 Task: Look for space in Lodeynoye Pole, Russia from 24th August, 2023 to 10th September, 2023 for 8 adults in price range Rs.12000 to Rs.15000. Place can be entire place or shared room with 4 bedrooms having 8 beds and 4 bathrooms. Property type can be house, flat, guest house. Amenities needed are: wifi, TV, free parkinig on premises, gym, breakfast. Booking option can be shelf check-in. Required host language is English.
Action: Mouse moved to (573, 109)
Screenshot: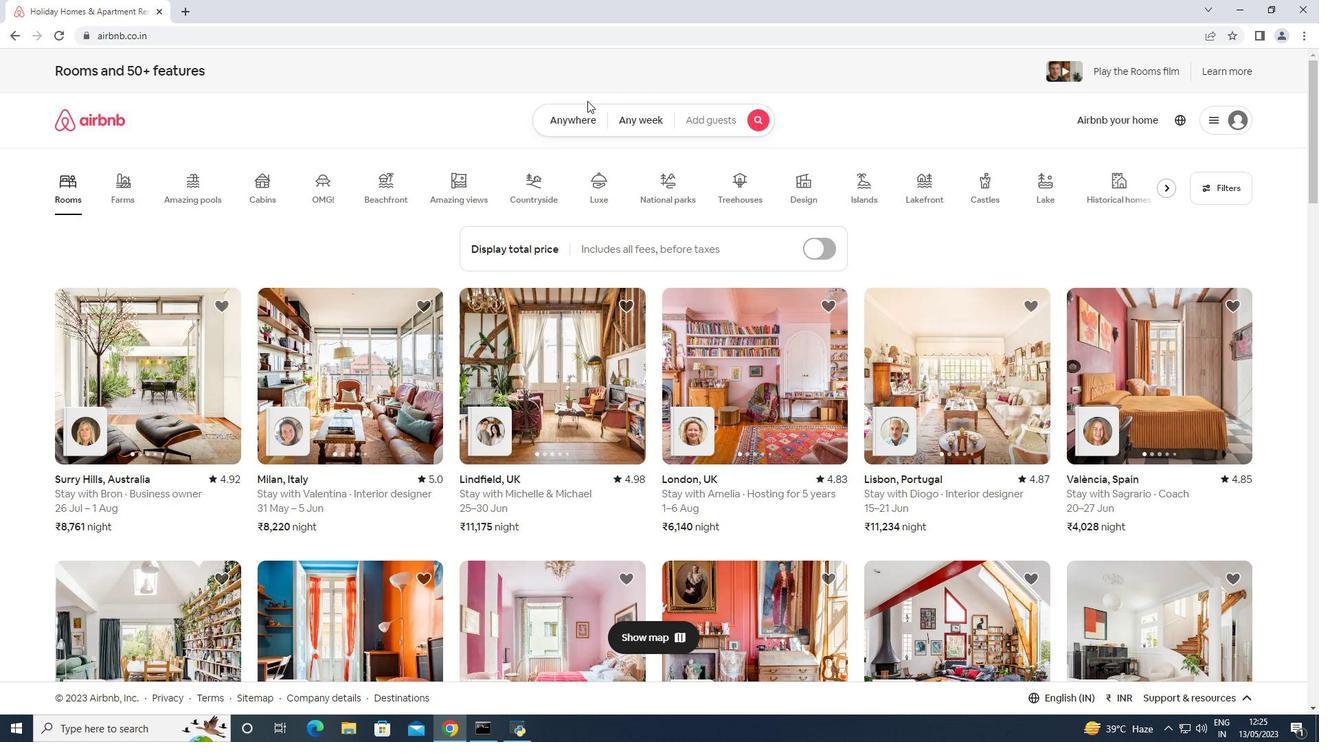 
Action: Mouse pressed left at (573, 109)
Screenshot: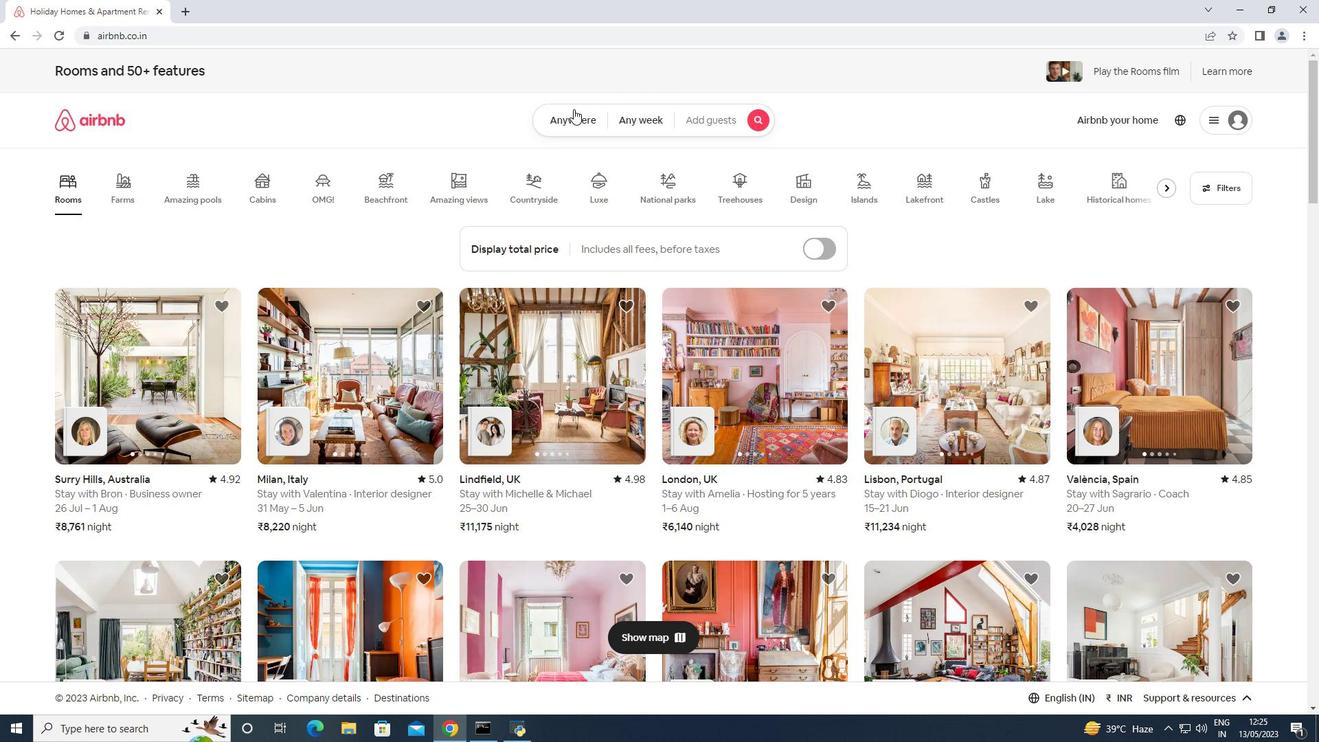 
Action: Mouse moved to (544, 160)
Screenshot: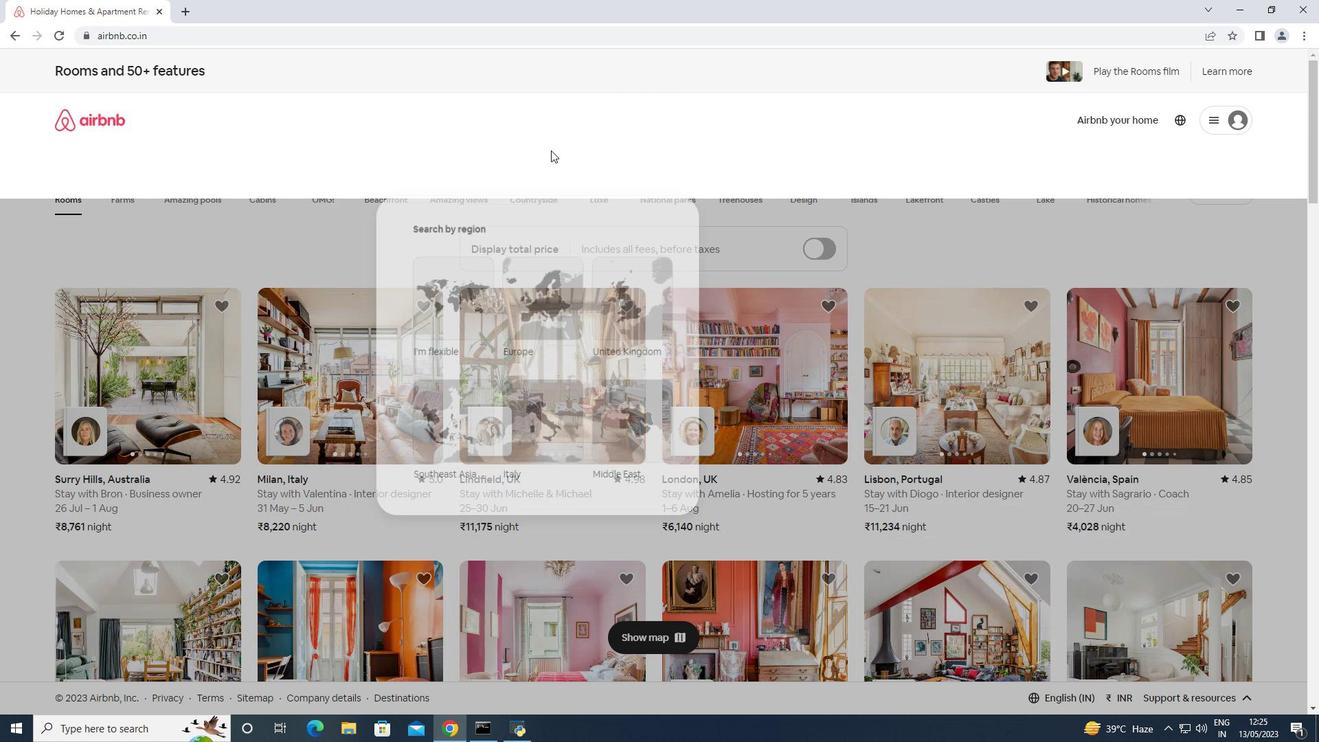 
Action: Mouse pressed left at (544, 160)
Screenshot: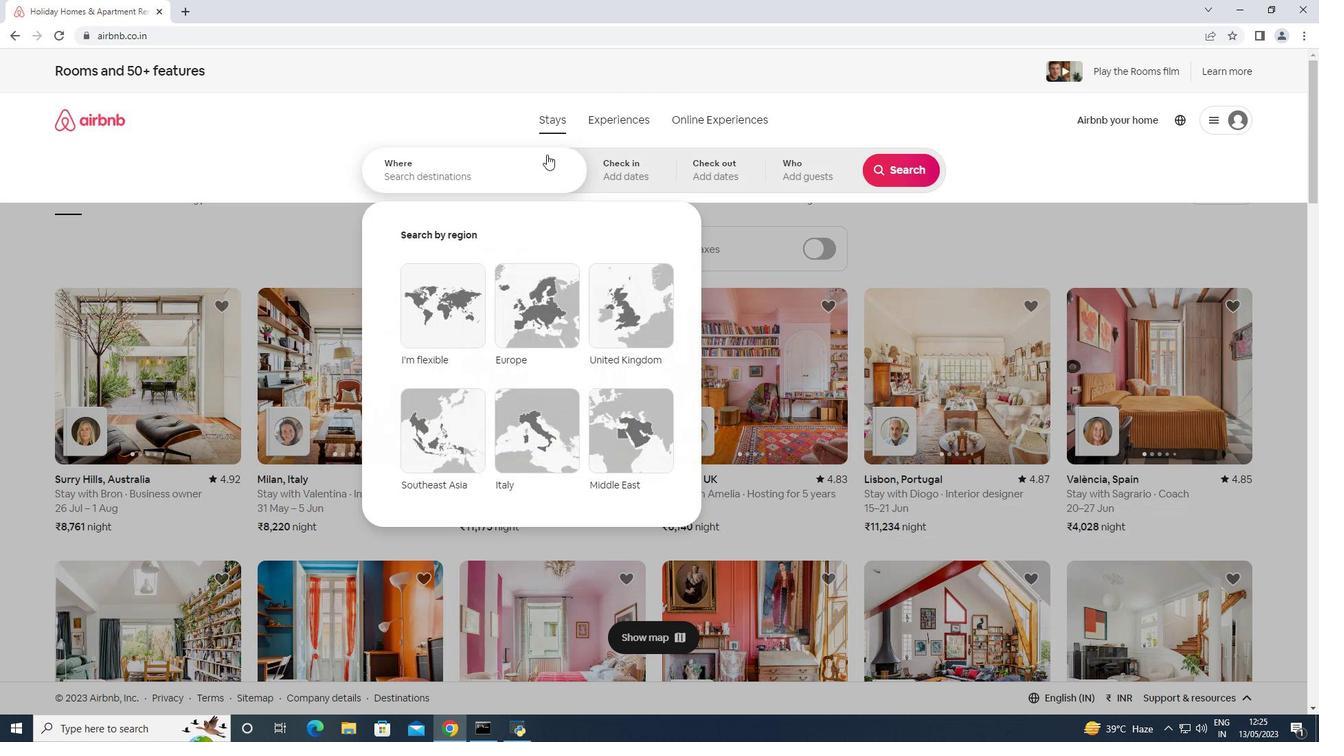 
Action: Key pressed <Key.shift>Lodeynoye<Key.space>pole,<Key.space><Key.shift>Russia<Key.enter>
Screenshot: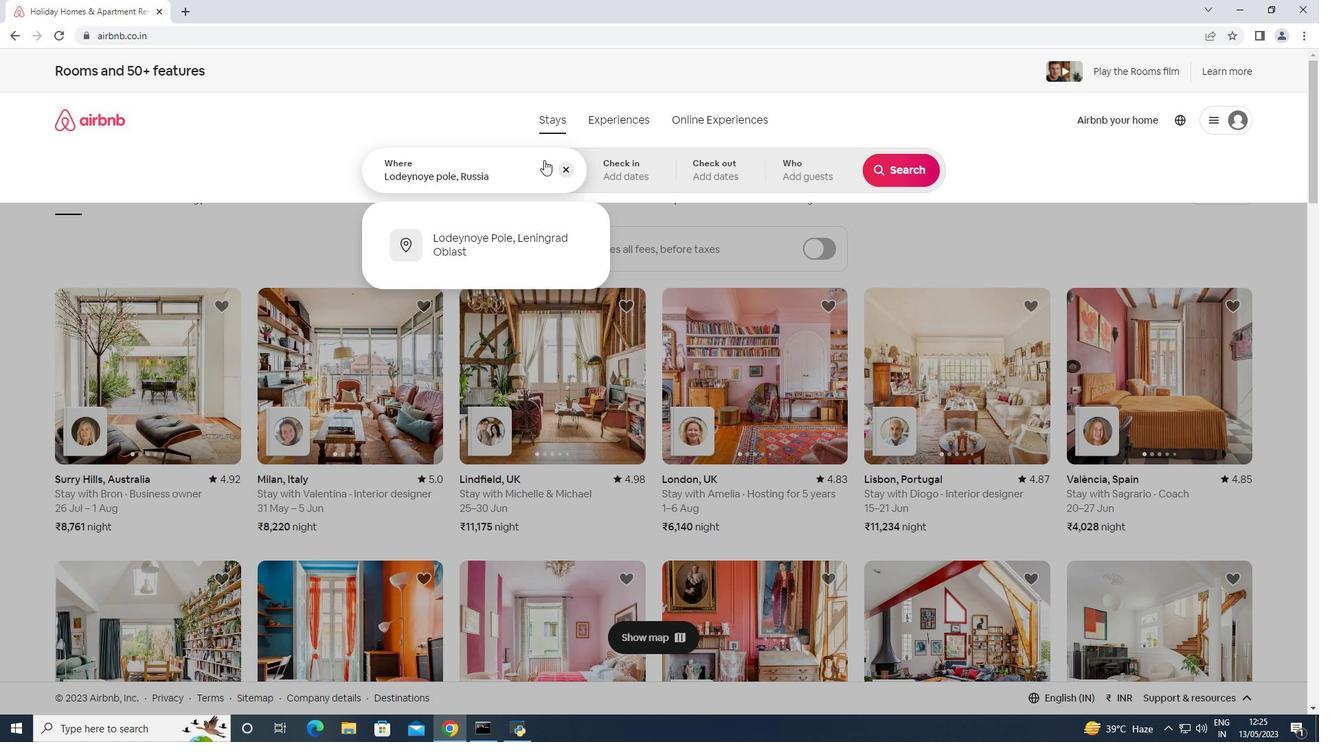 
Action: Mouse moved to (896, 284)
Screenshot: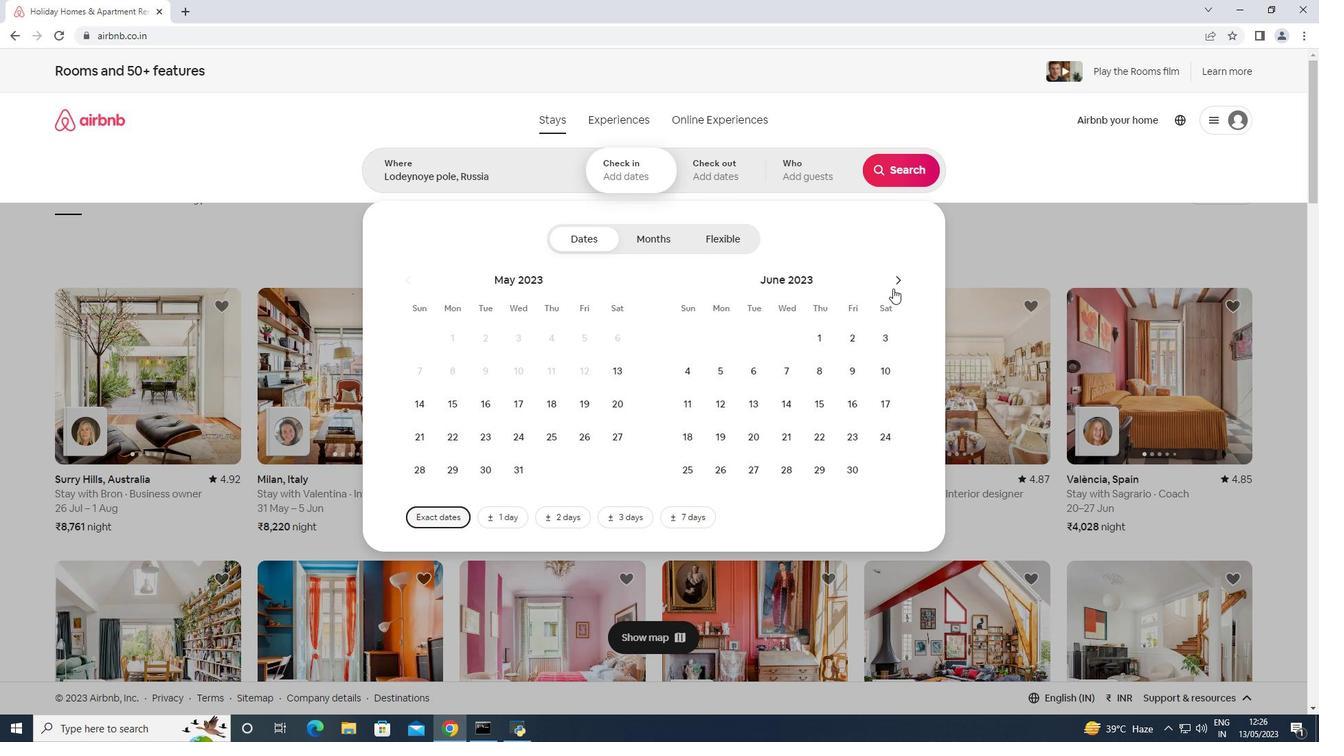 
Action: Mouse pressed left at (896, 284)
Screenshot: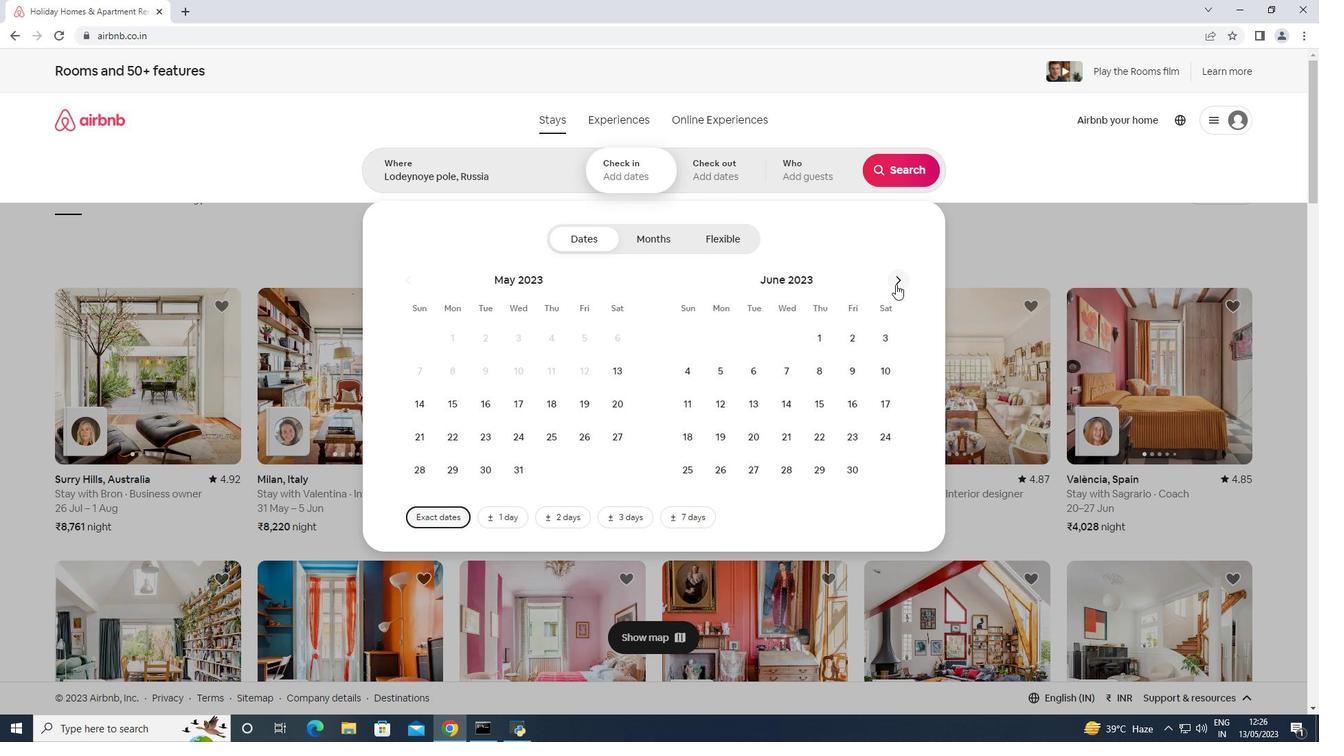 
Action: Mouse pressed left at (896, 284)
Screenshot: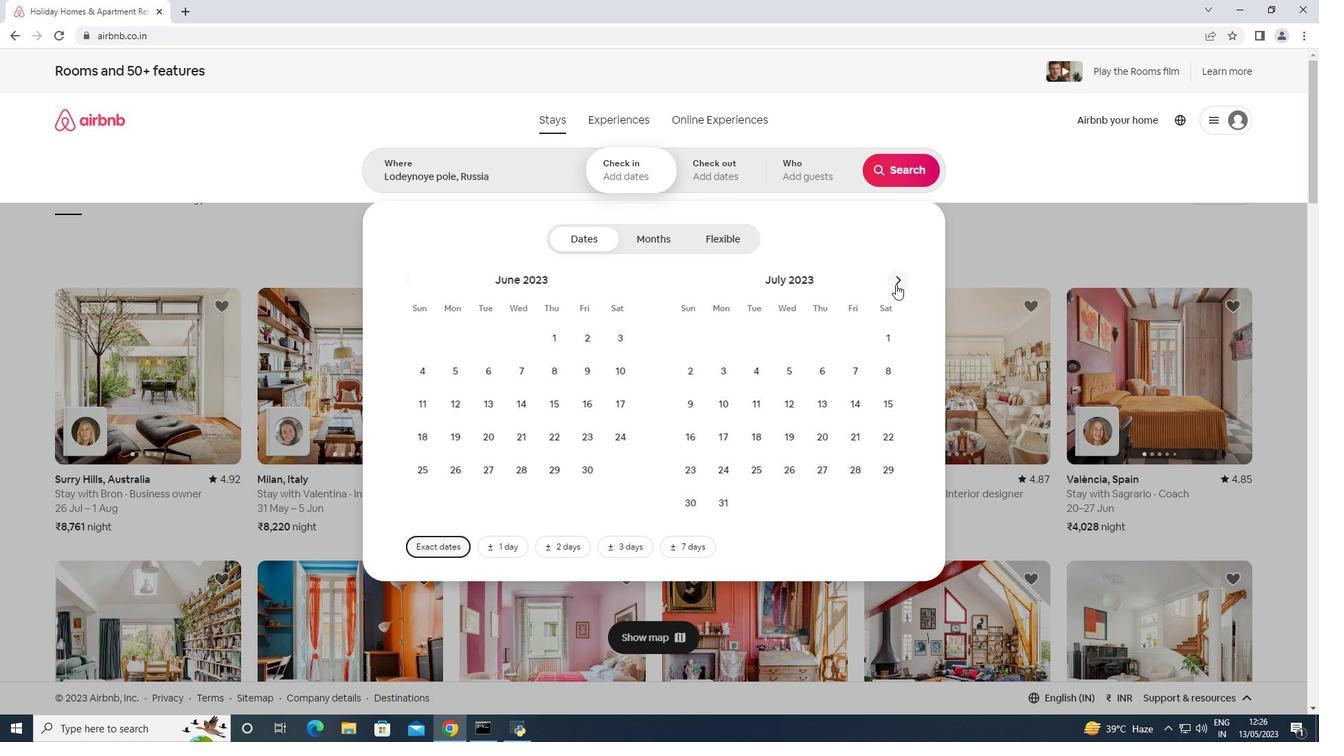 
Action: Mouse pressed left at (896, 284)
Screenshot: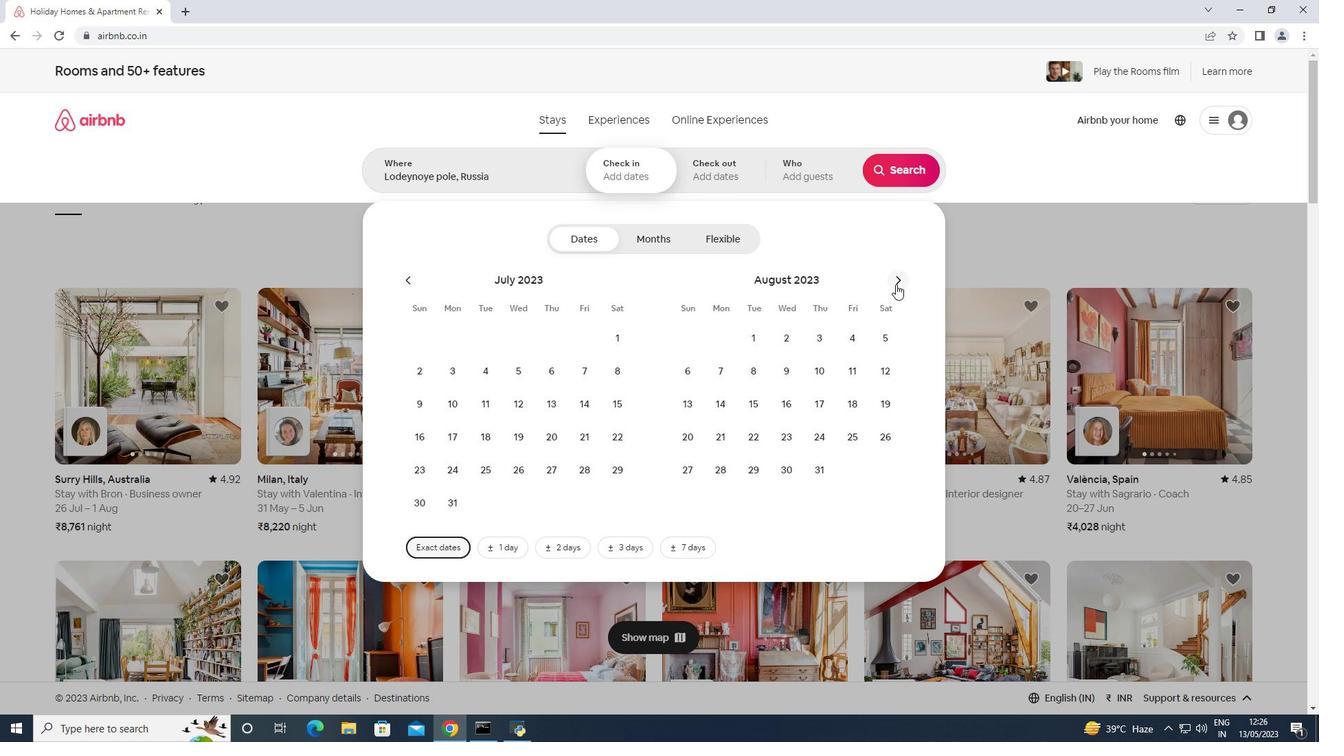 
Action: Mouse moved to (545, 439)
Screenshot: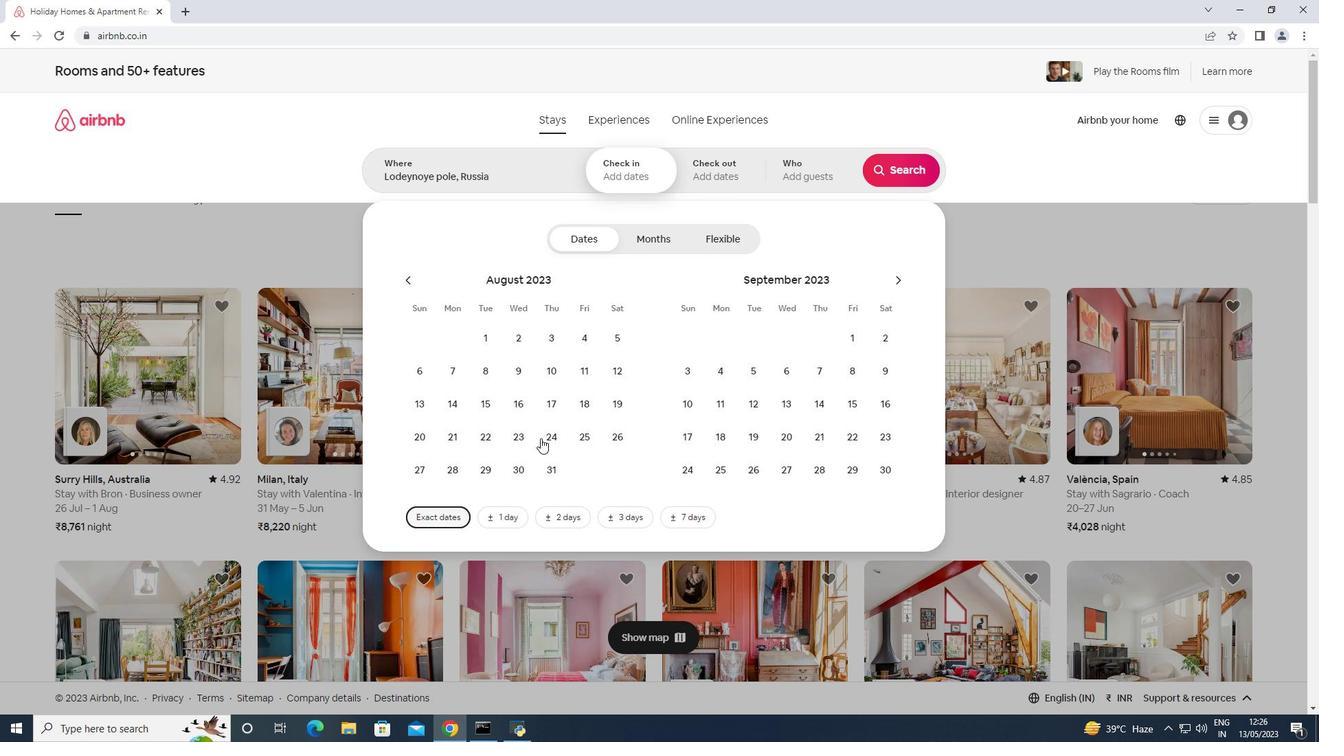 
Action: Mouse pressed left at (545, 439)
Screenshot: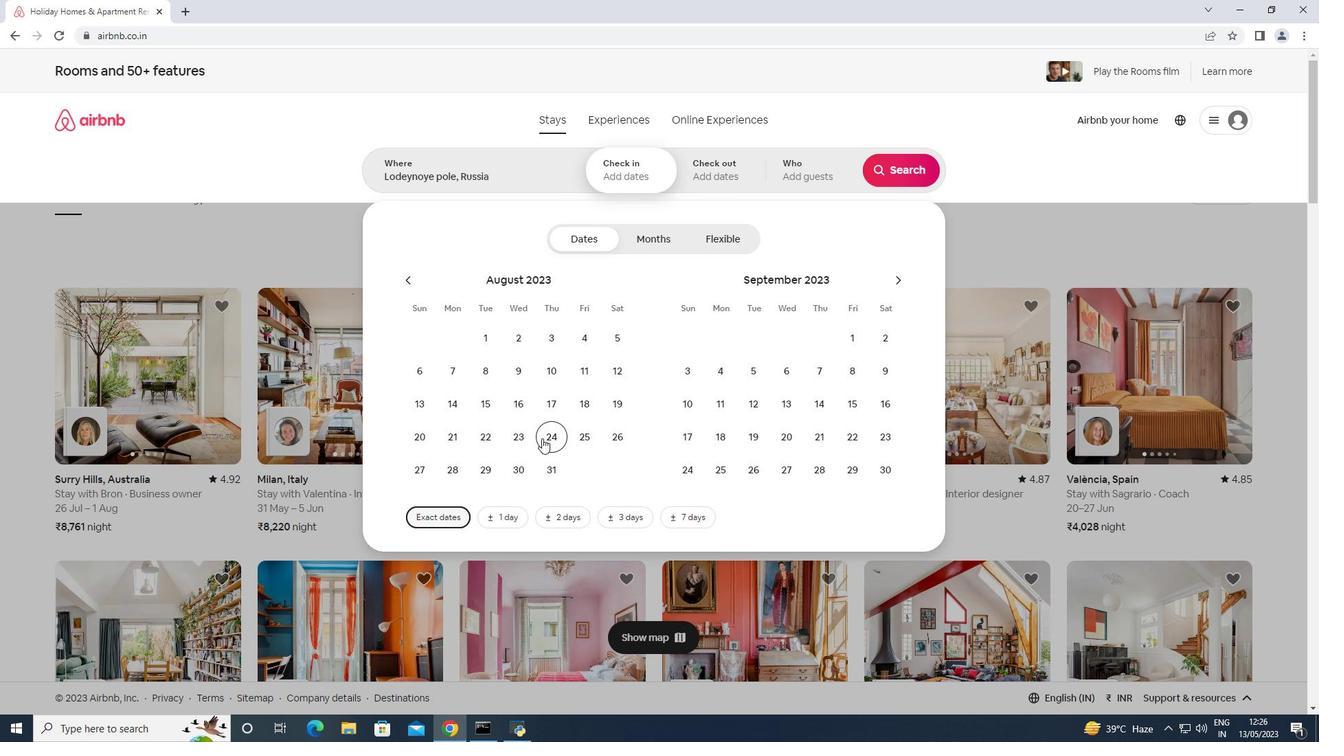 
Action: Mouse moved to (686, 401)
Screenshot: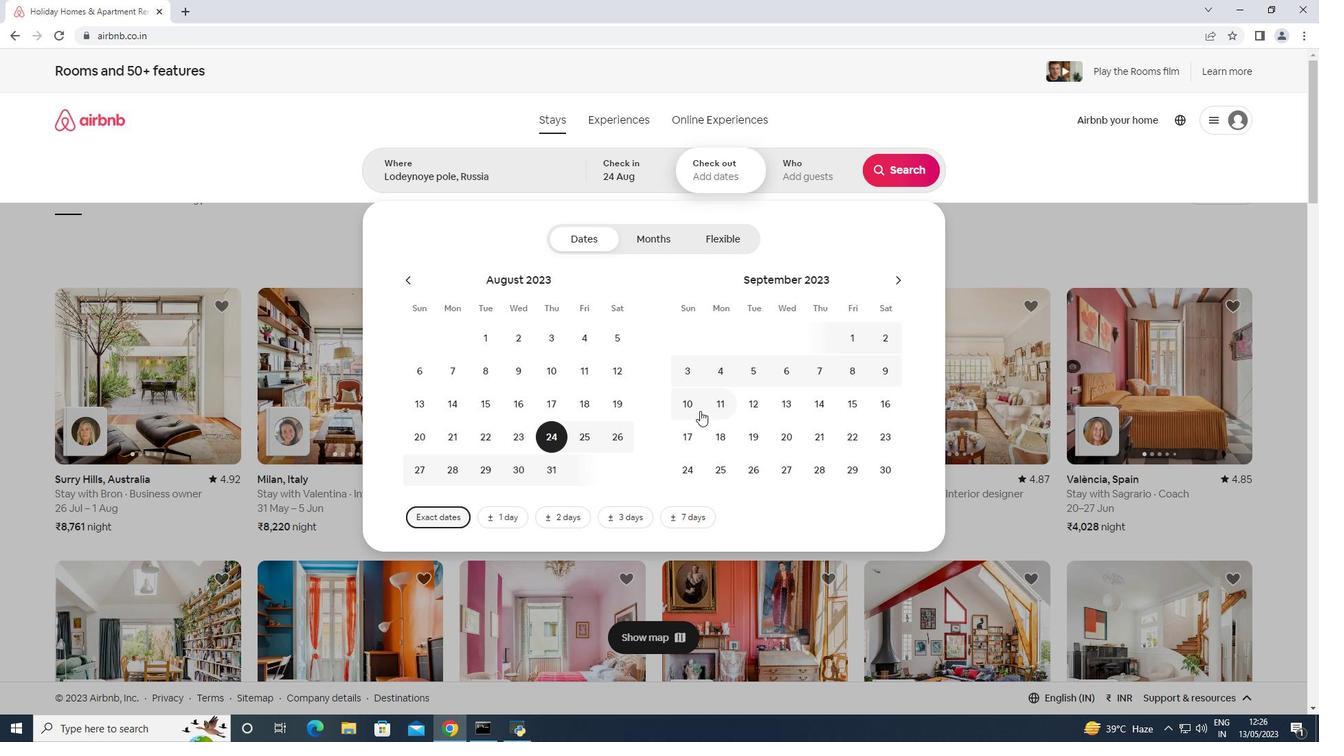 
Action: Mouse pressed left at (686, 401)
Screenshot: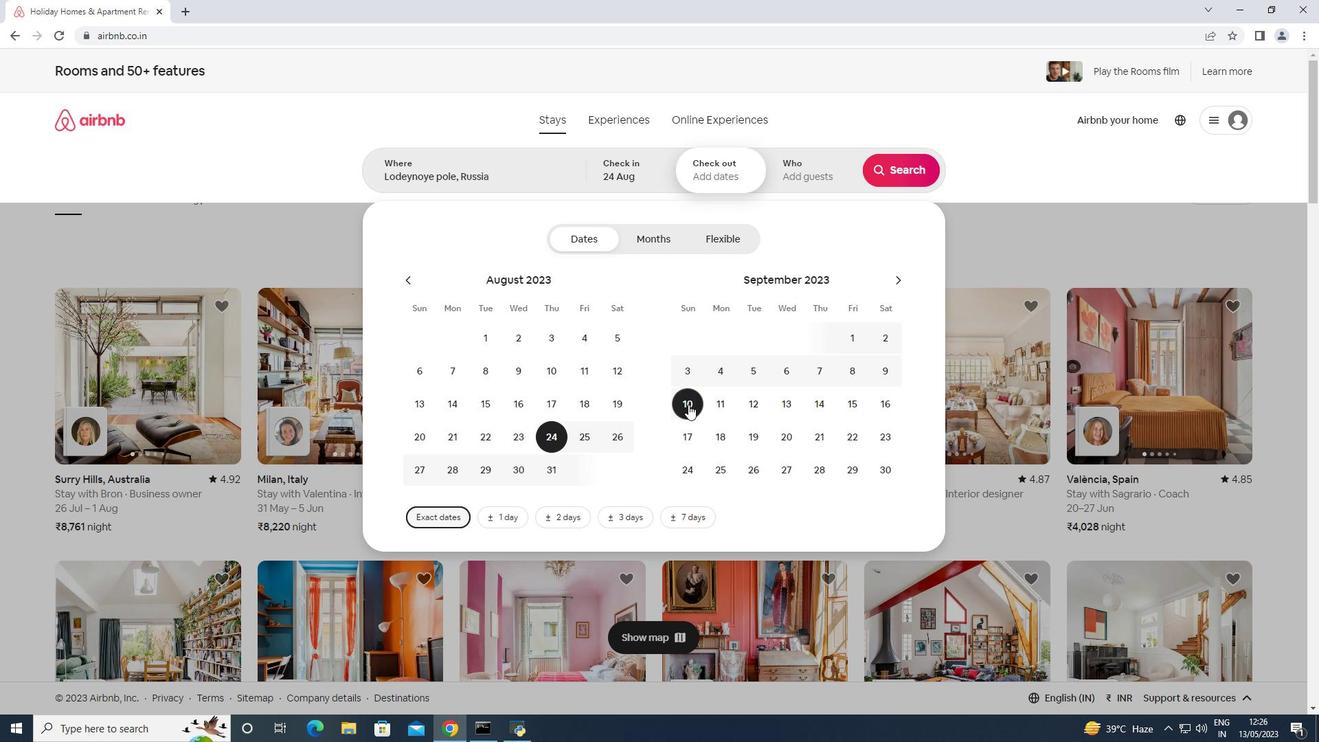 
Action: Mouse moved to (800, 182)
Screenshot: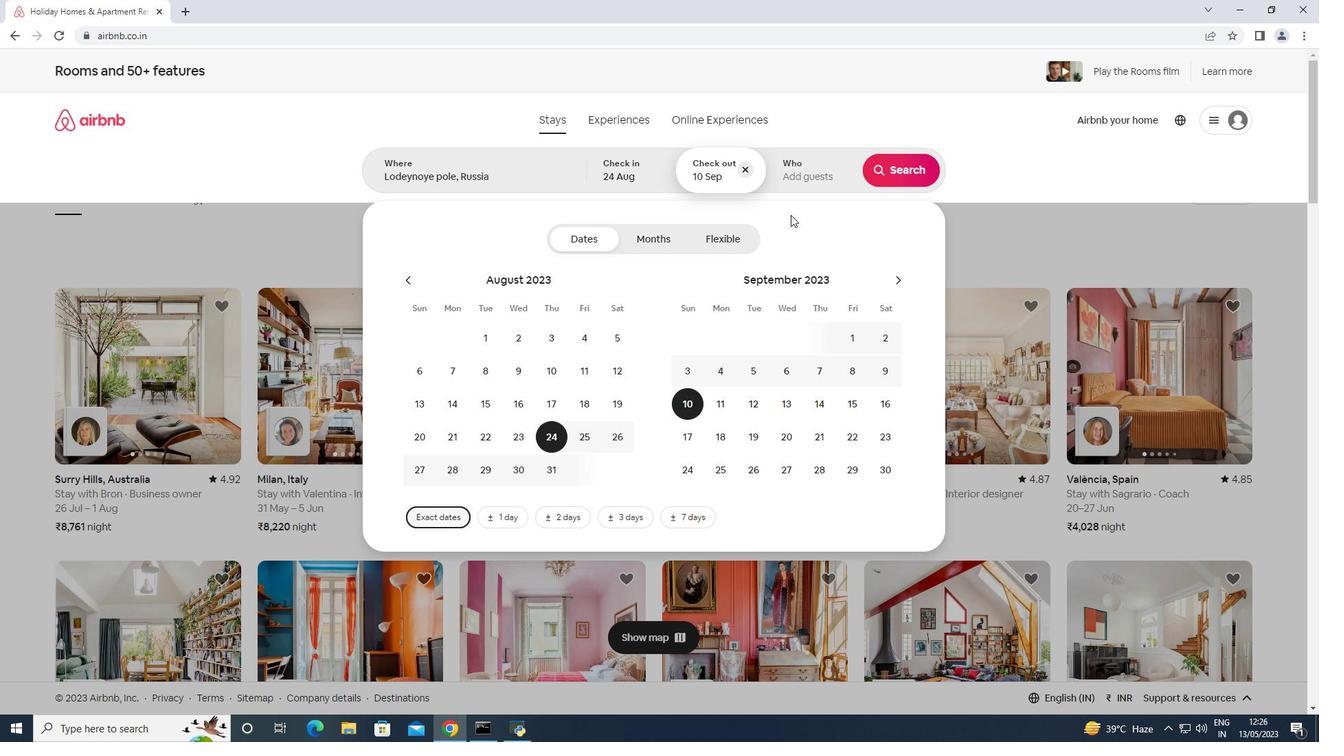 
Action: Mouse pressed left at (800, 182)
Screenshot: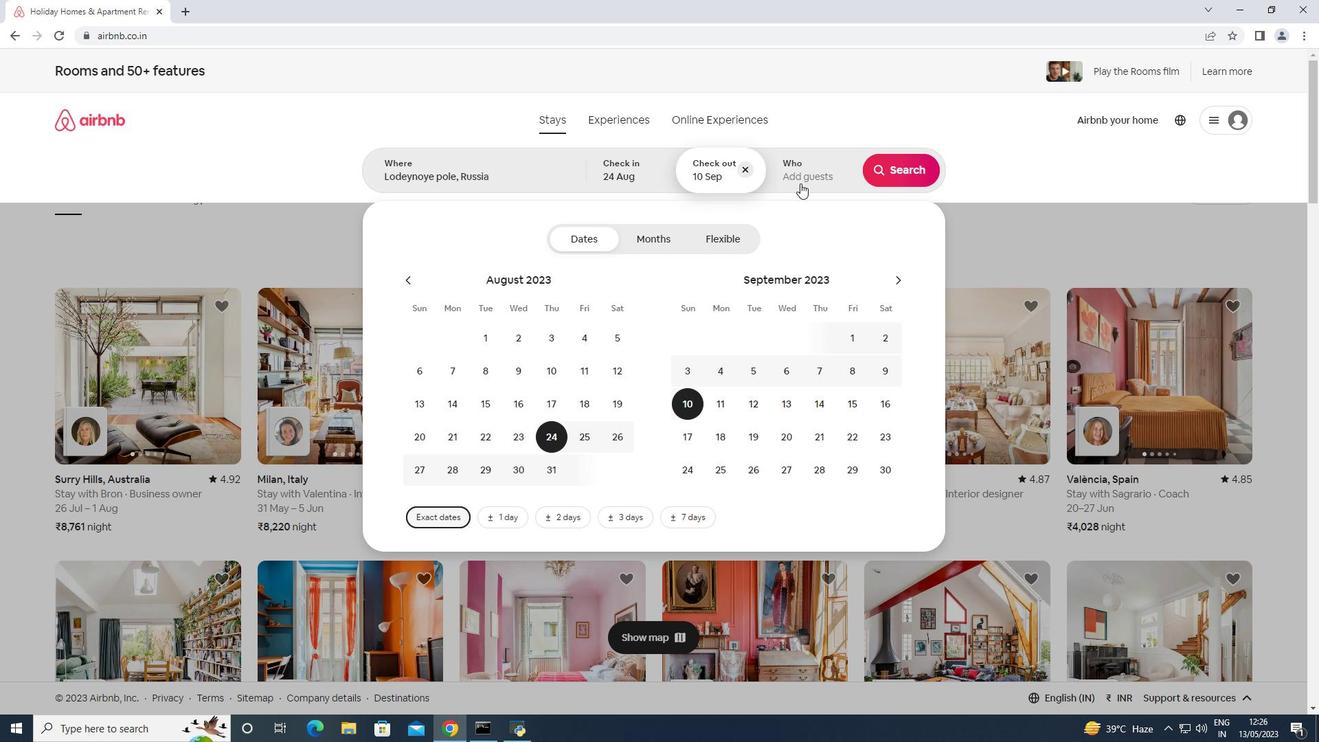 
Action: Mouse moved to (909, 245)
Screenshot: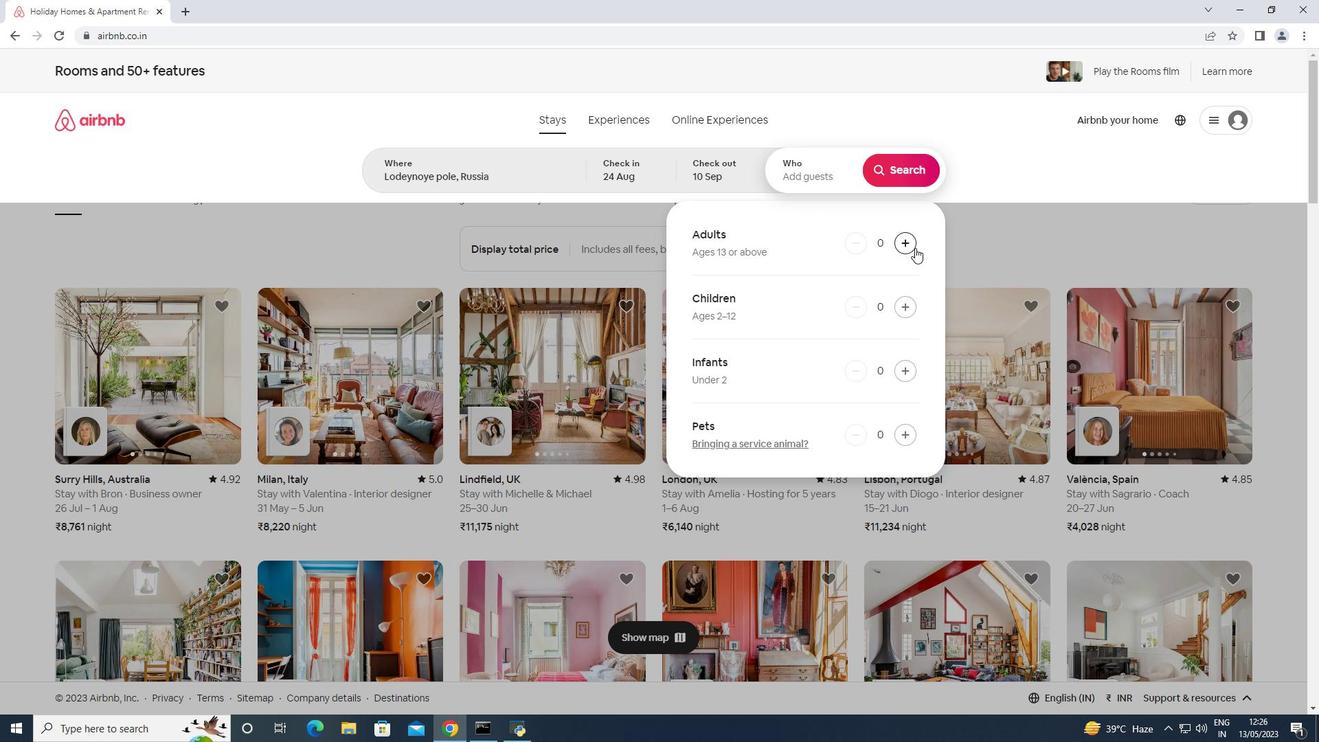 
Action: Mouse pressed left at (909, 245)
Screenshot: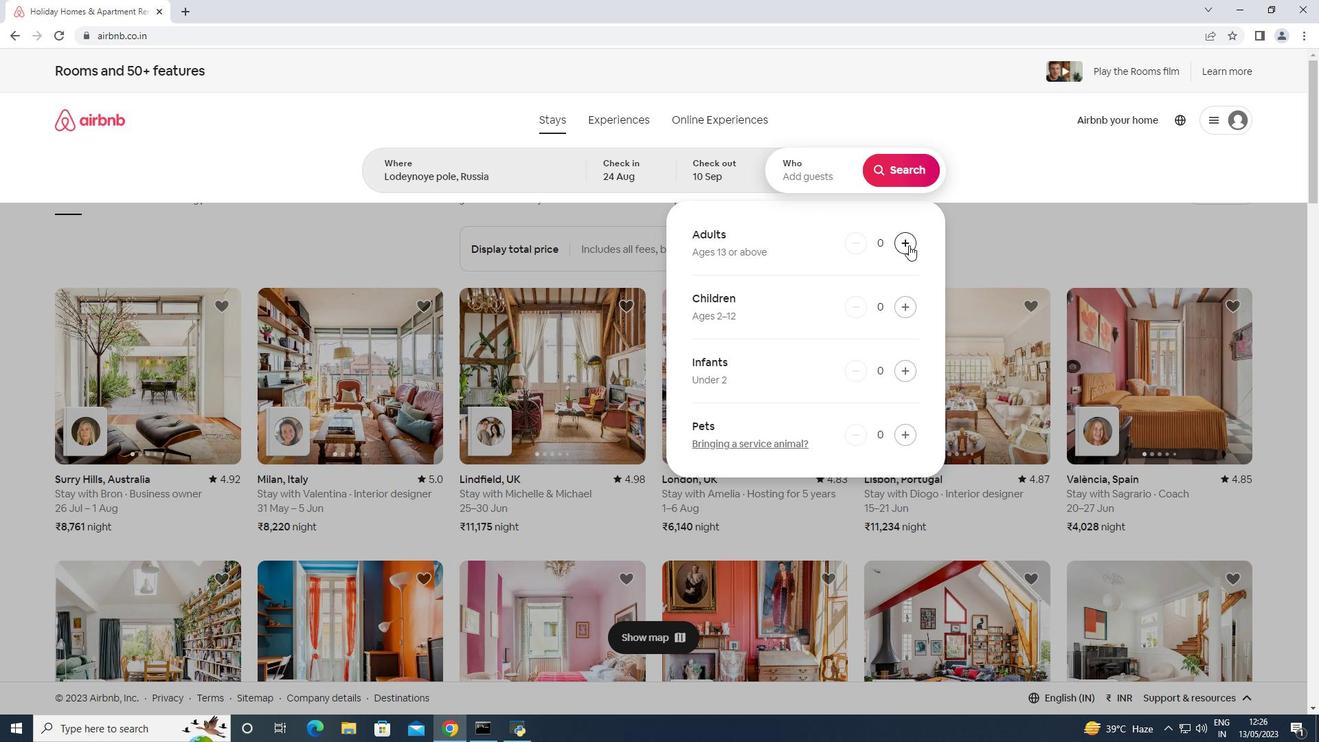 
Action: Mouse pressed left at (909, 245)
Screenshot: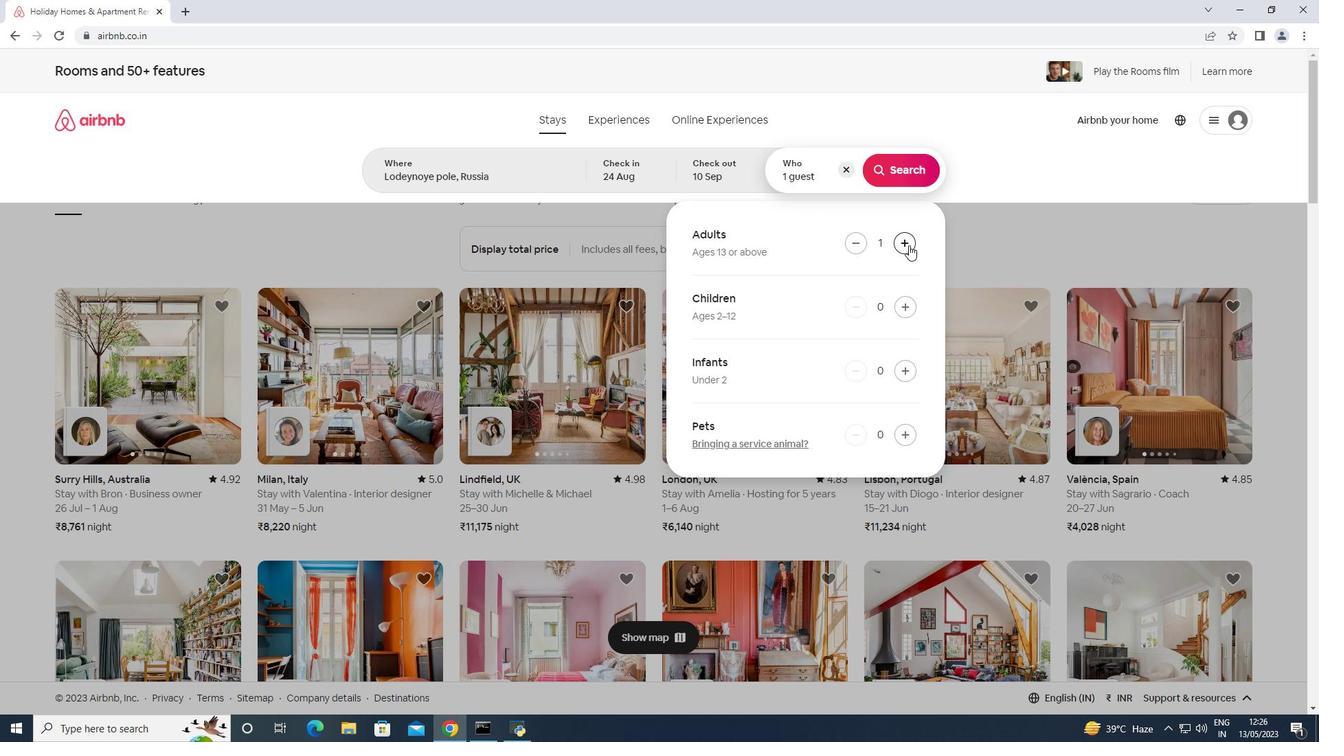 
Action: Mouse pressed left at (909, 245)
Screenshot: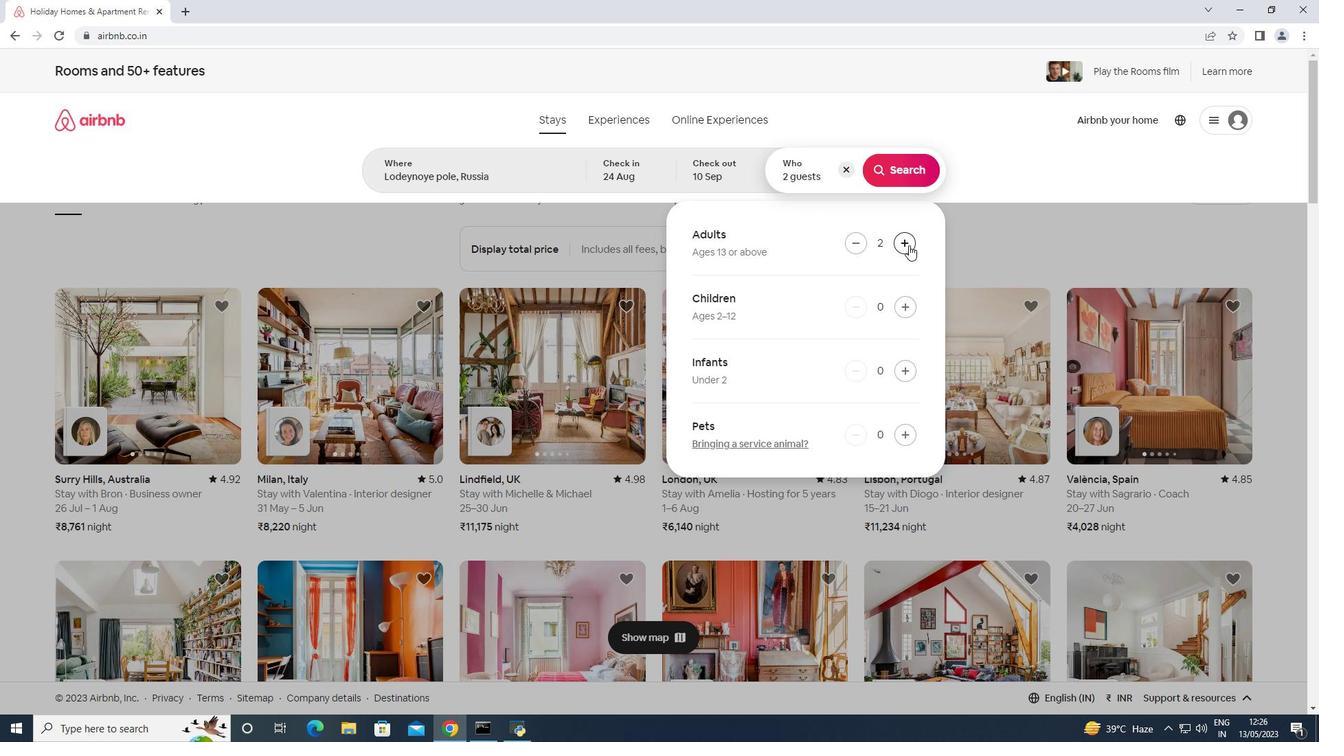 
Action: Mouse pressed left at (909, 245)
Screenshot: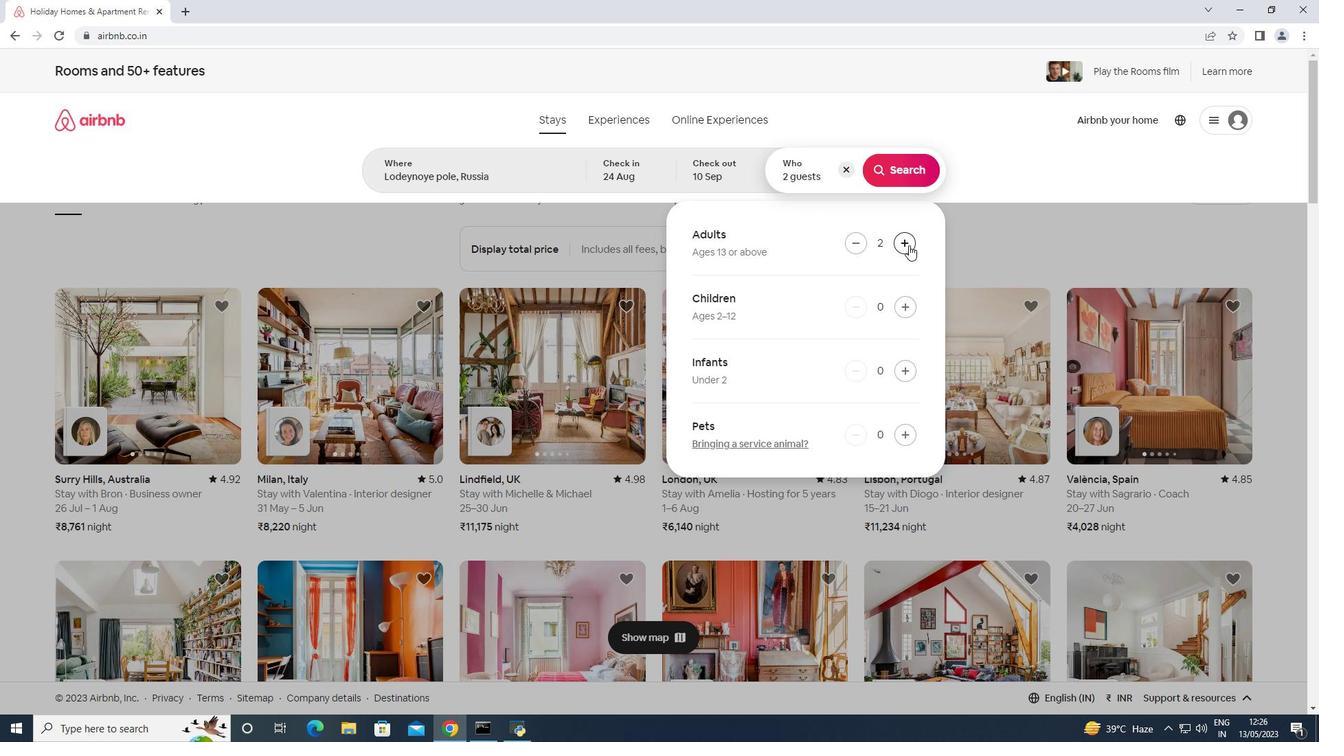 
Action: Mouse pressed left at (909, 245)
Screenshot: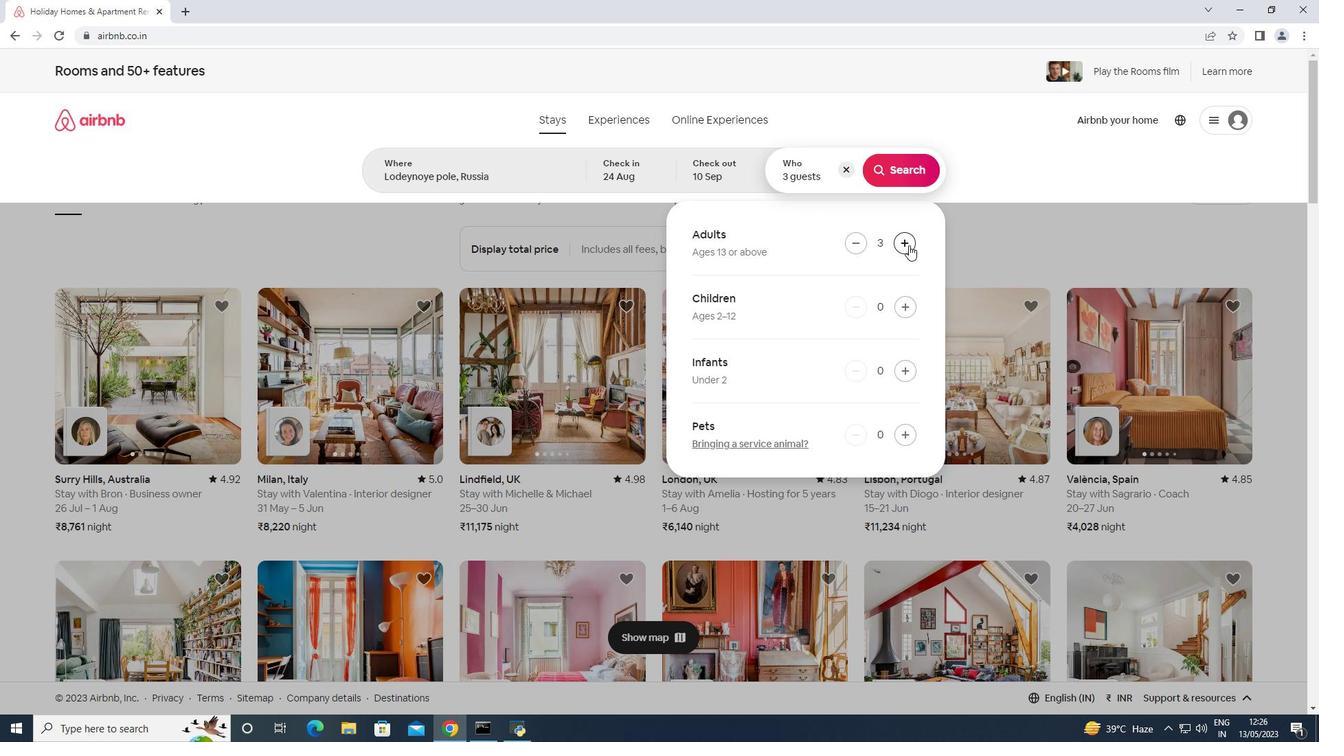 
Action: Mouse pressed left at (909, 245)
Screenshot: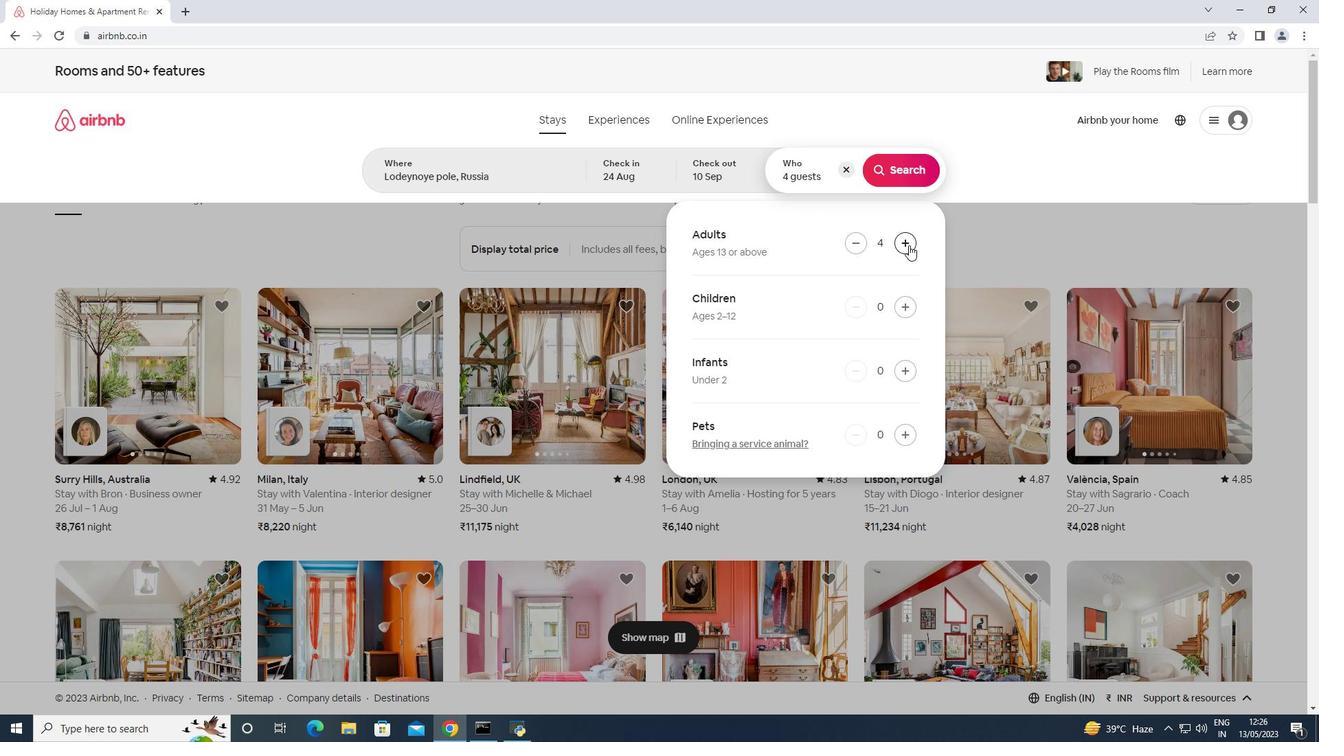 
Action: Mouse pressed left at (909, 245)
Screenshot: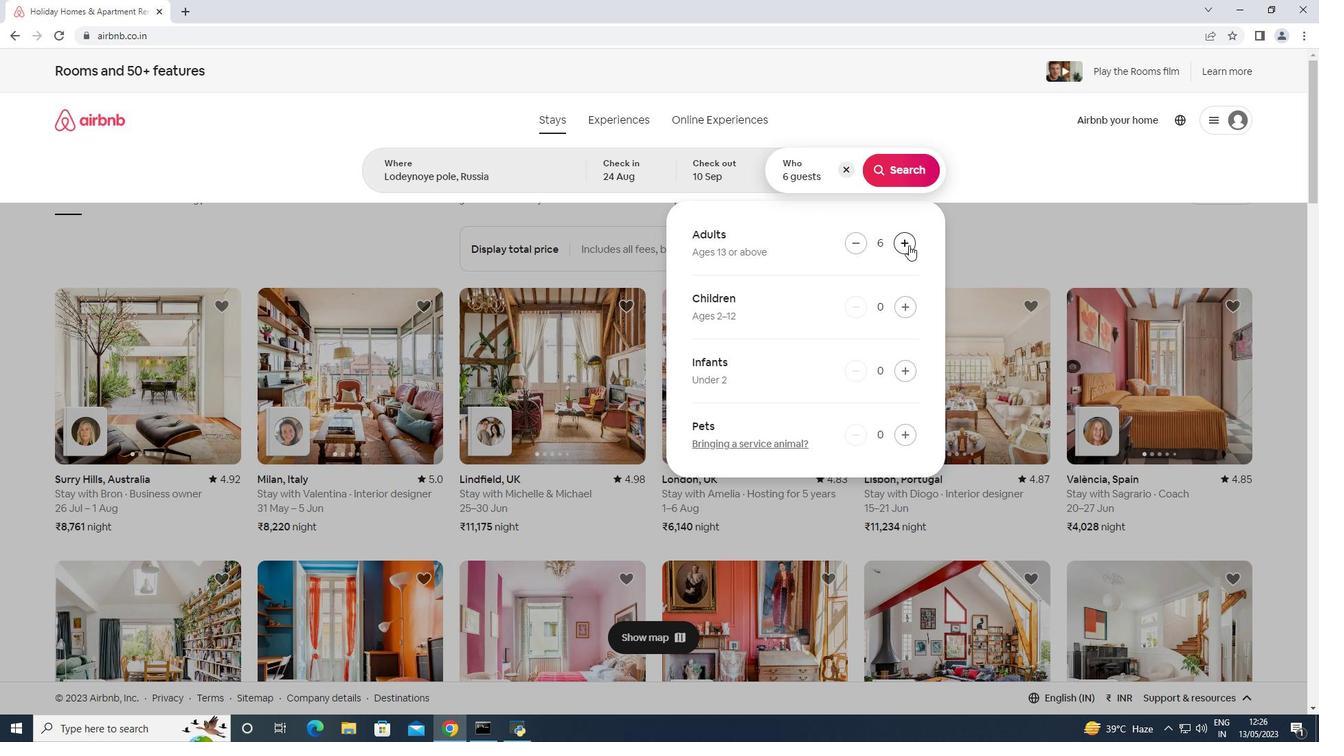 
Action: Mouse pressed left at (909, 245)
Screenshot: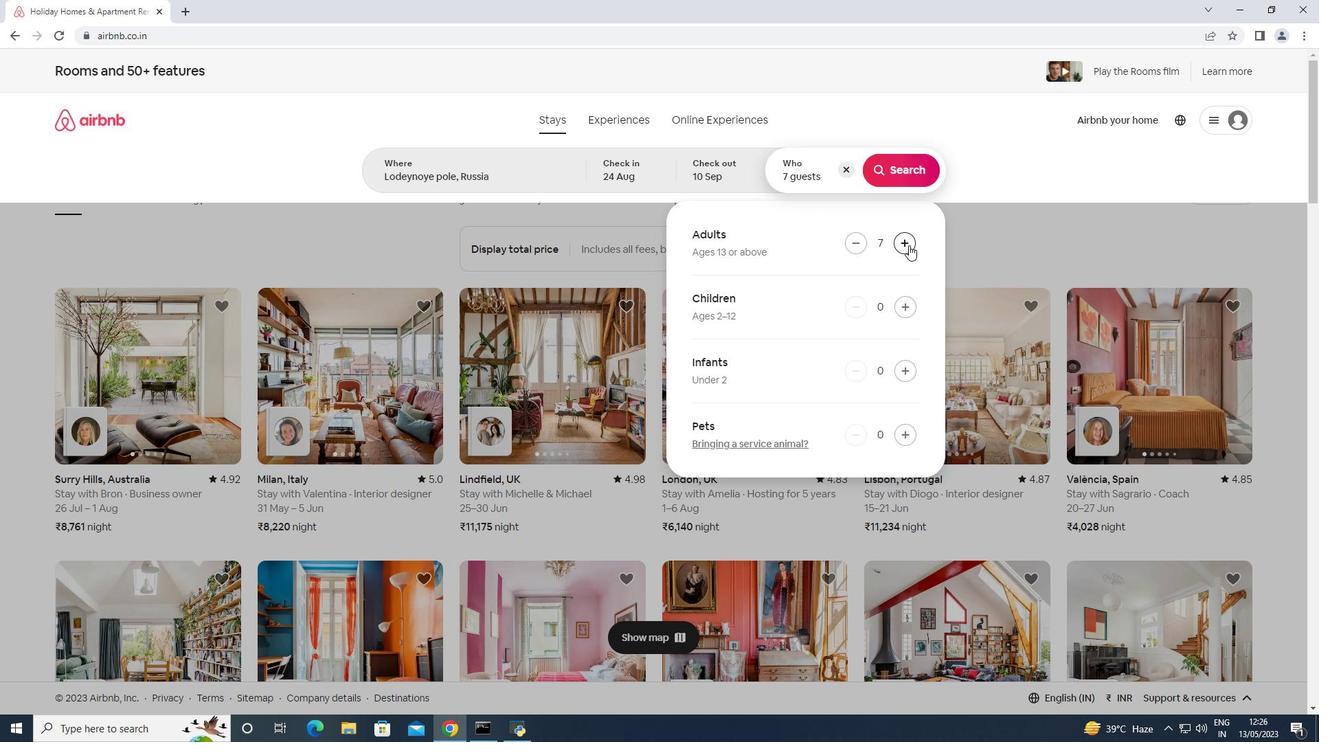 
Action: Mouse moved to (917, 180)
Screenshot: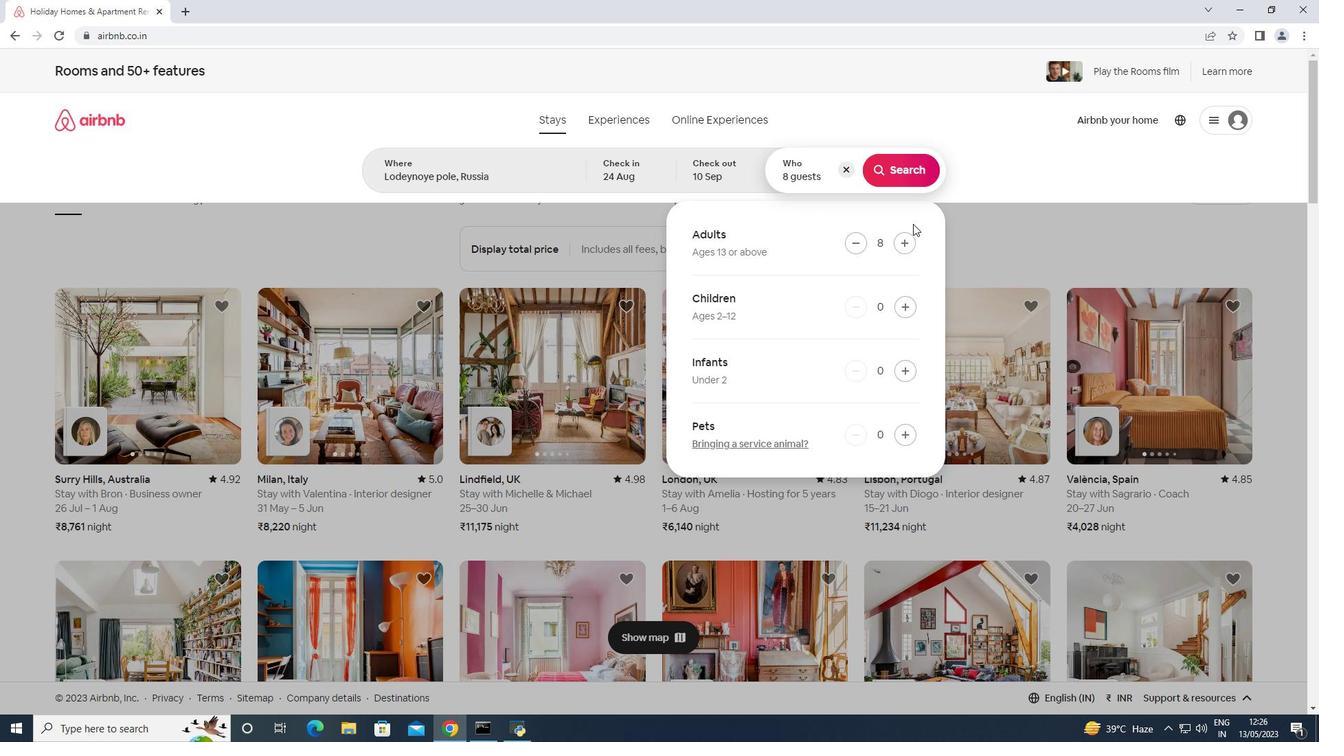 
Action: Mouse pressed left at (917, 180)
Screenshot: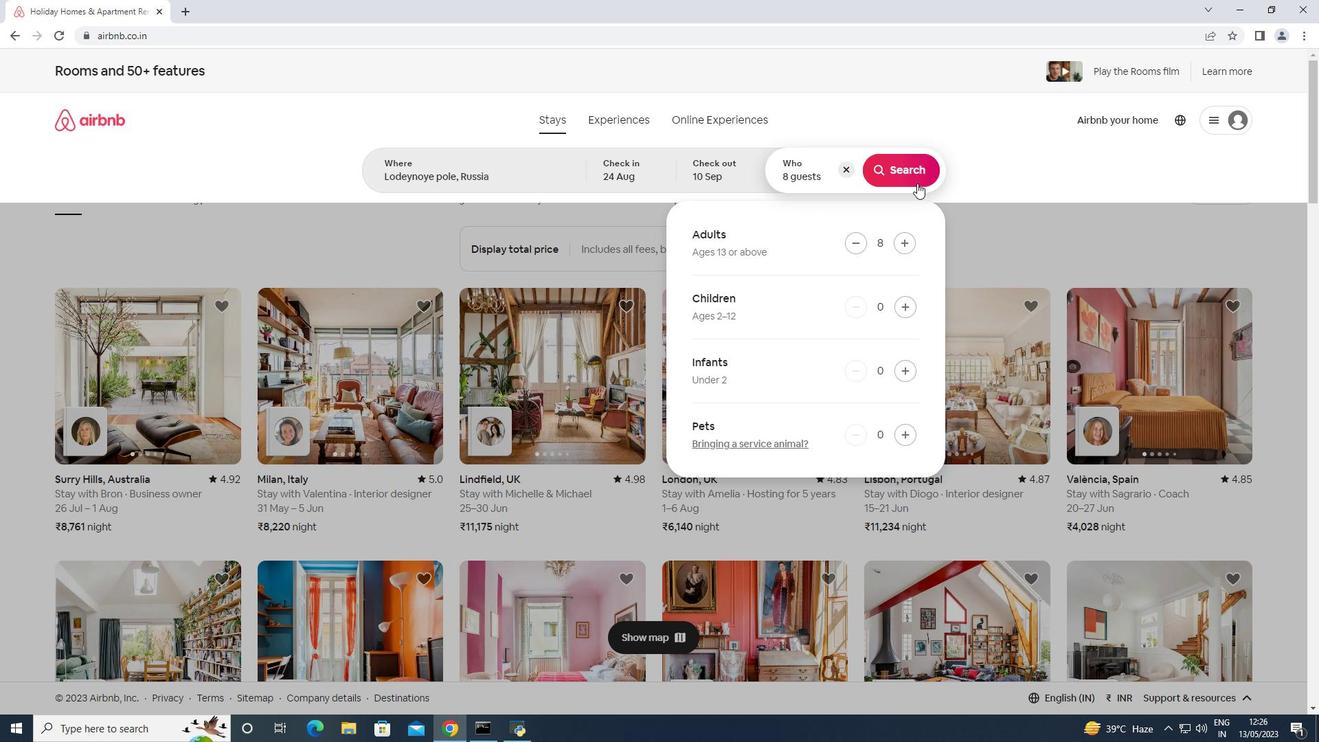 
Action: Mouse moved to (1272, 125)
Screenshot: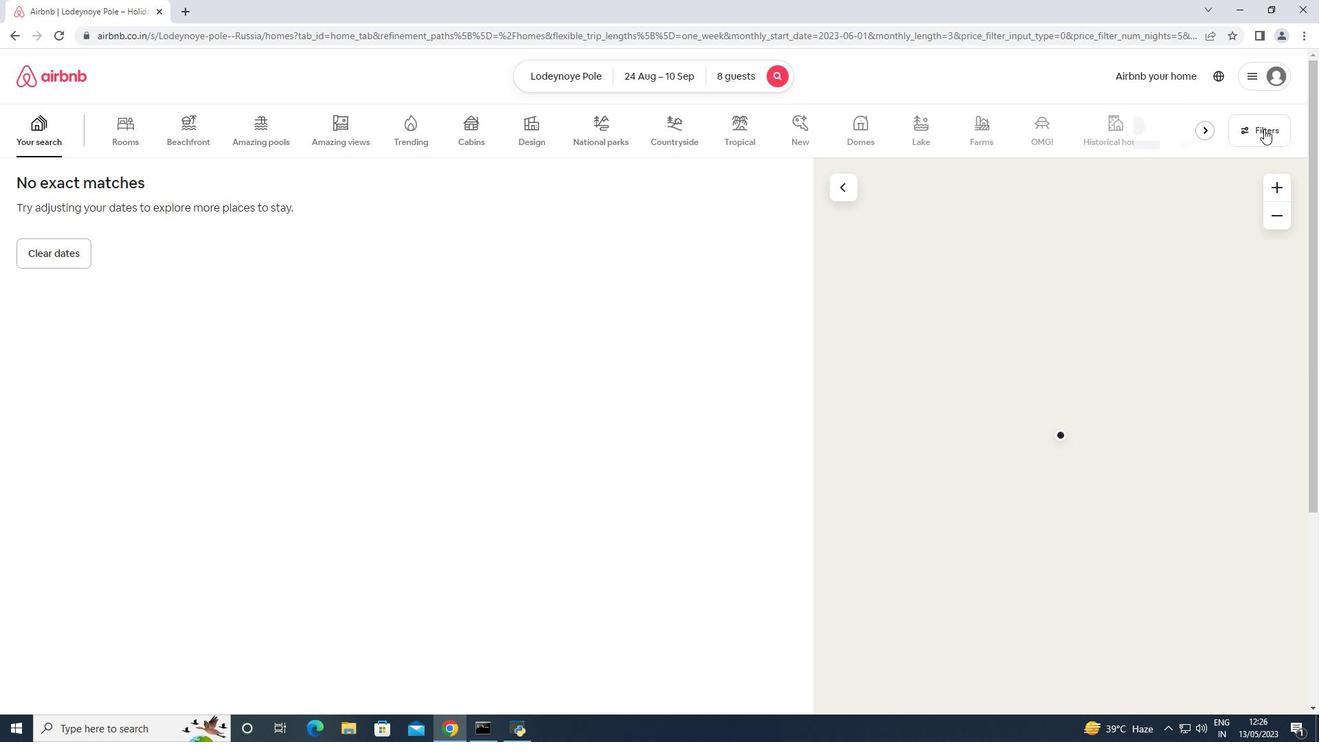 
Action: Mouse pressed left at (1272, 125)
Screenshot: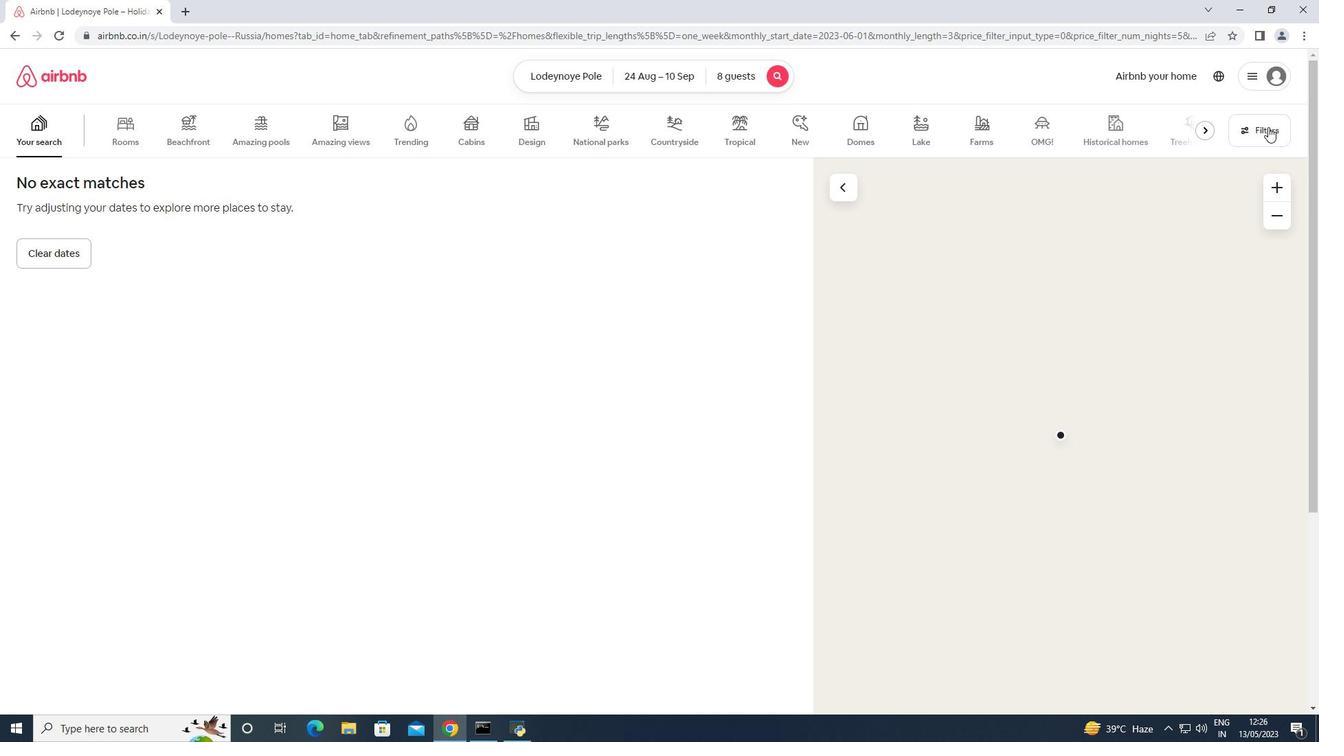 
Action: Mouse moved to (576, 470)
Screenshot: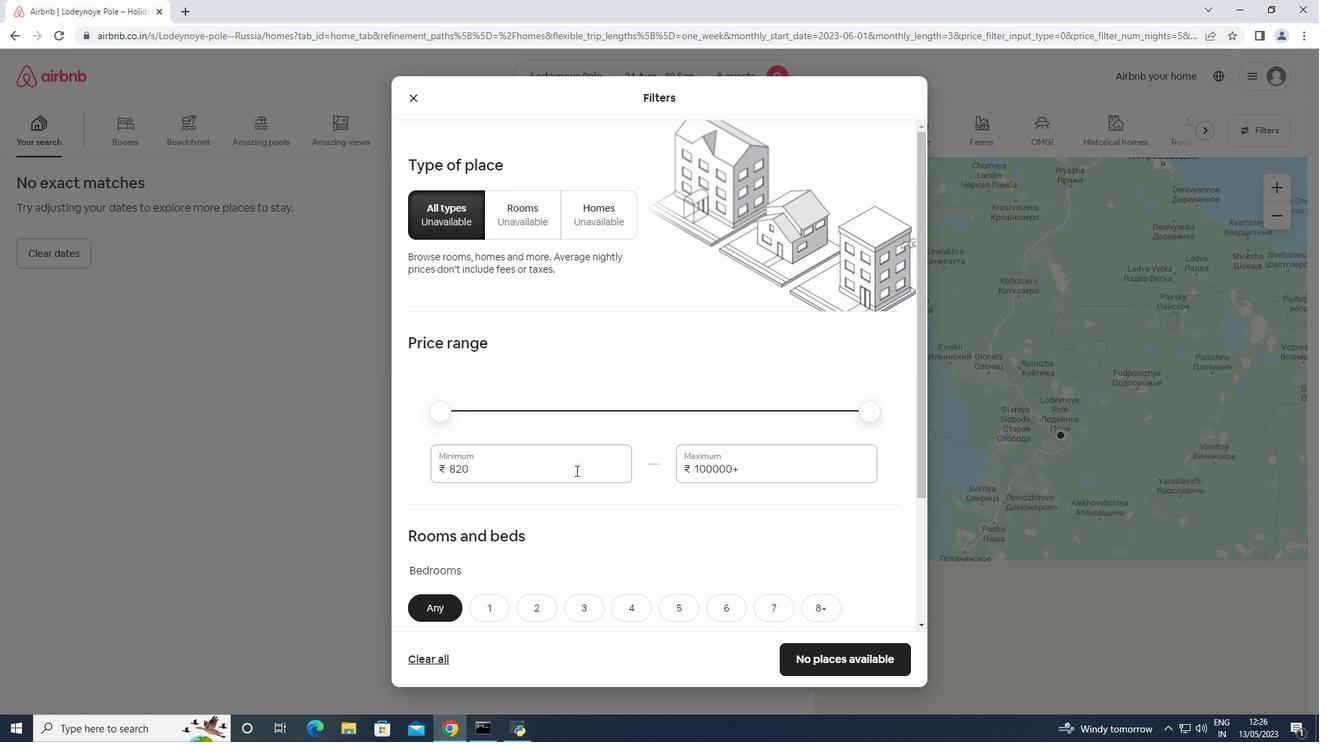 
Action: Mouse pressed left at (576, 470)
Screenshot: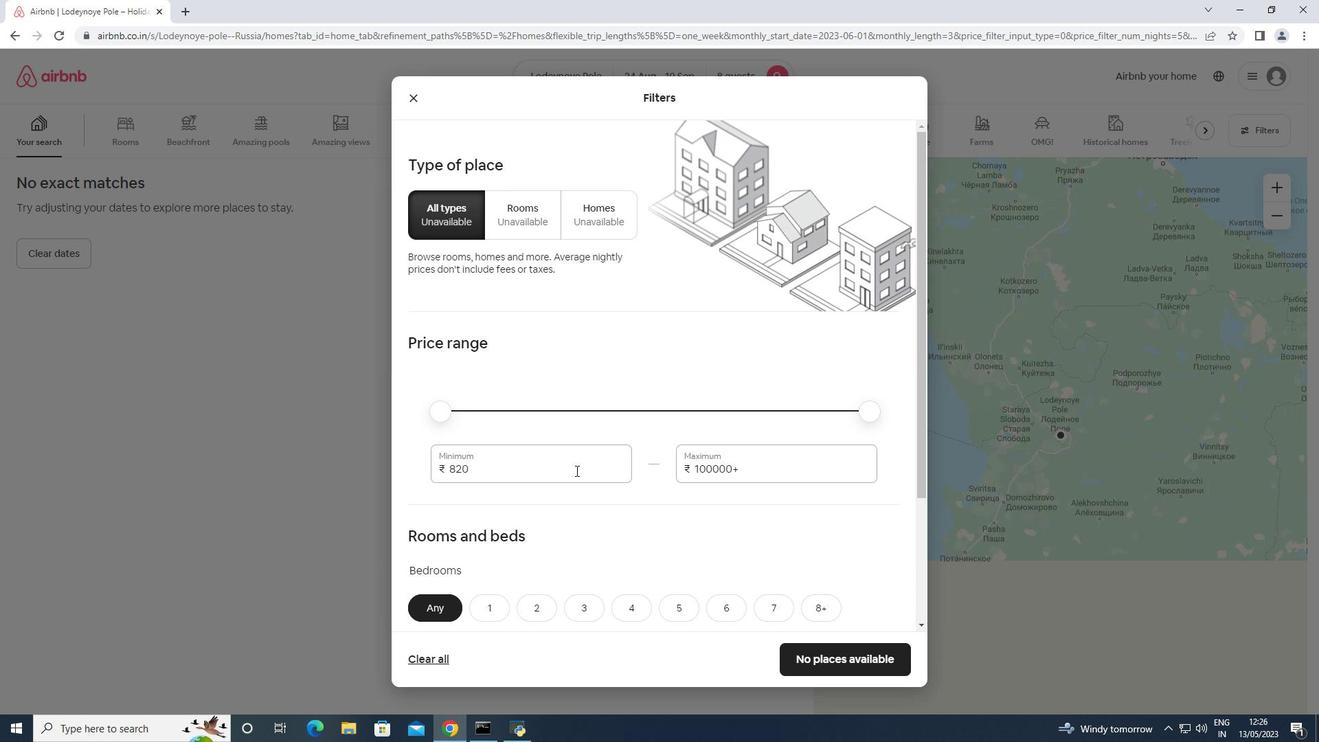 
Action: Mouse pressed left at (576, 470)
Screenshot: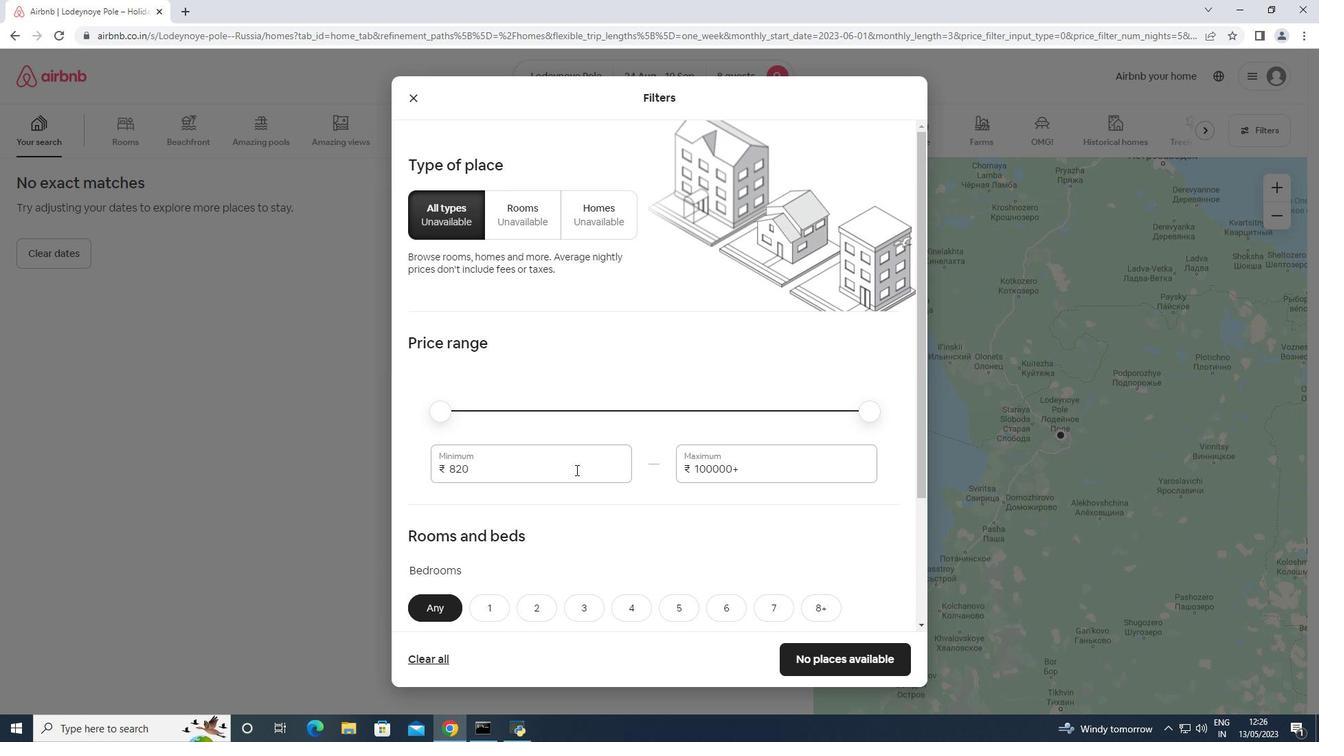 
Action: Mouse moved to (577, 468)
Screenshot: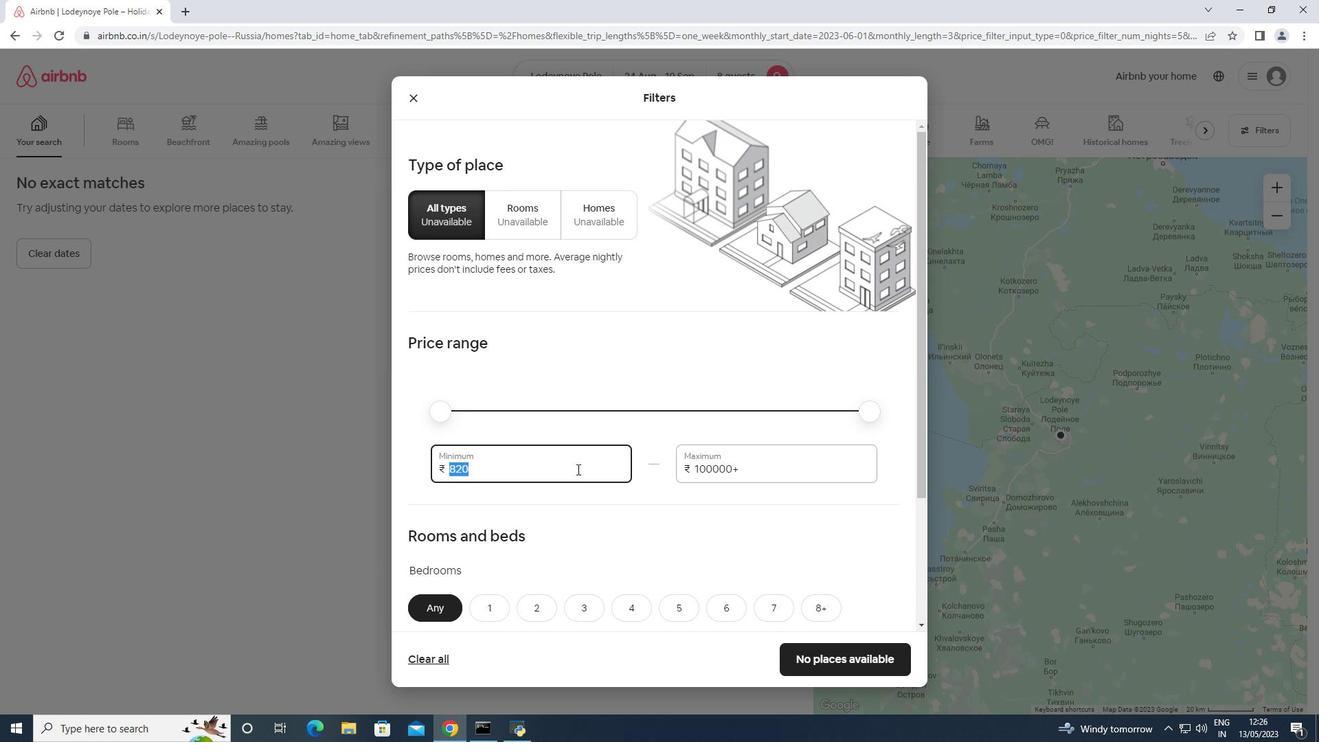 
Action: Key pressed 12000<Key.tab>15000
Screenshot: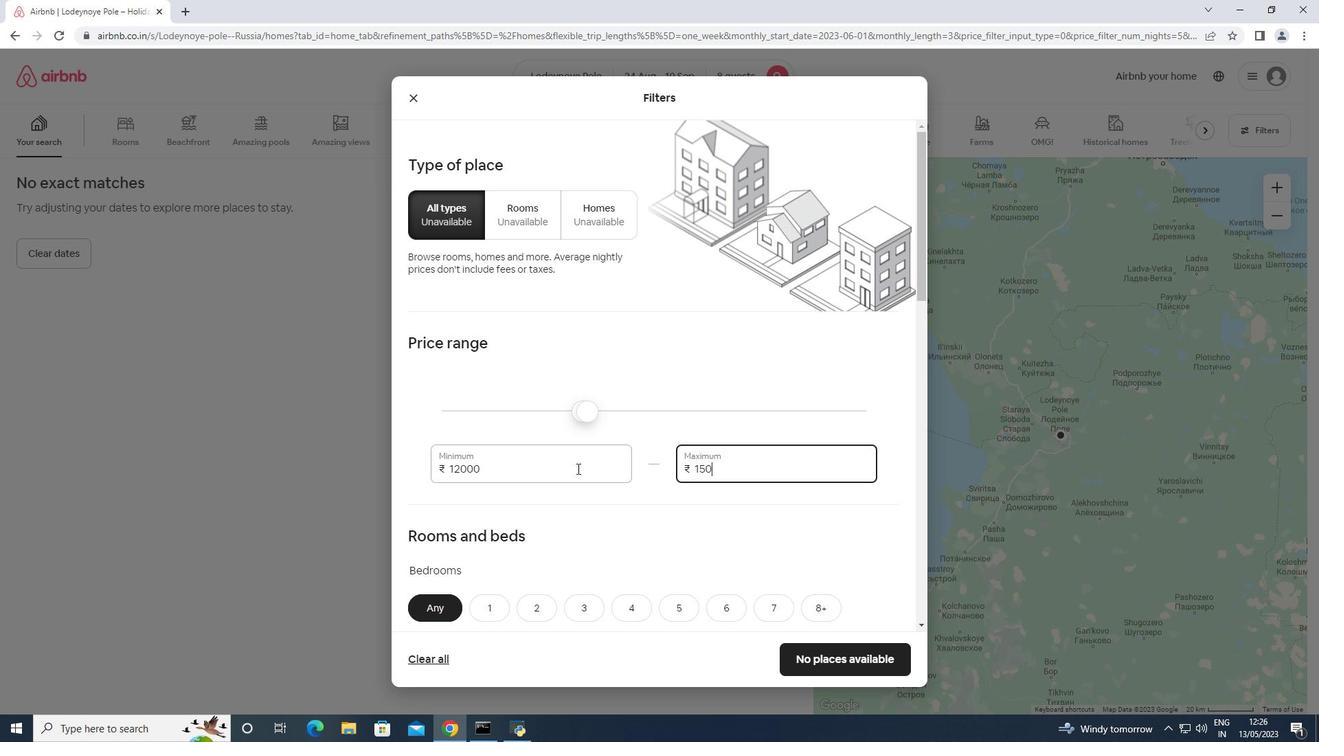 
Action: Mouse moved to (577, 468)
Screenshot: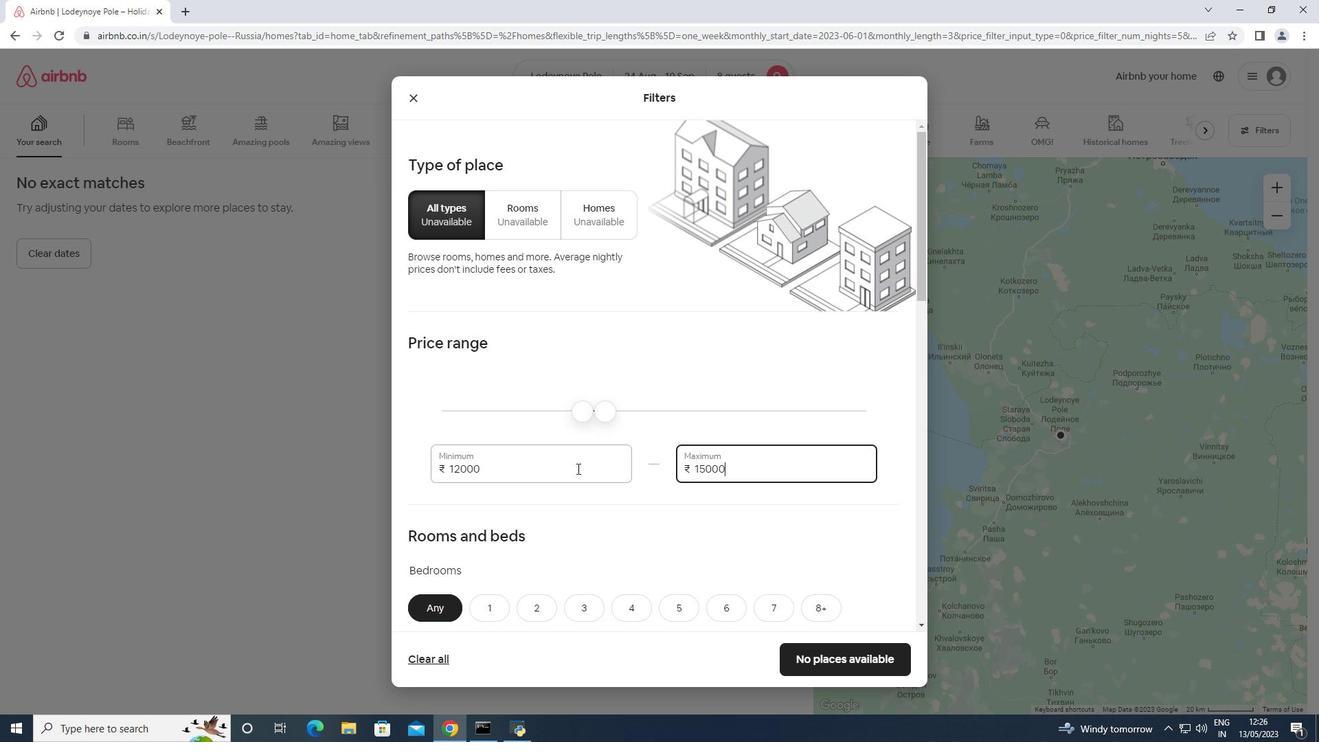 
Action: Mouse scrolled (577, 468) with delta (0, 0)
Screenshot: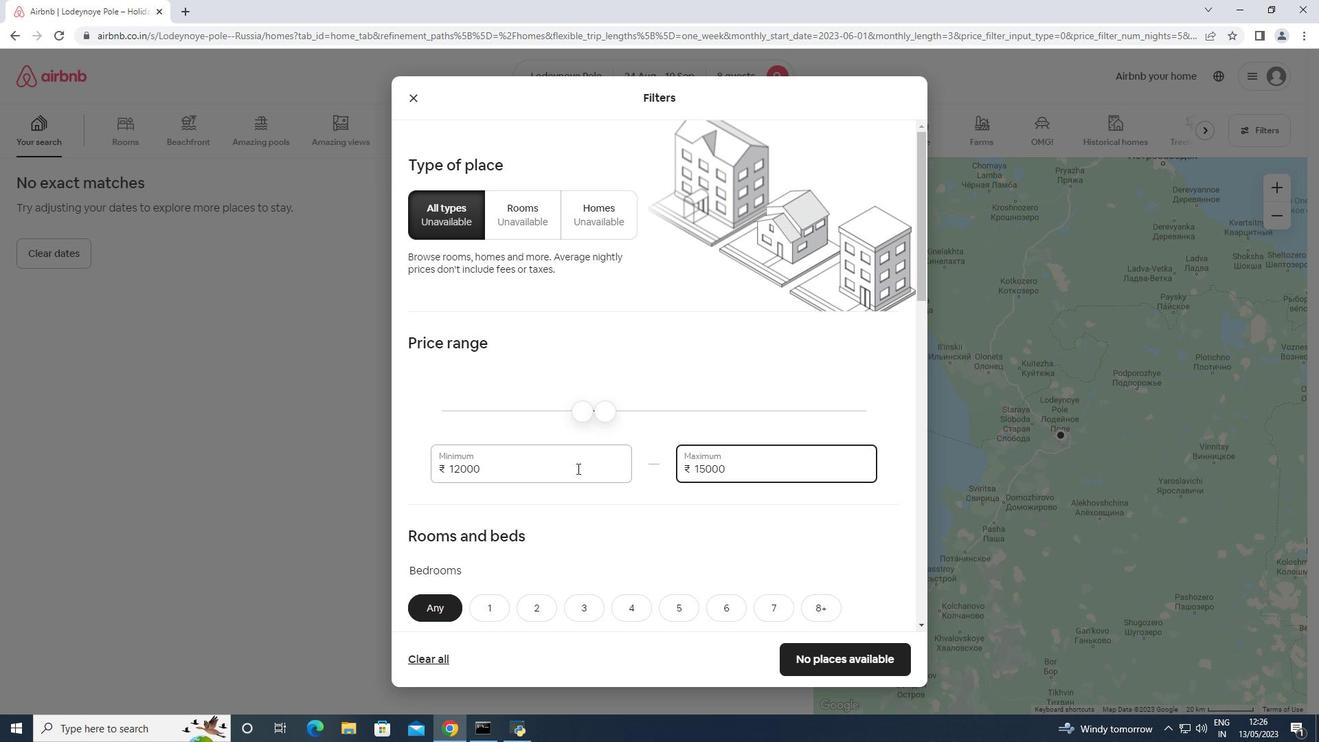 
Action: Mouse scrolled (577, 468) with delta (0, 0)
Screenshot: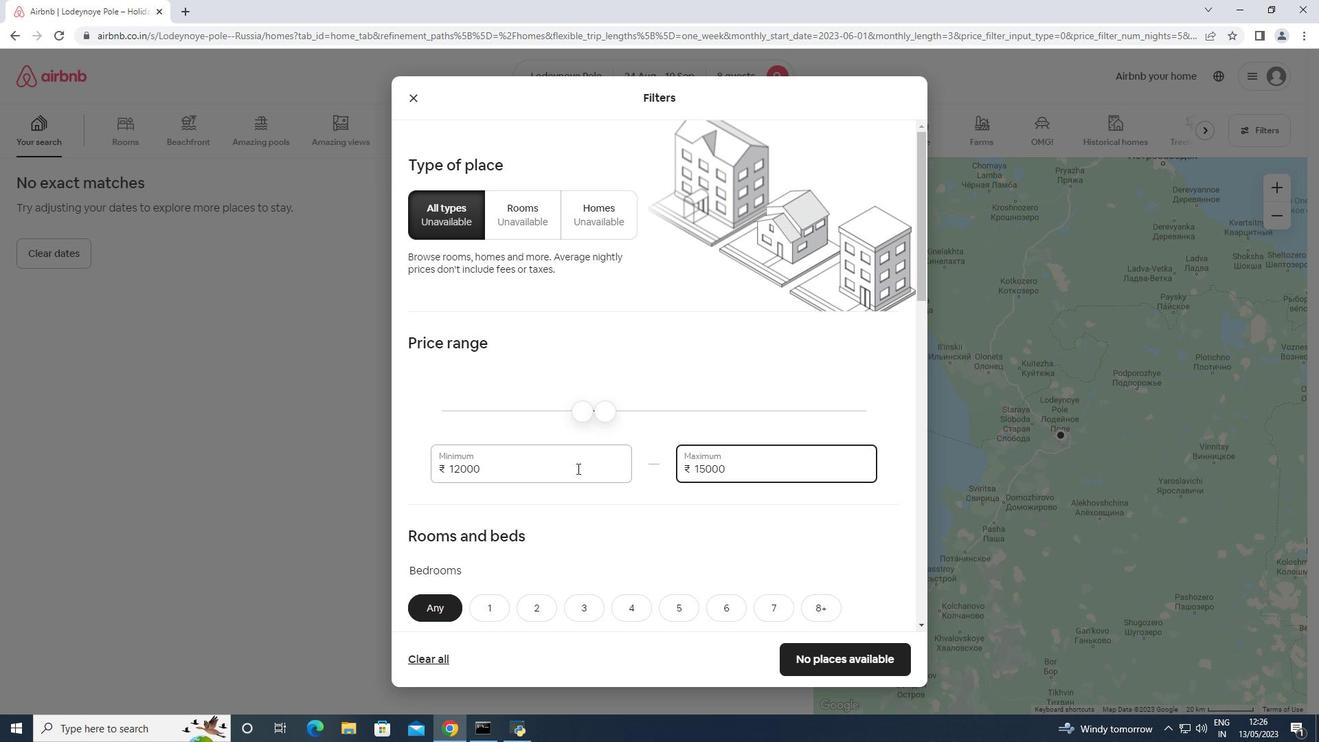 
Action: Mouse scrolled (577, 468) with delta (0, 0)
Screenshot: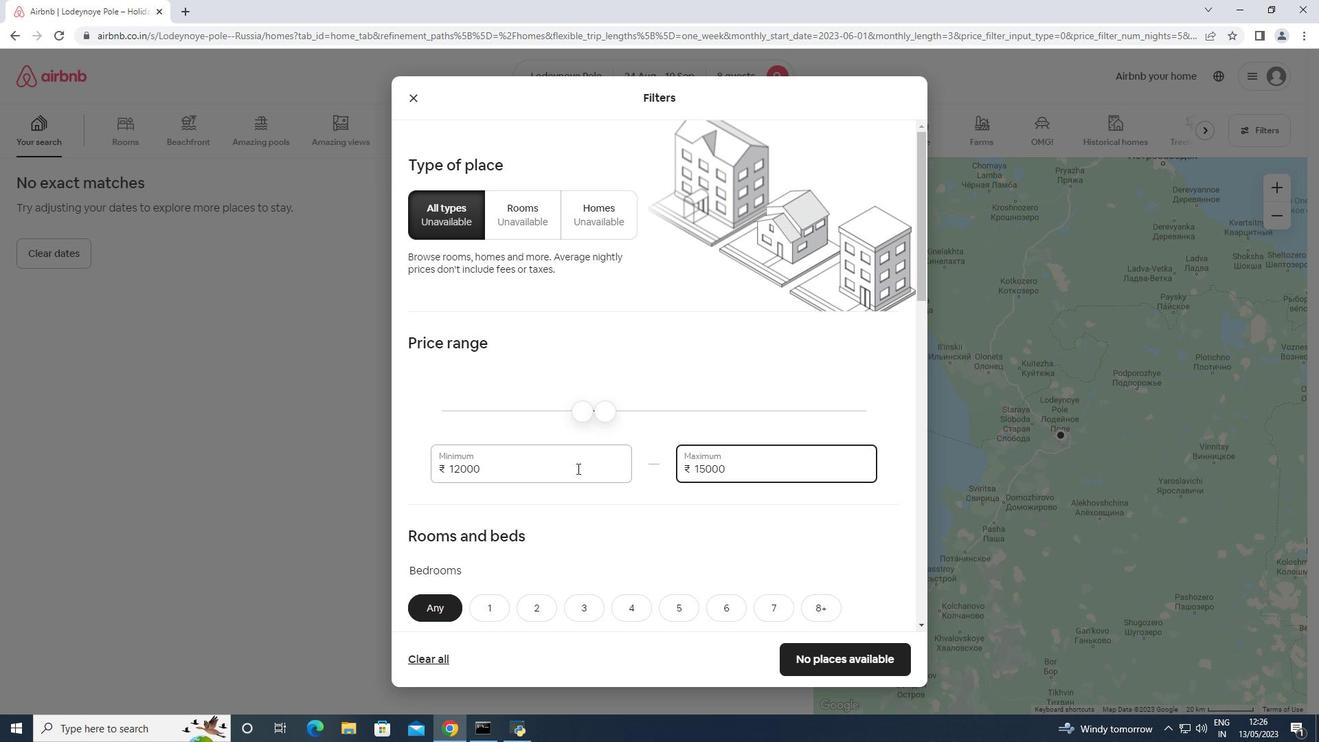 
Action: Mouse scrolled (577, 468) with delta (0, 0)
Screenshot: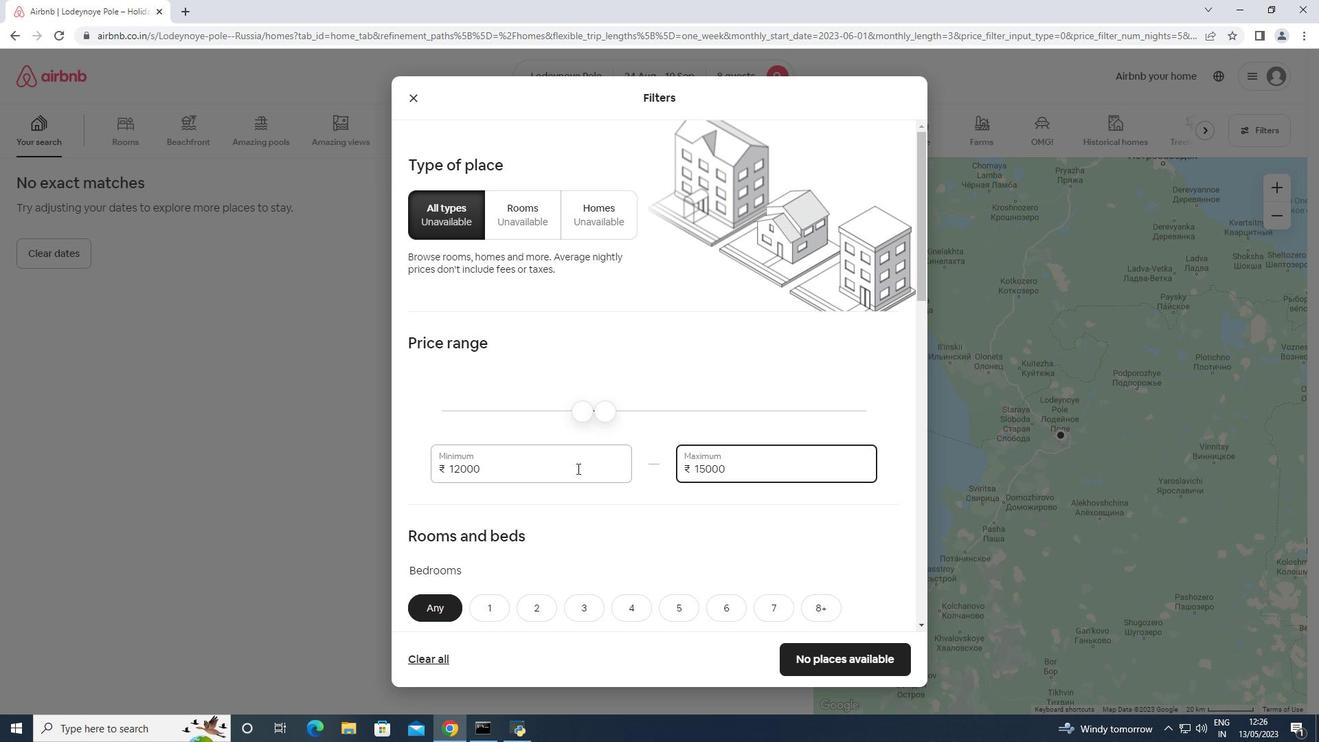 
Action: Mouse moved to (641, 339)
Screenshot: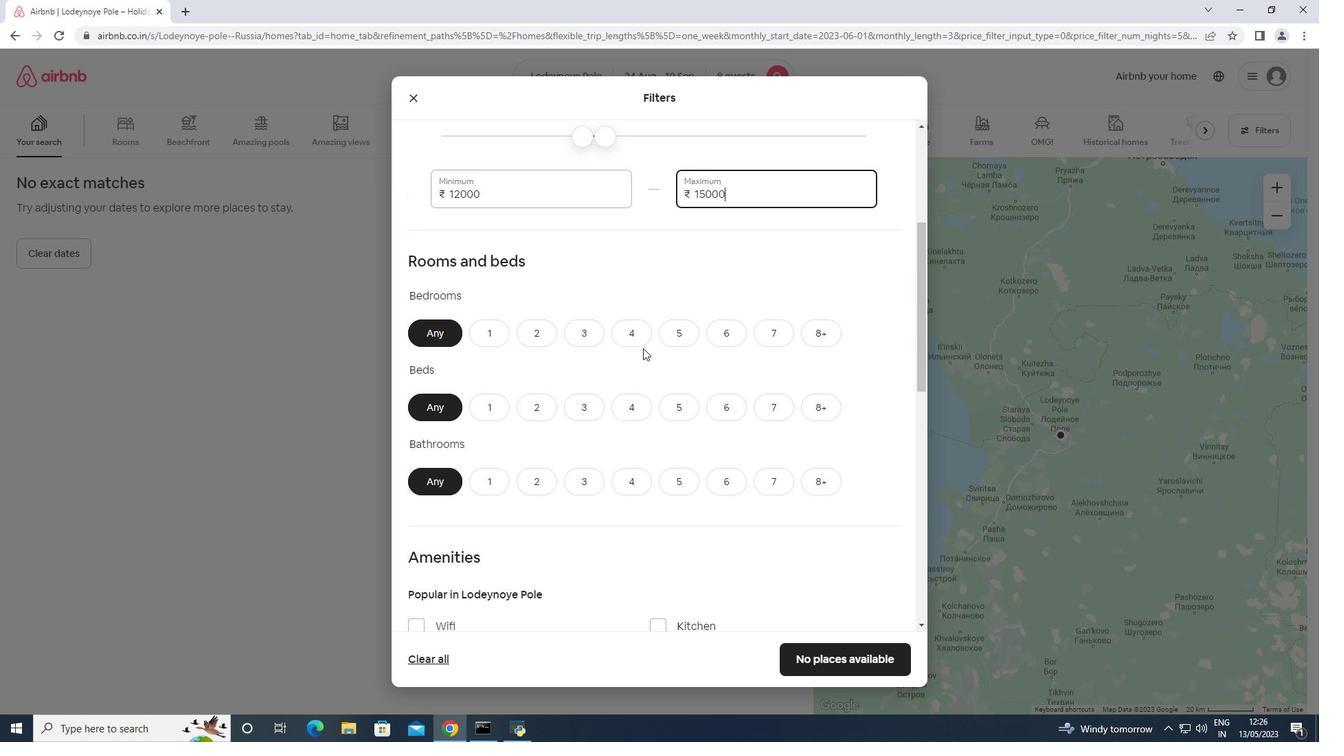 
Action: Mouse pressed left at (641, 339)
Screenshot: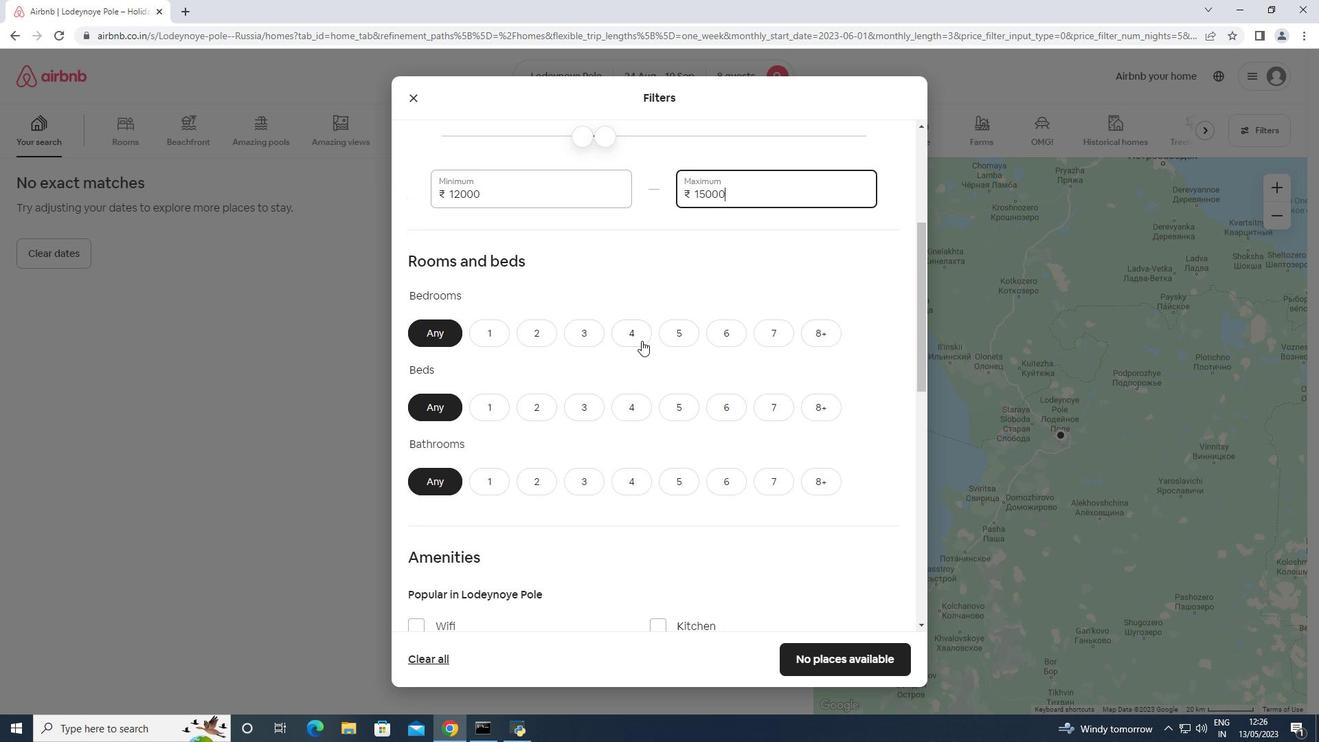 
Action: Mouse moved to (638, 415)
Screenshot: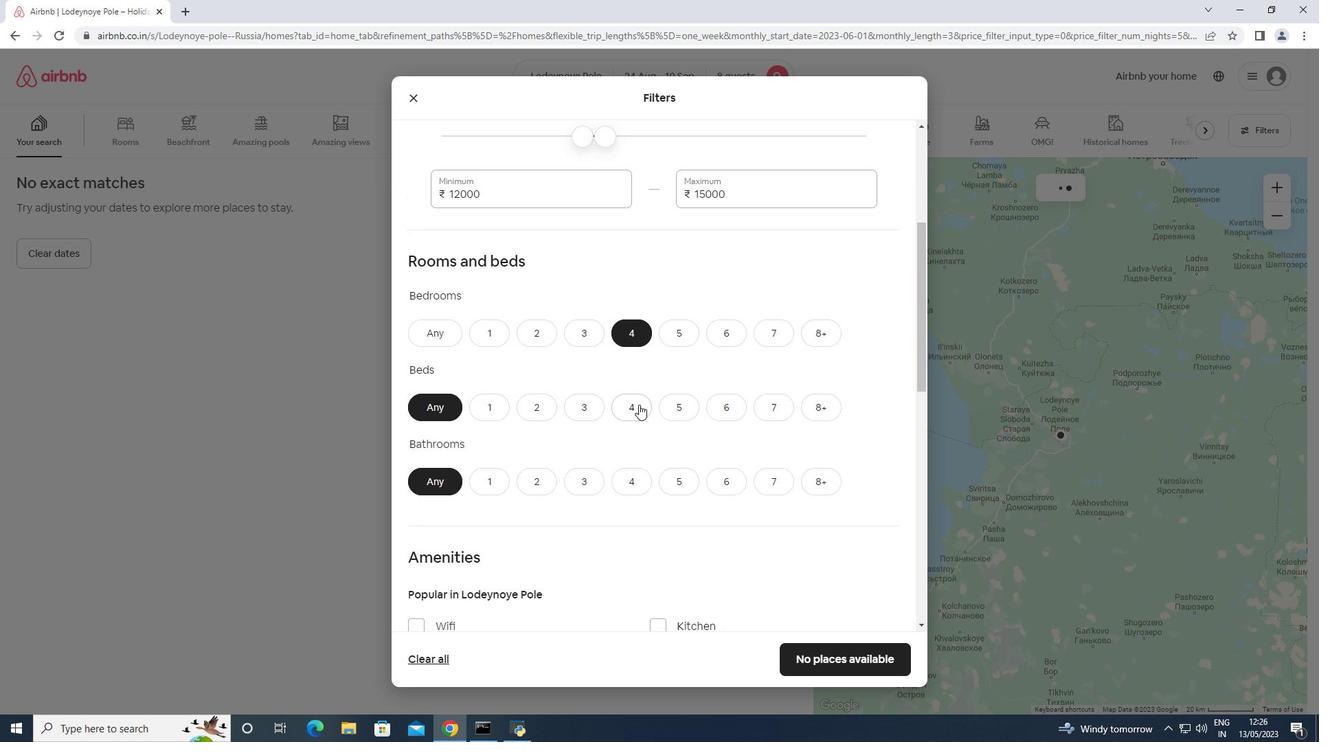 
Action: Mouse pressed left at (638, 415)
Screenshot: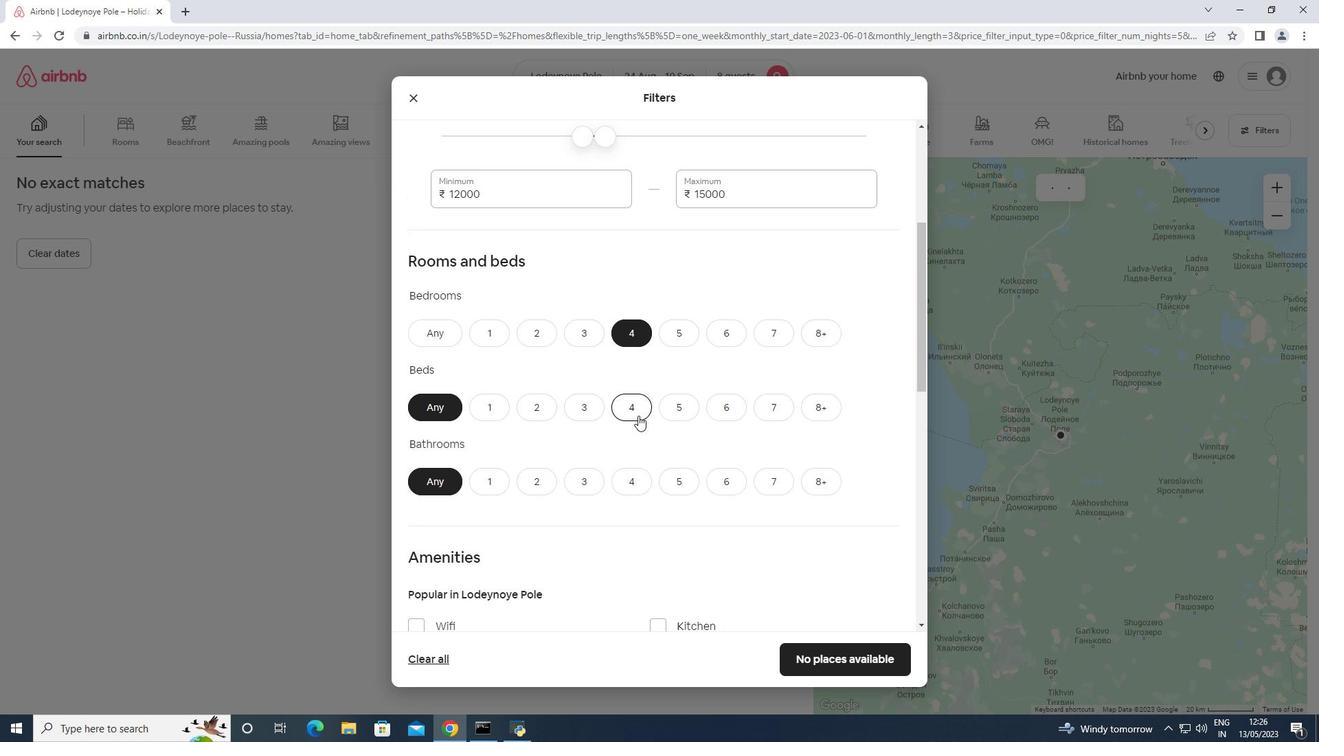 
Action: Mouse moved to (642, 475)
Screenshot: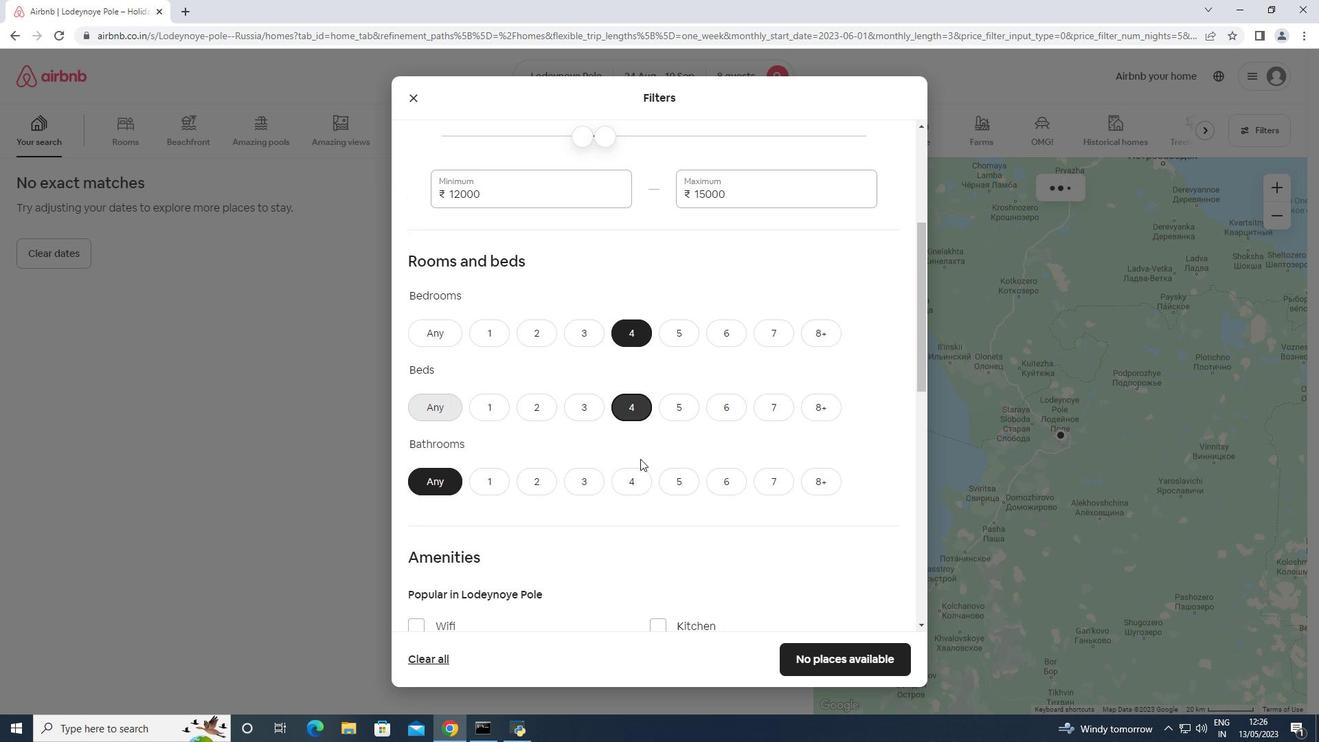 
Action: Mouse pressed left at (642, 475)
Screenshot: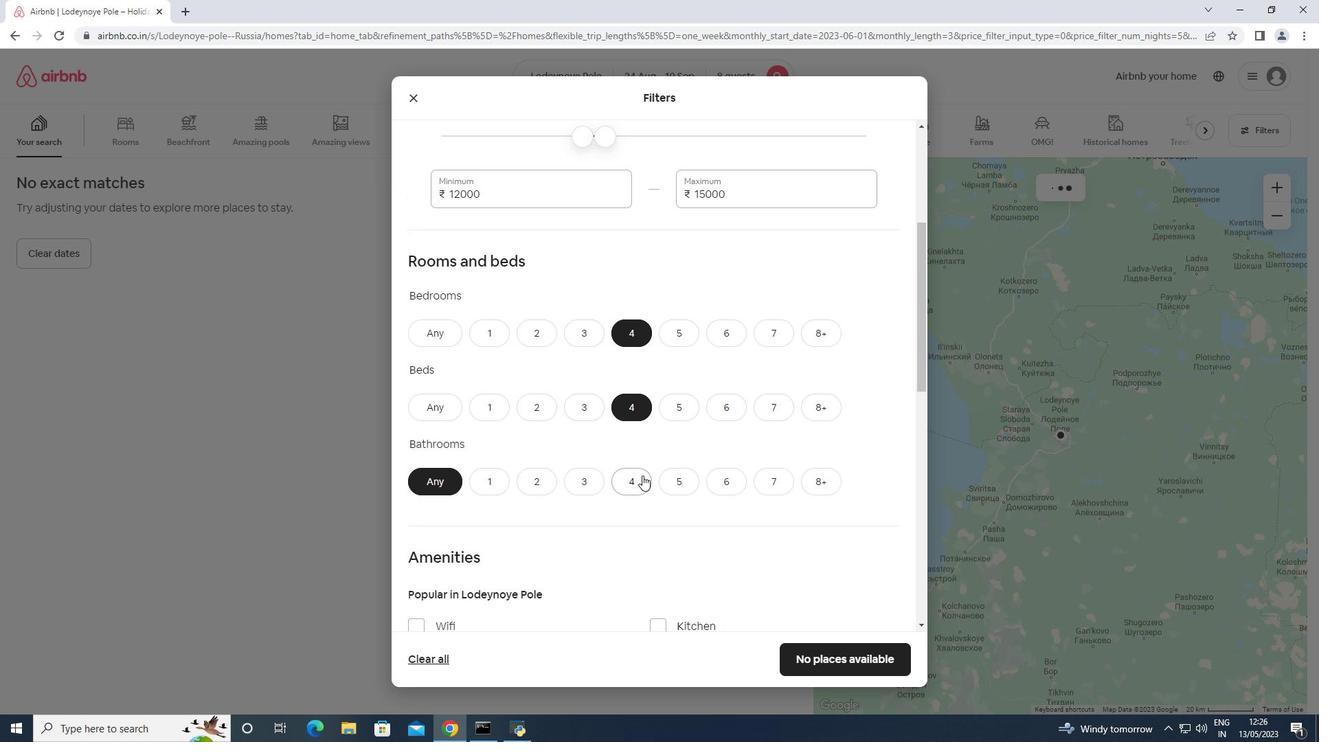 
Action: Mouse moved to (645, 450)
Screenshot: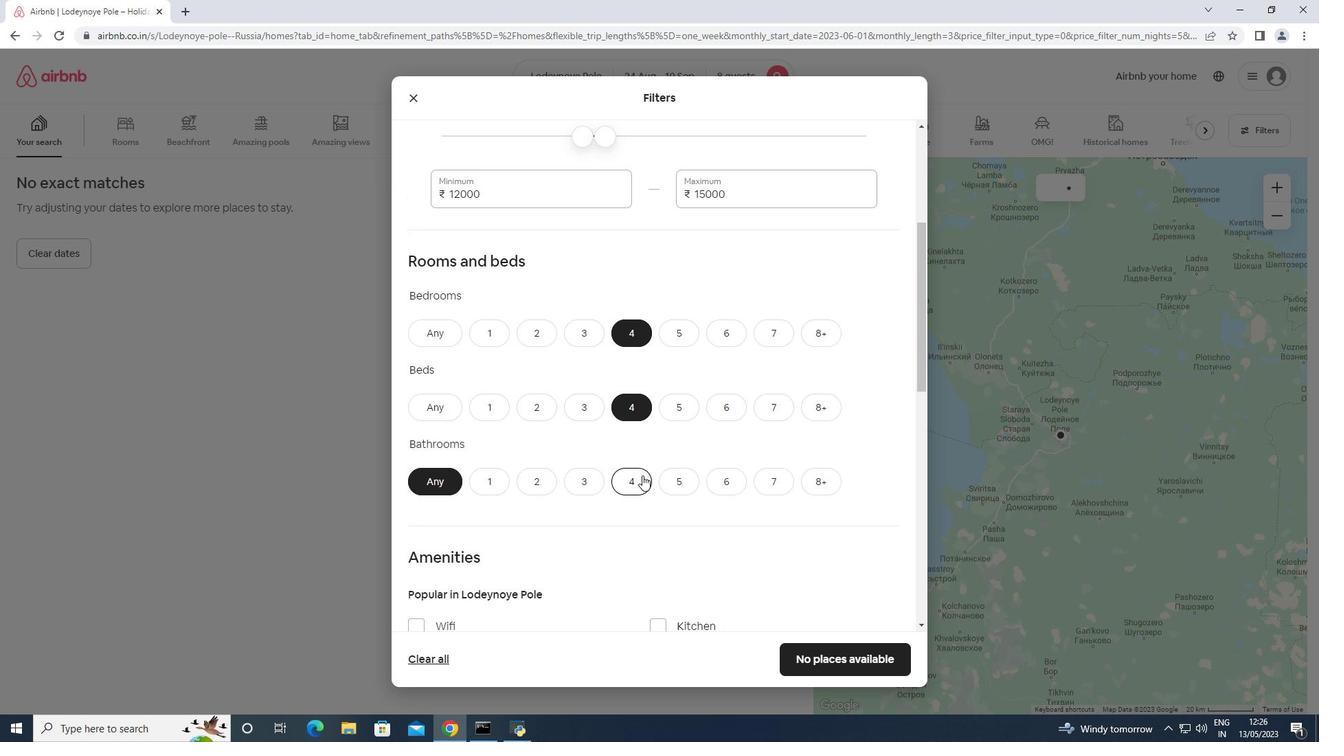 
Action: Mouse scrolled (645, 450) with delta (0, 0)
Screenshot: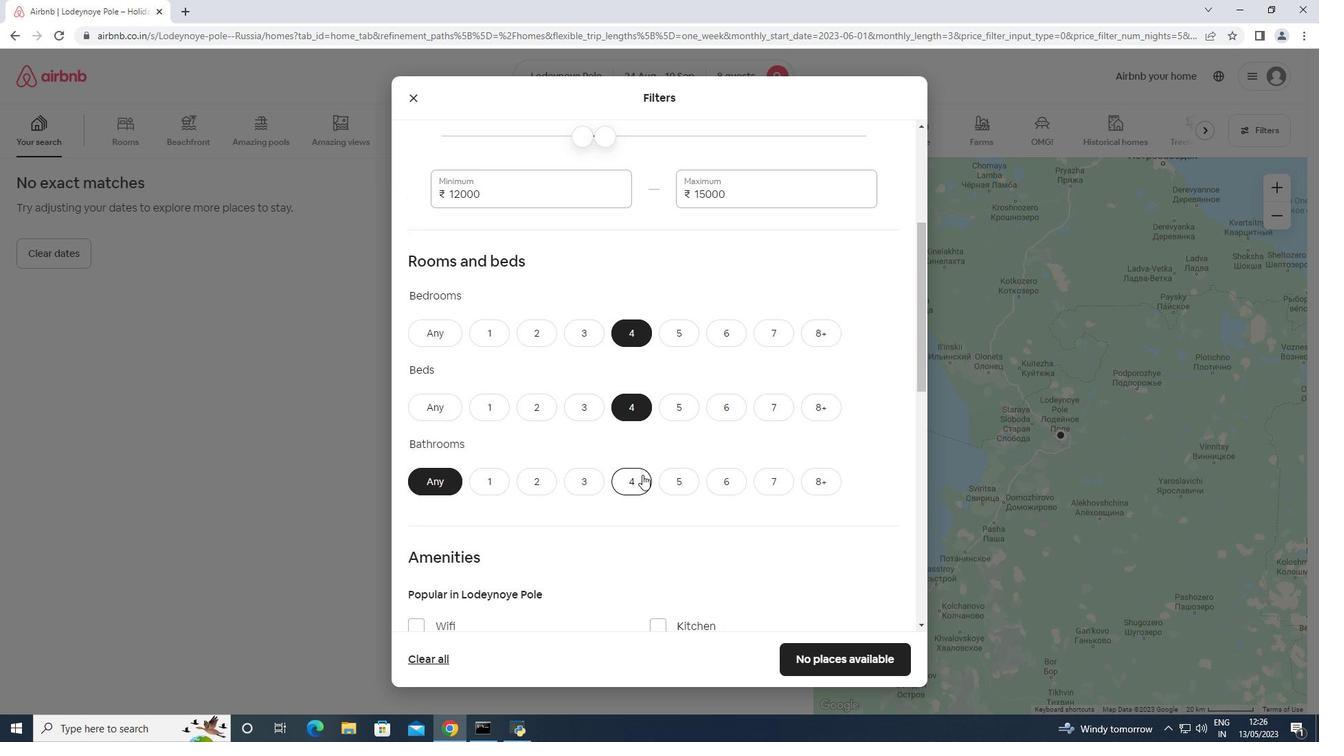 
Action: Mouse scrolled (645, 450) with delta (0, 0)
Screenshot: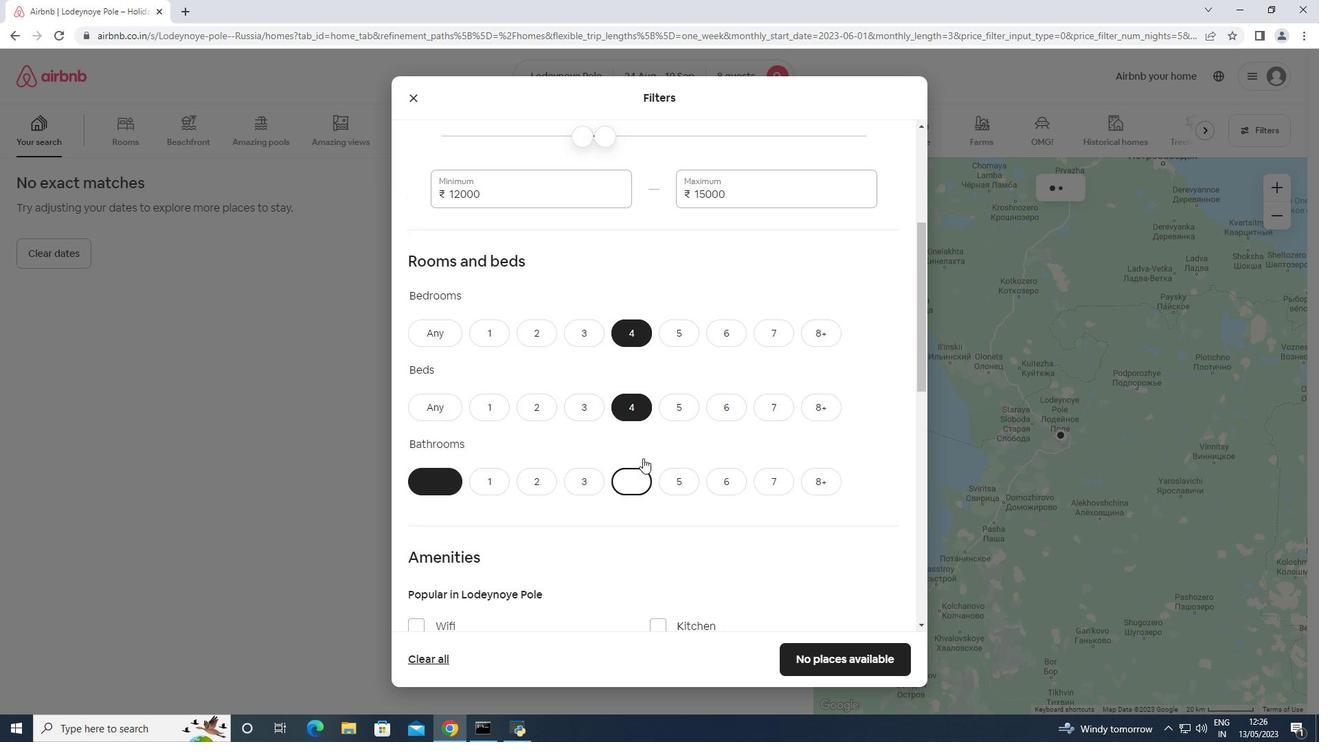 
Action: Mouse scrolled (645, 450) with delta (0, 0)
Screenshot: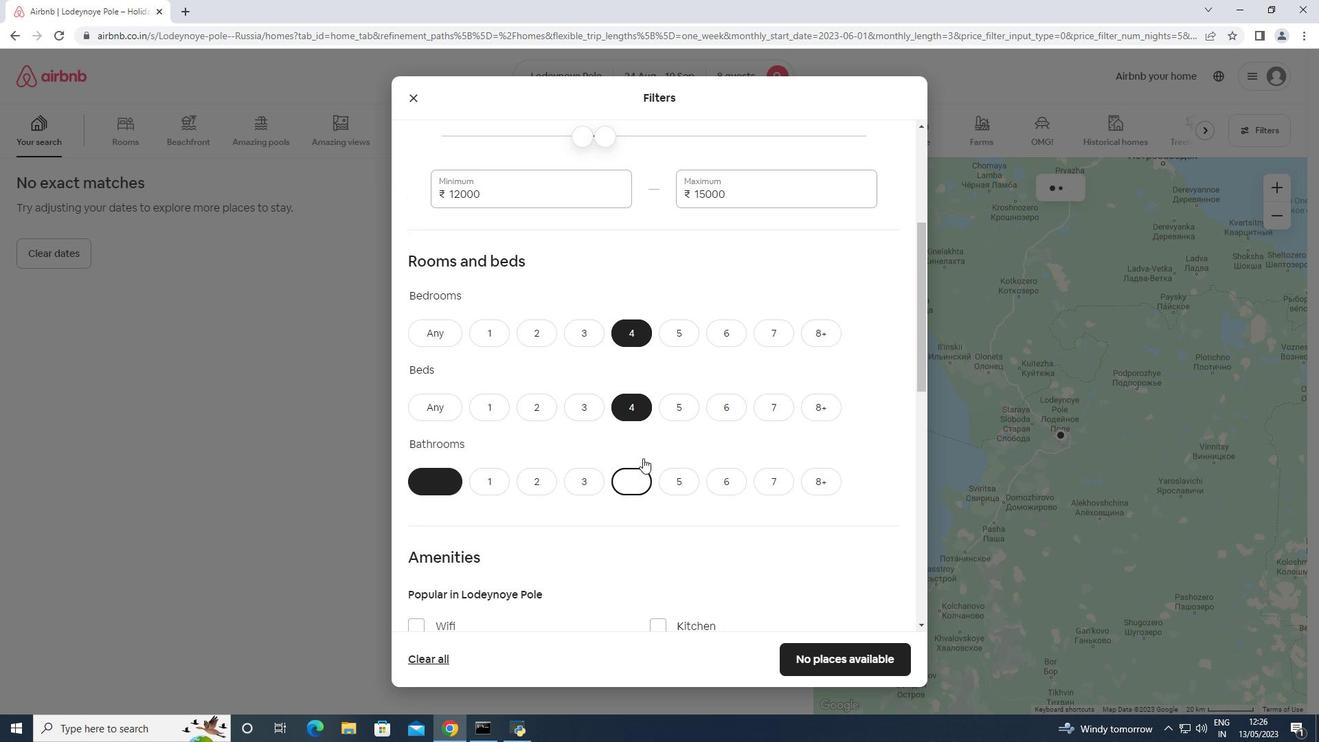 
Action: Mouse moved to (450, 516)
Screenshot: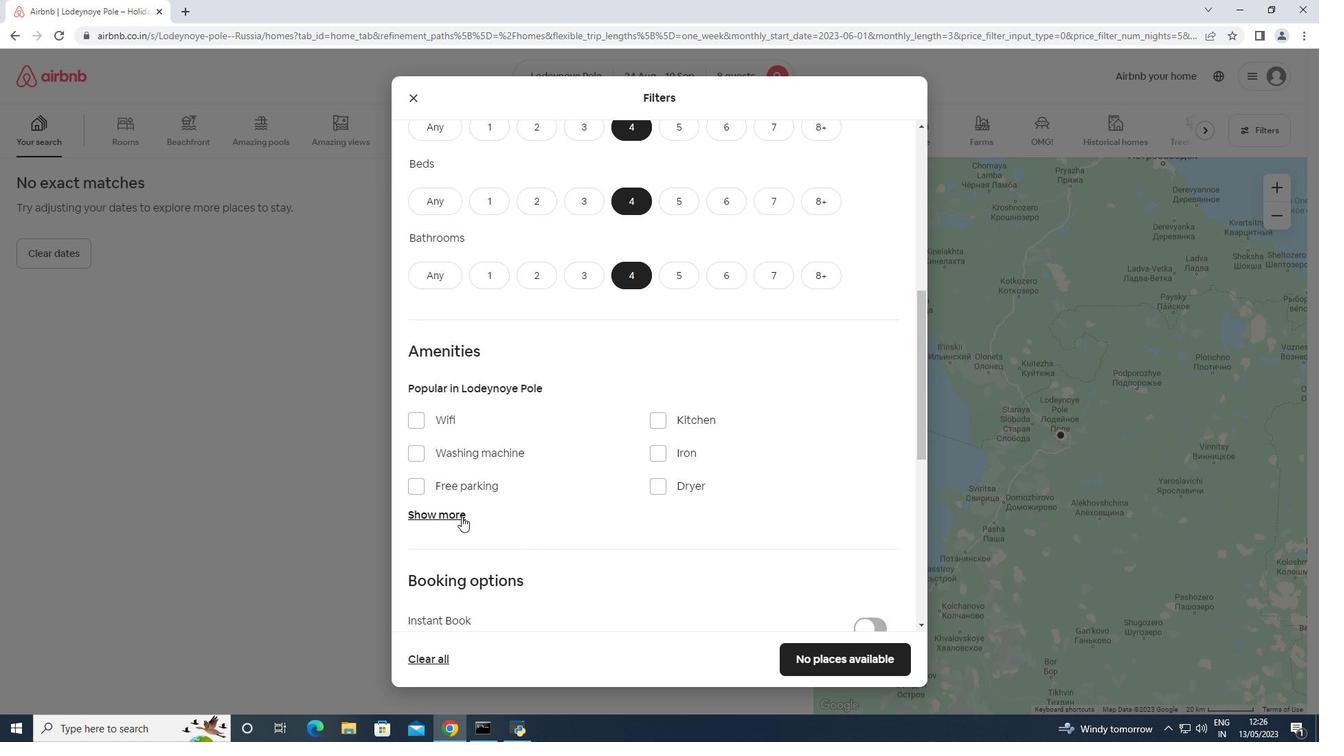 
Action: Mouse pressed left at (450, 516)
Screenshot: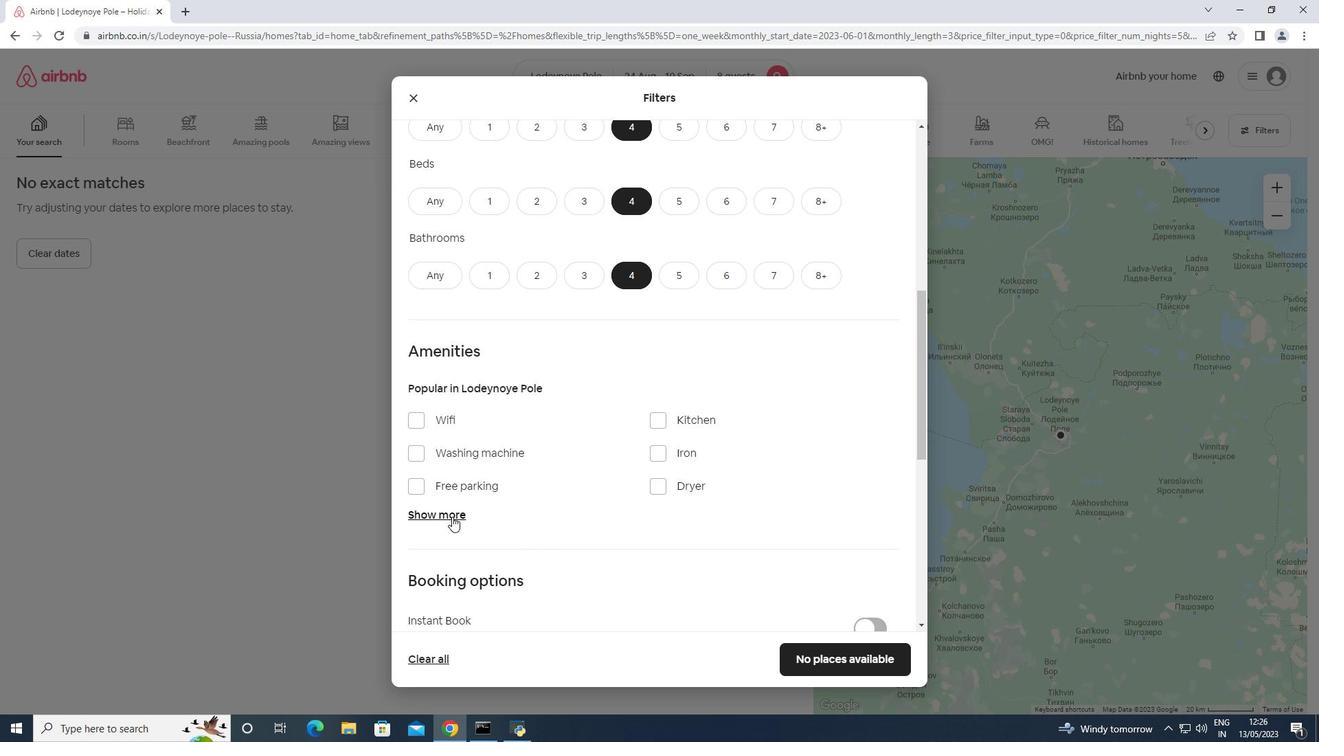 
Action: Mouse moved to (455, 483)
Screenshot: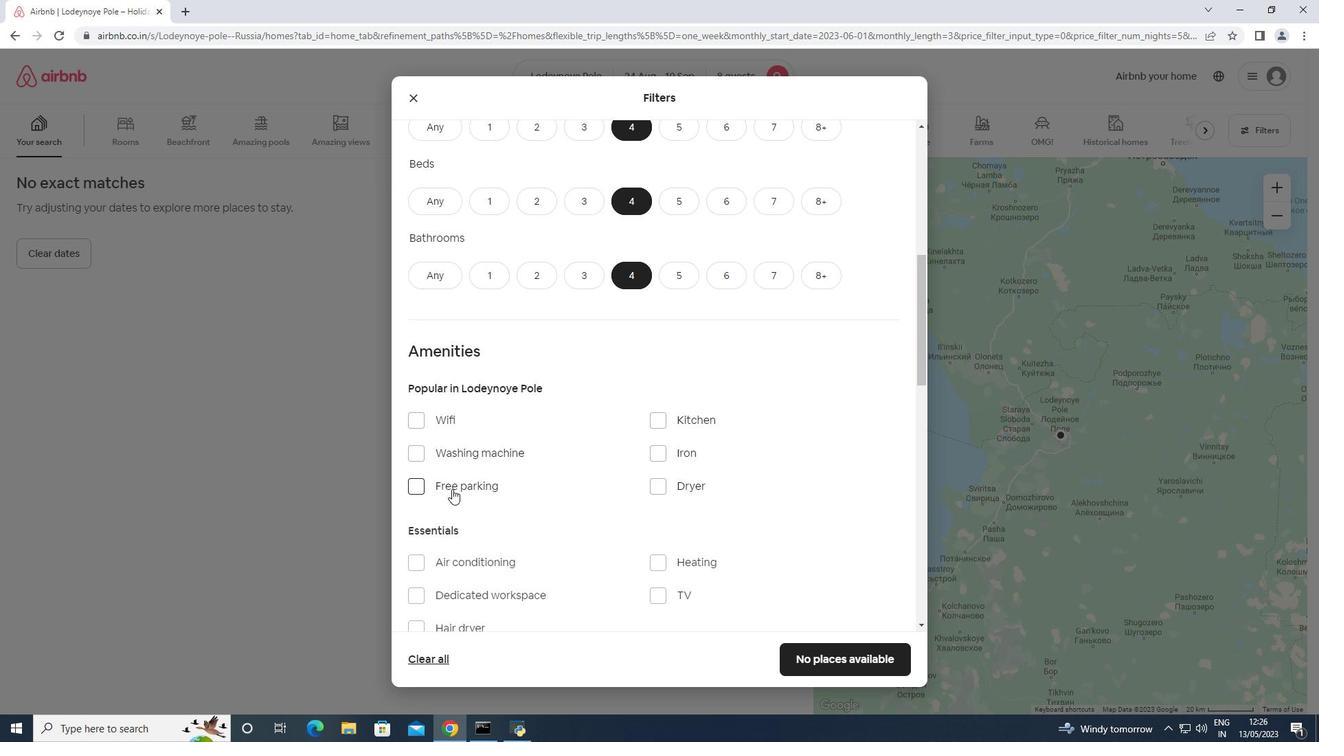 
Action: Mouse pressed left at (455, 483)
Screenshot: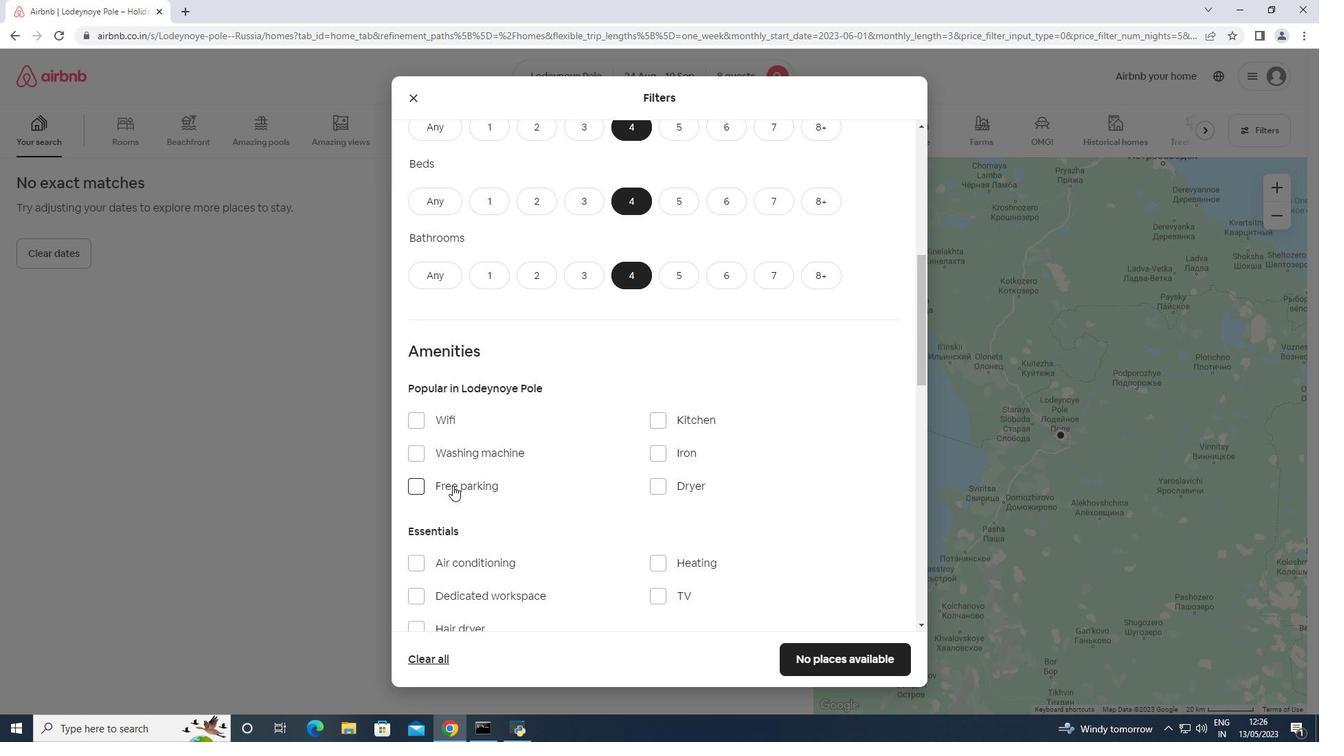 
Action: Mouse moved to (423, 414)
Screenshot: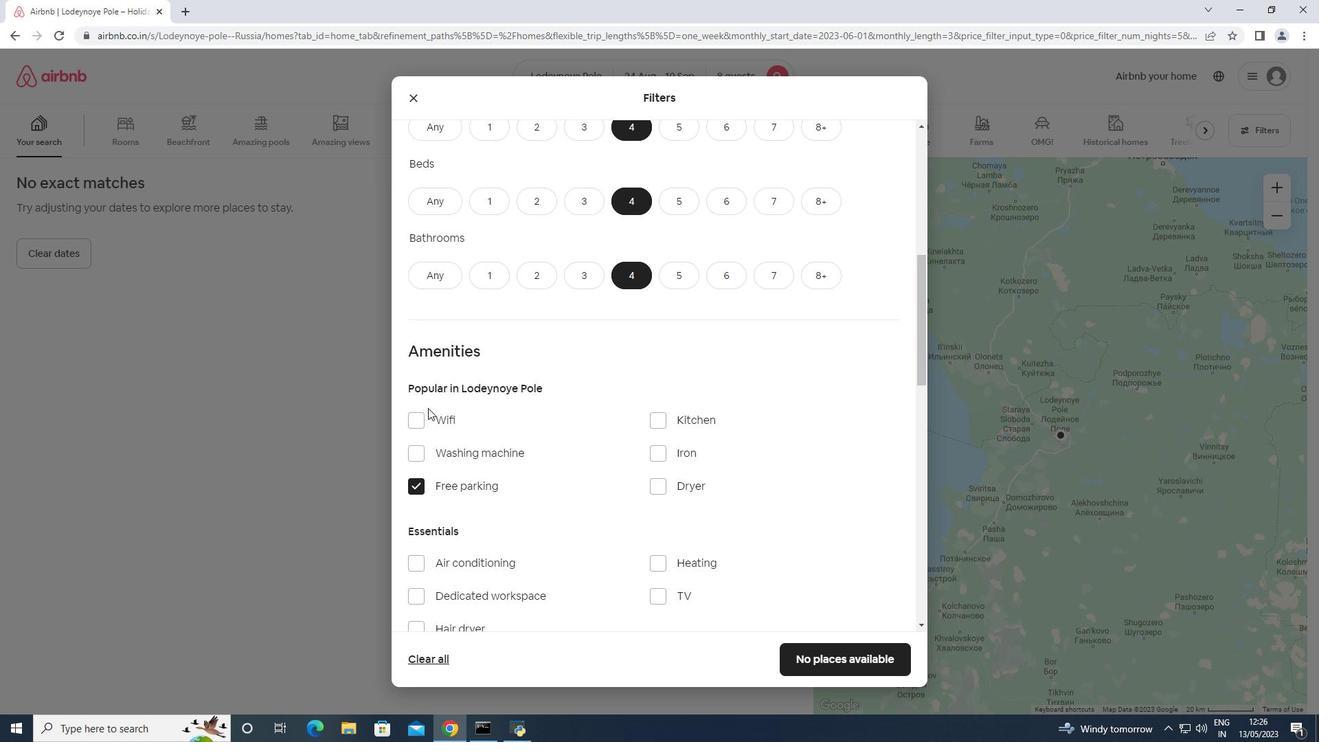 
Action: Mouse pressed left at (423, 414)
Screenshot: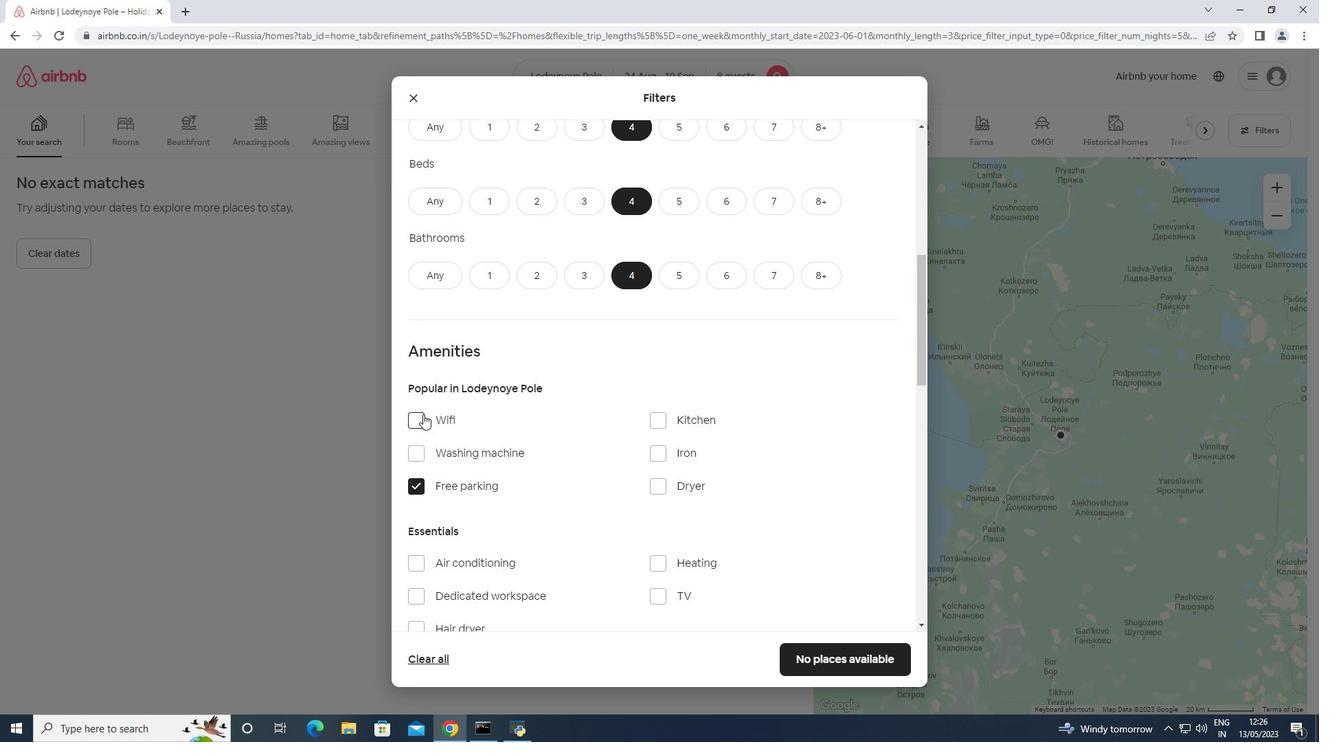 
Action: Mouse moved to (671, 598)
Screenshot: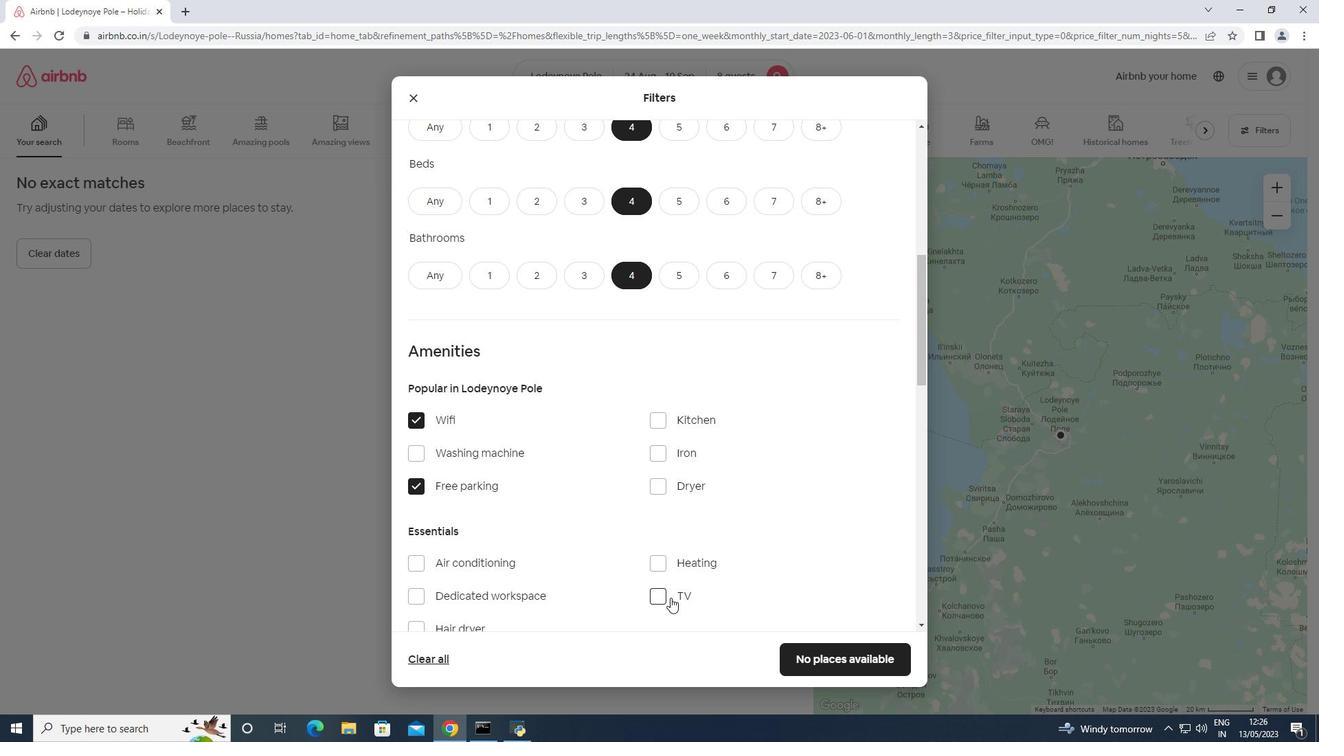 
Action: Mouse pressed left at (671, 598)
Screenshot: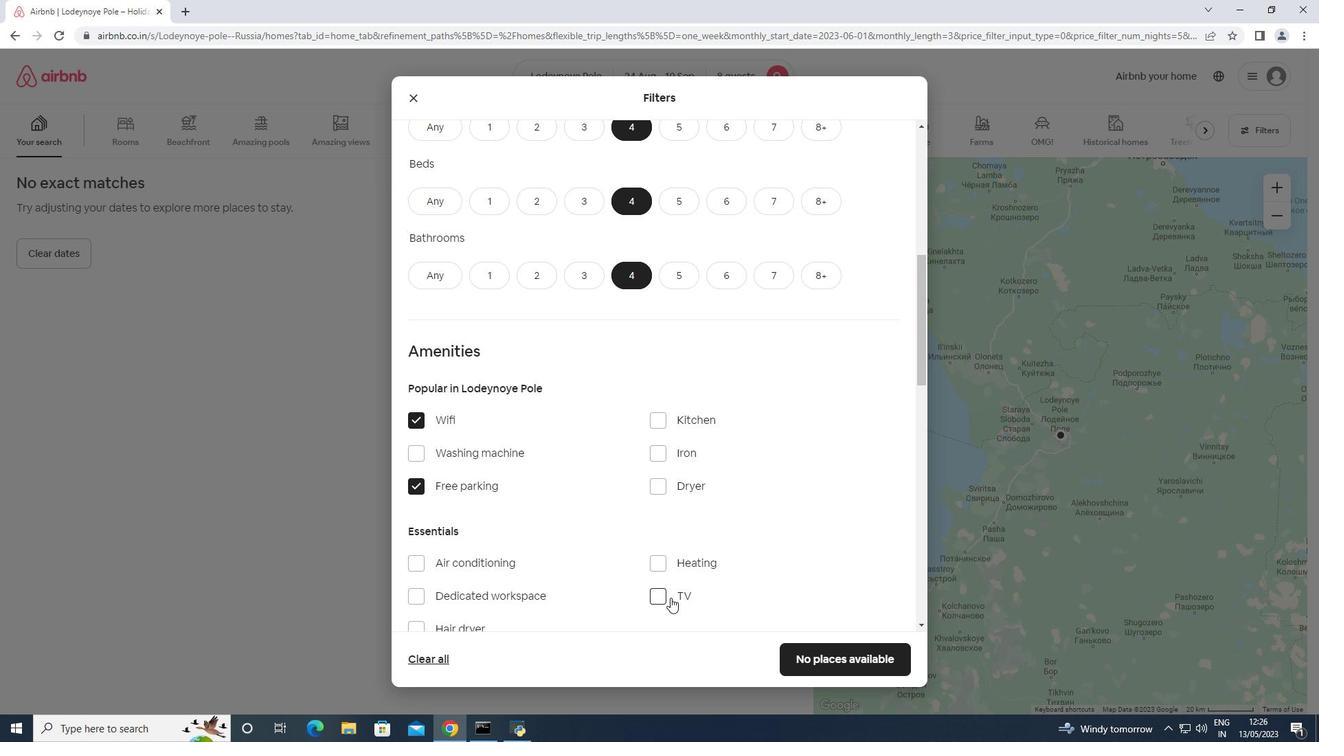 
Action: Mouse moved to (672, 593)
Screenshot: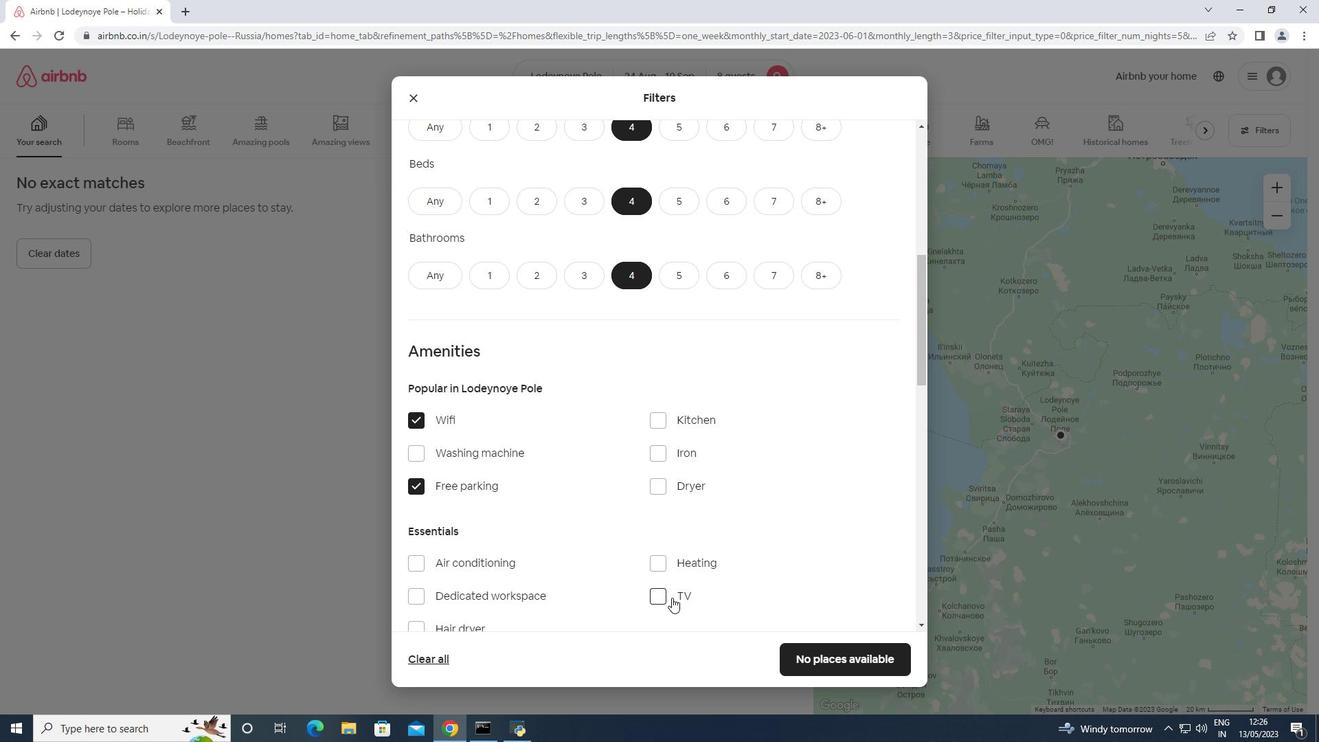 
Action: Mouse scrolled (672, 592) with delta (0, 0)
Screenshot: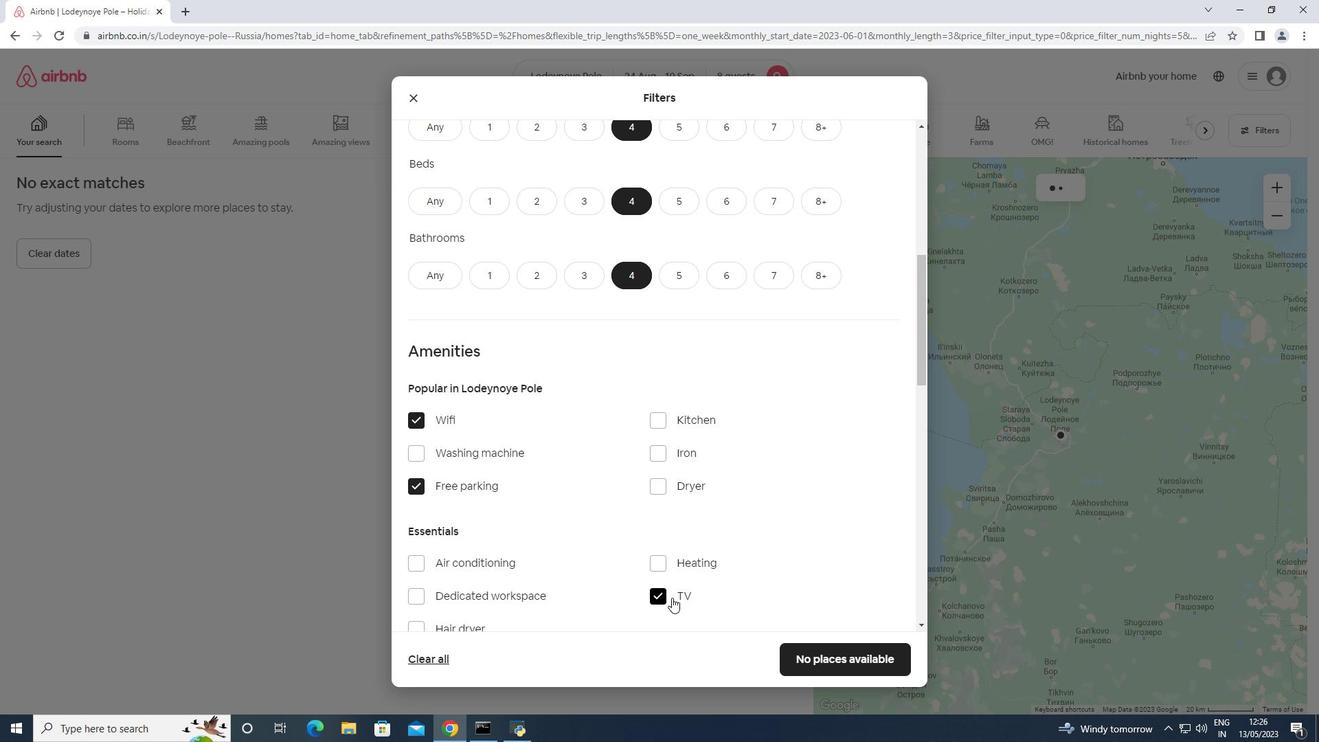 
Action: Mouse scrolled (672, 592) with delta (0, 0)
Screenshot: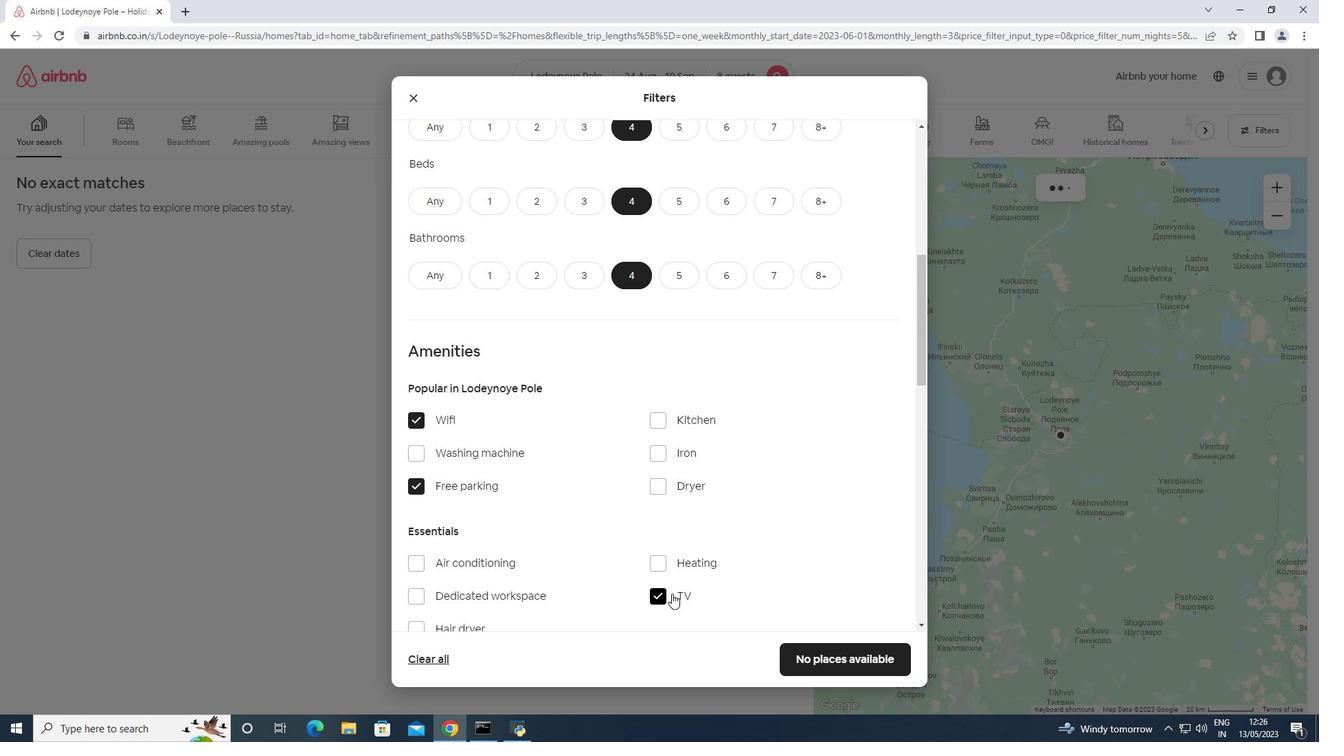 
Action: Mouse scrolled (672, 592) with delta (0, 0)
Screenshot: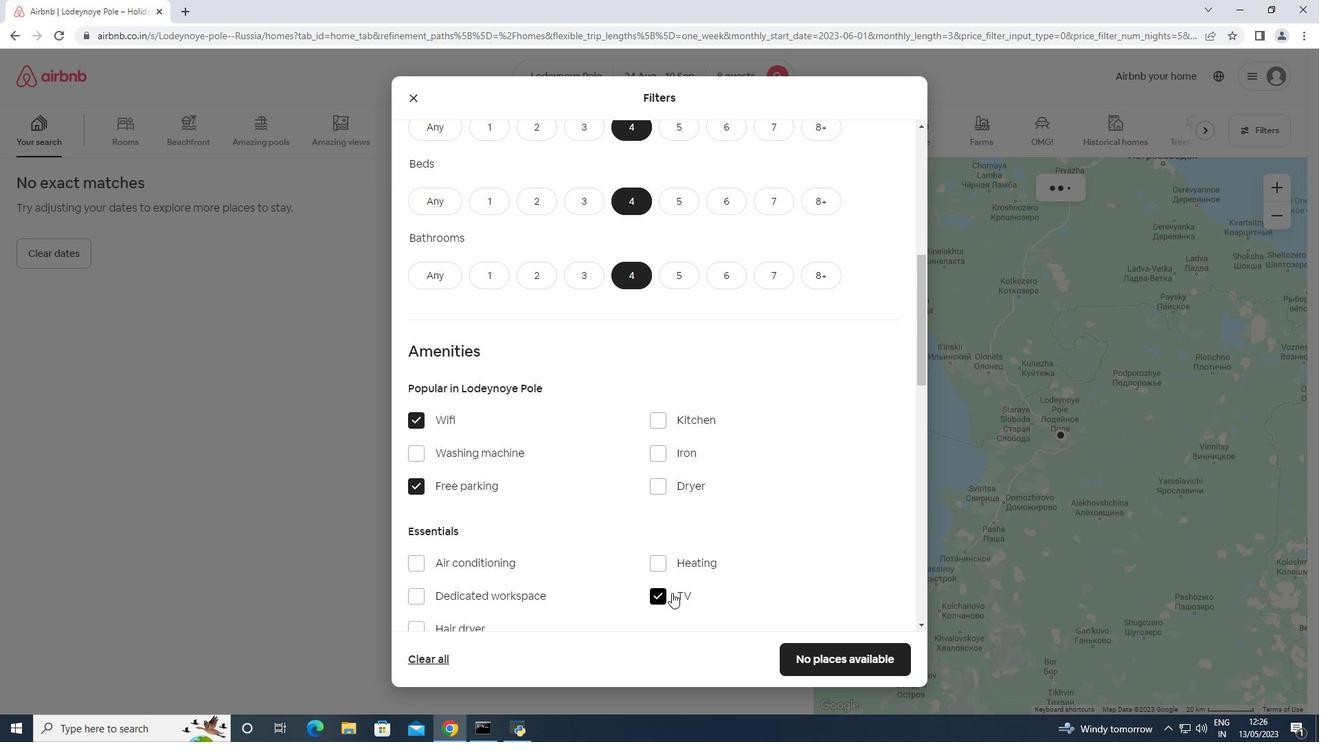 
Action: Mouse moved to (489, 565)
Screenshot: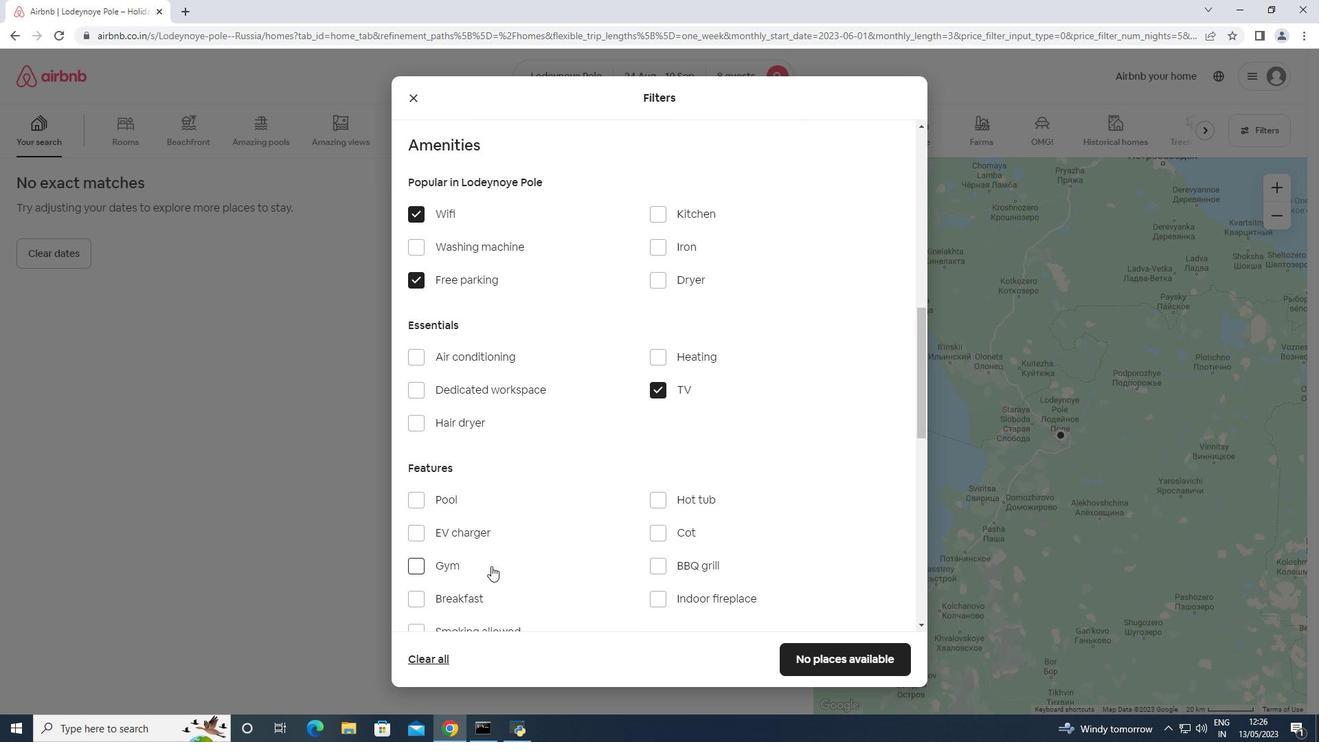 
Action: Mouse pressed left at (489, 565)
Screenshot: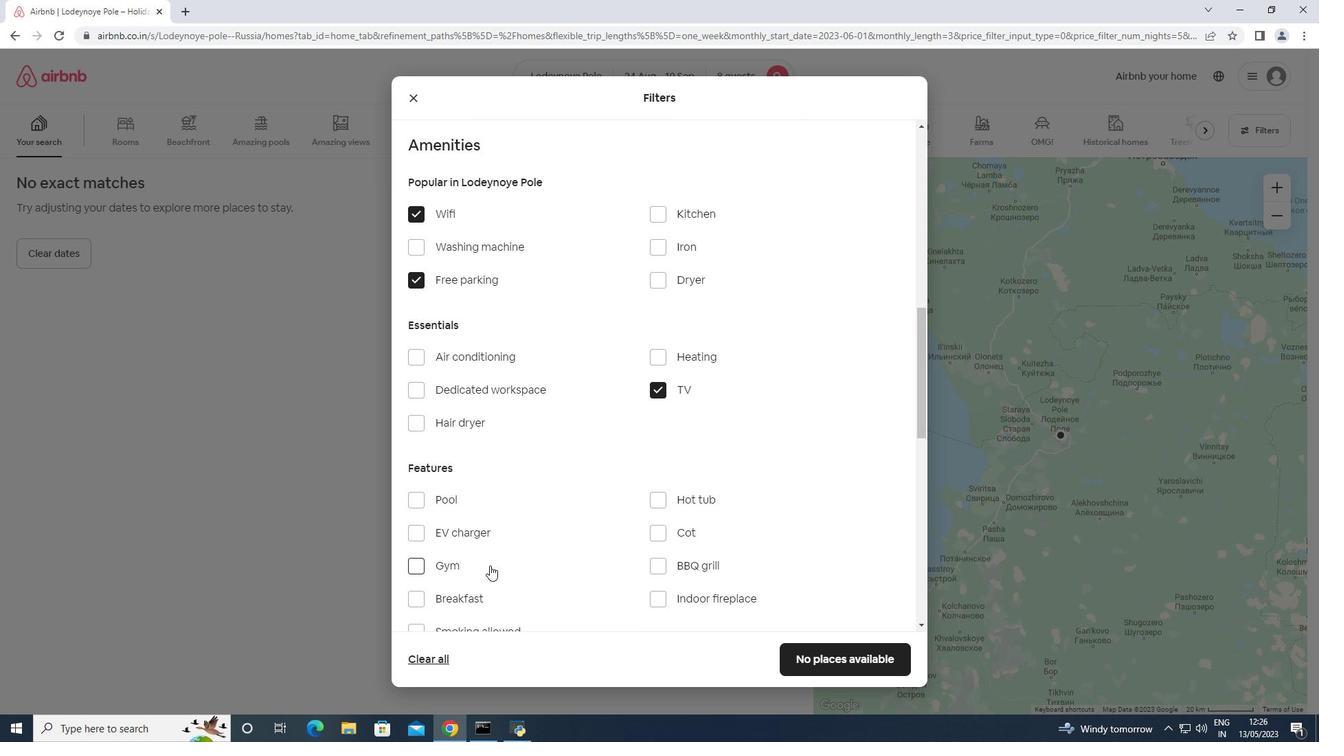 
Action: Mouse moved to (470, 596)
Screenshot: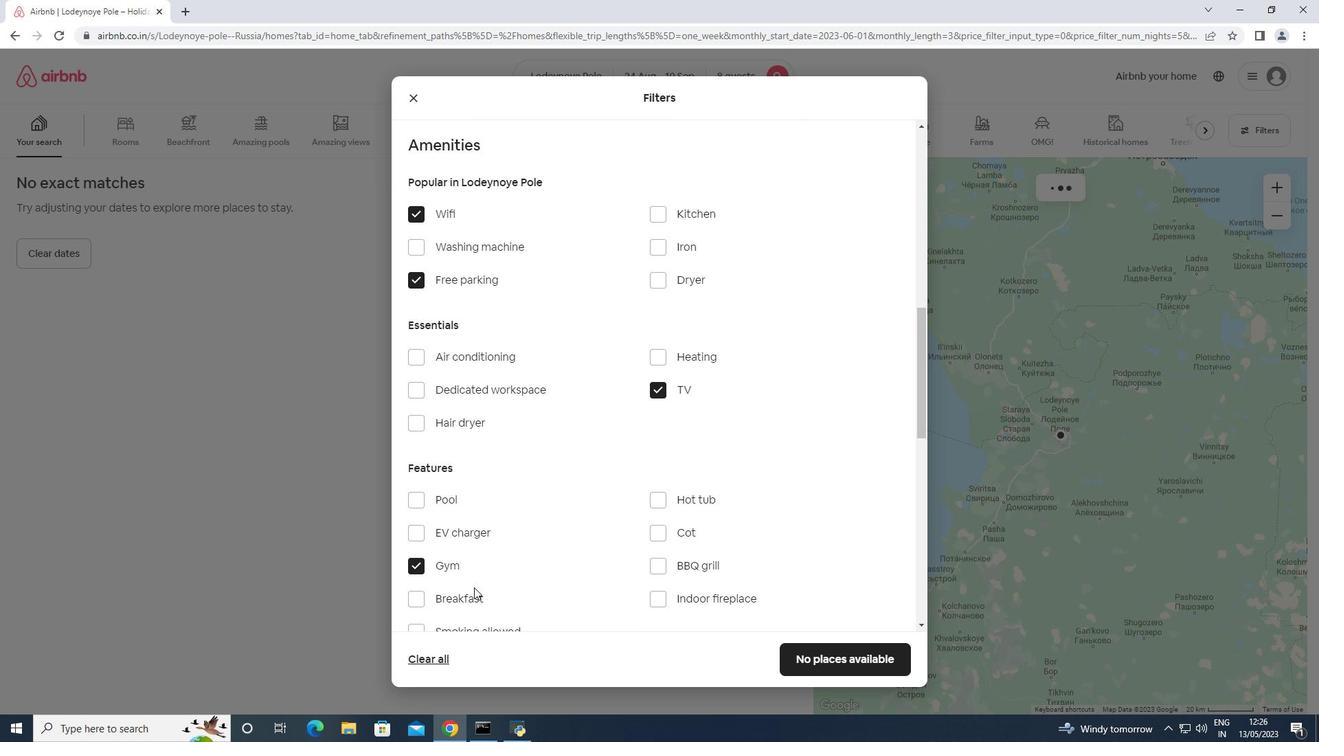 
Action: Mouse pressed left at (470, 596)
Screenshot: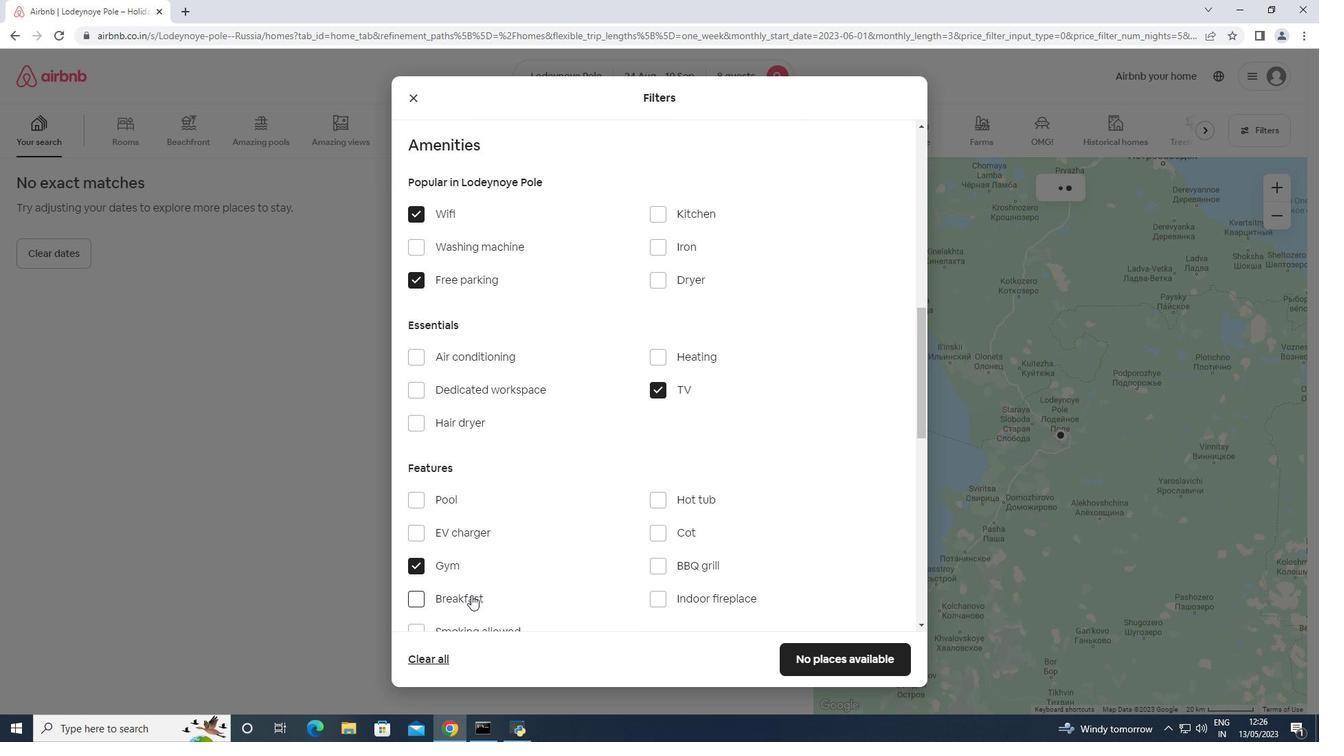 
Action: Mouse moved to (611, 507)
Screenshot: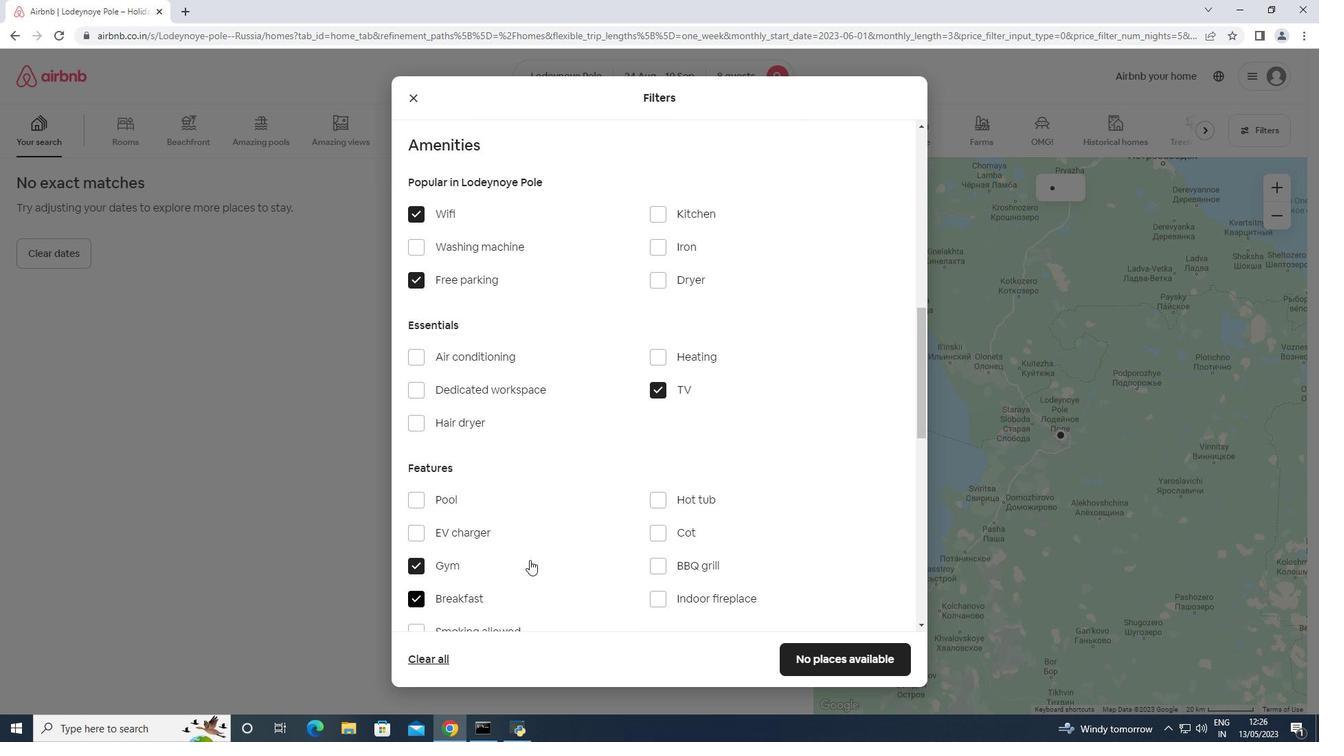 
Action: Mouse scrolled (611, 506) with delta (0, 0)
Screenshot: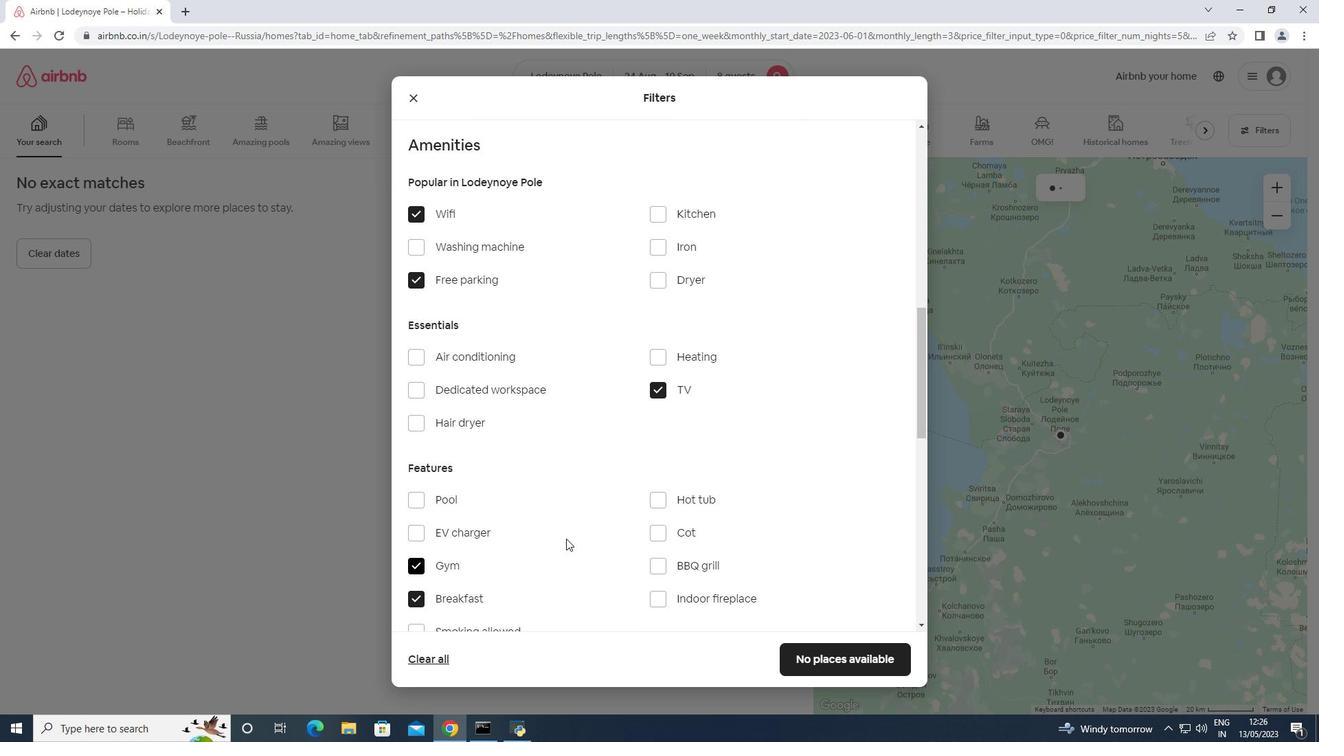 
Action: Mouse scrolled (611, 506) with delta (0, 0)
Screenshot: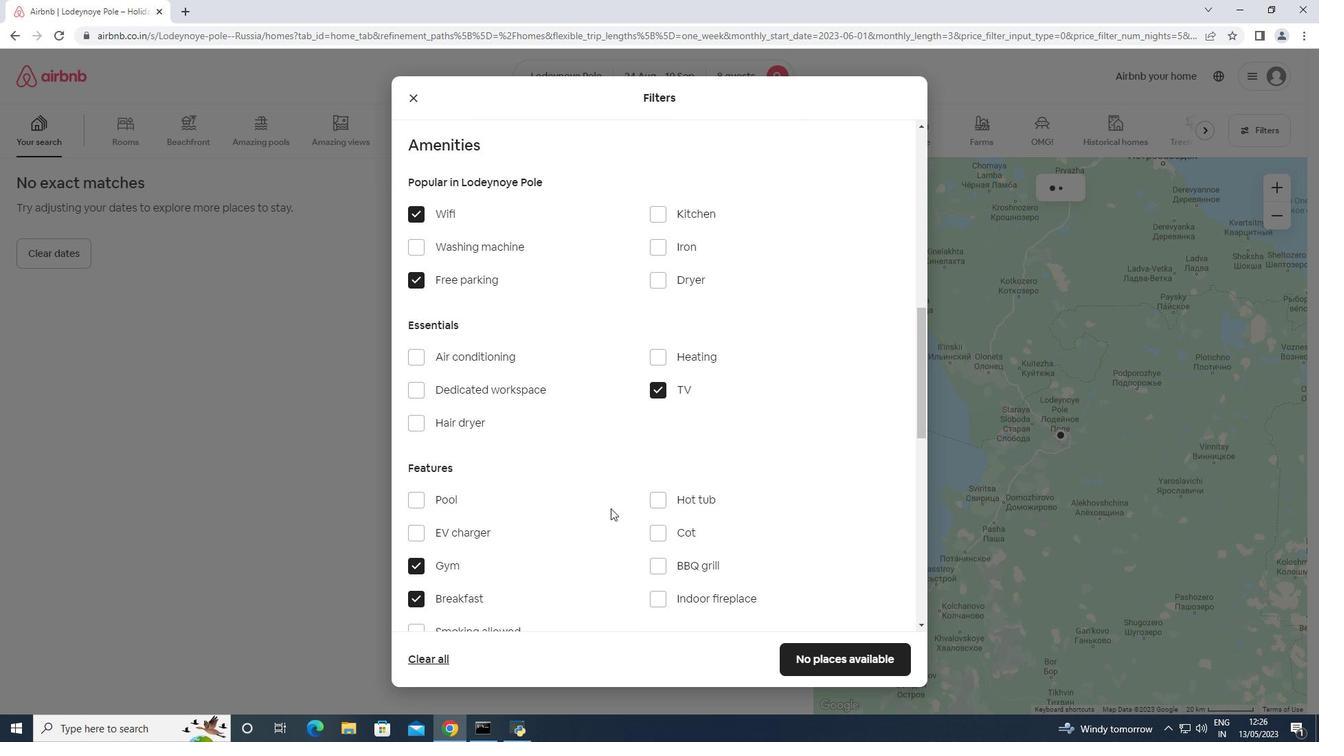 
Action: Mouse scrolled (611, 506) with delta (0, 0)
Screenshot: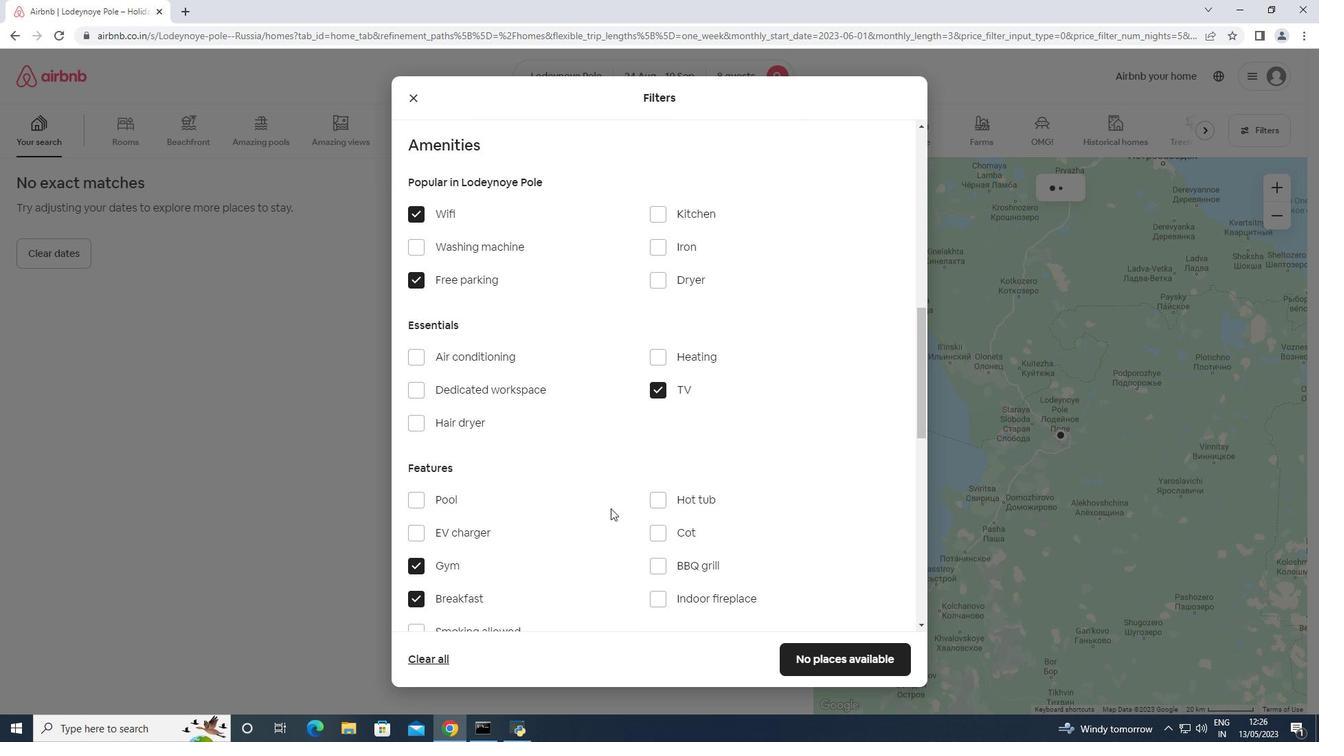 
Action: Mouse scrolled (611, 506) with delta (0, 0)
Screenshot: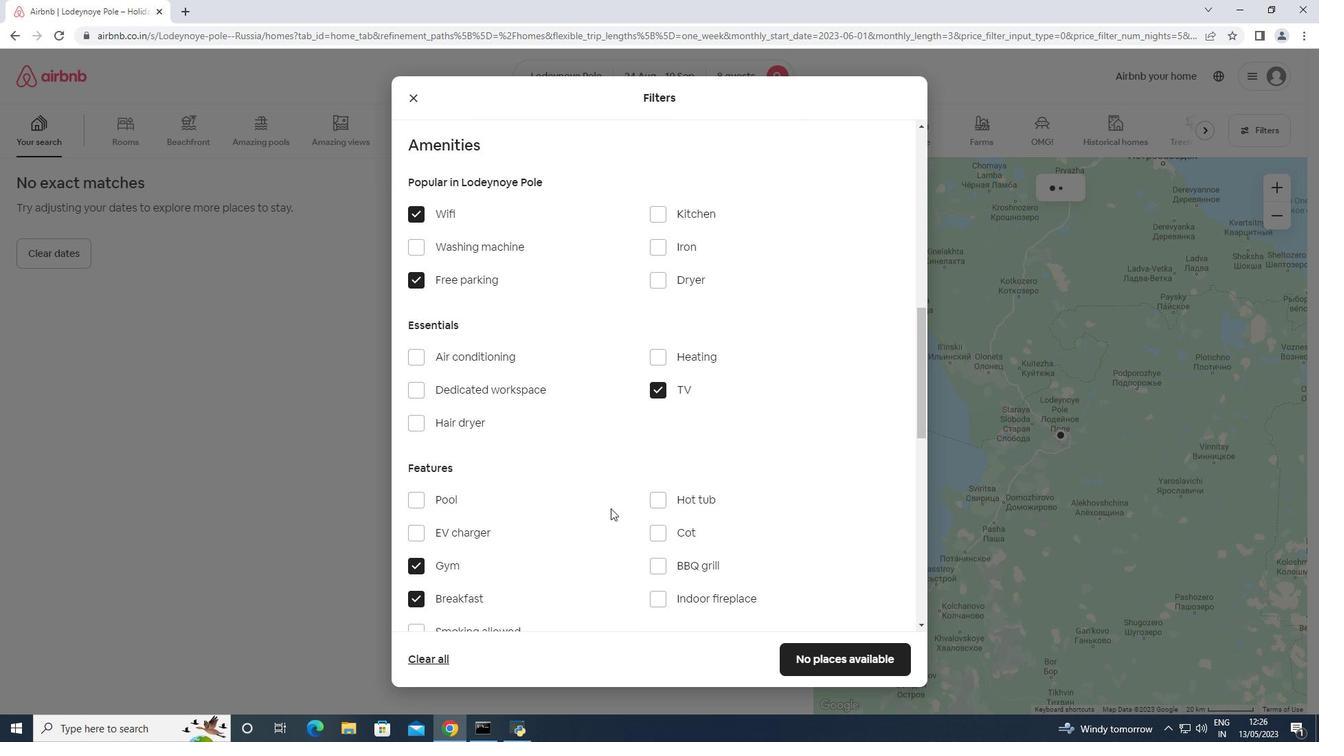 
Action: Mouse scrolled (611, 506) with delta (0, 0)
Screenshot: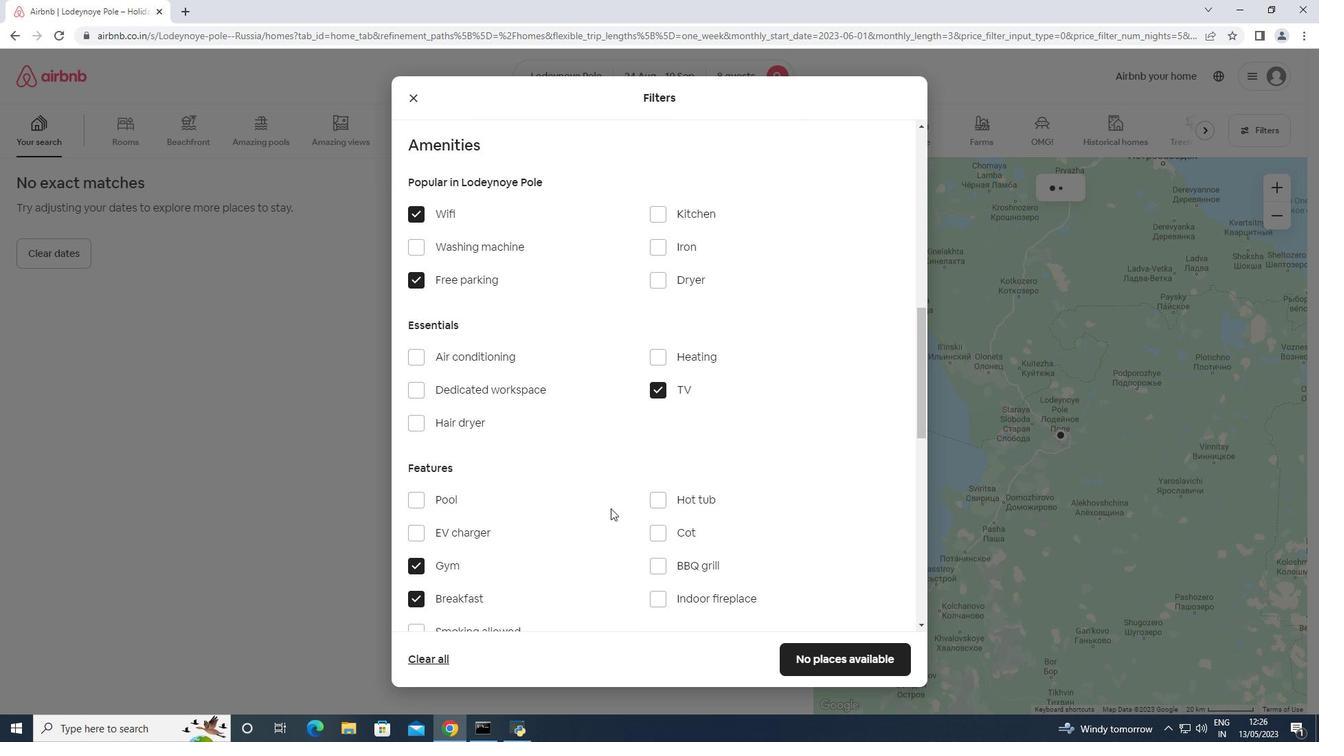 
Action: Mouse scrolled (611, 506) with delta (0, 0)
Screenshot: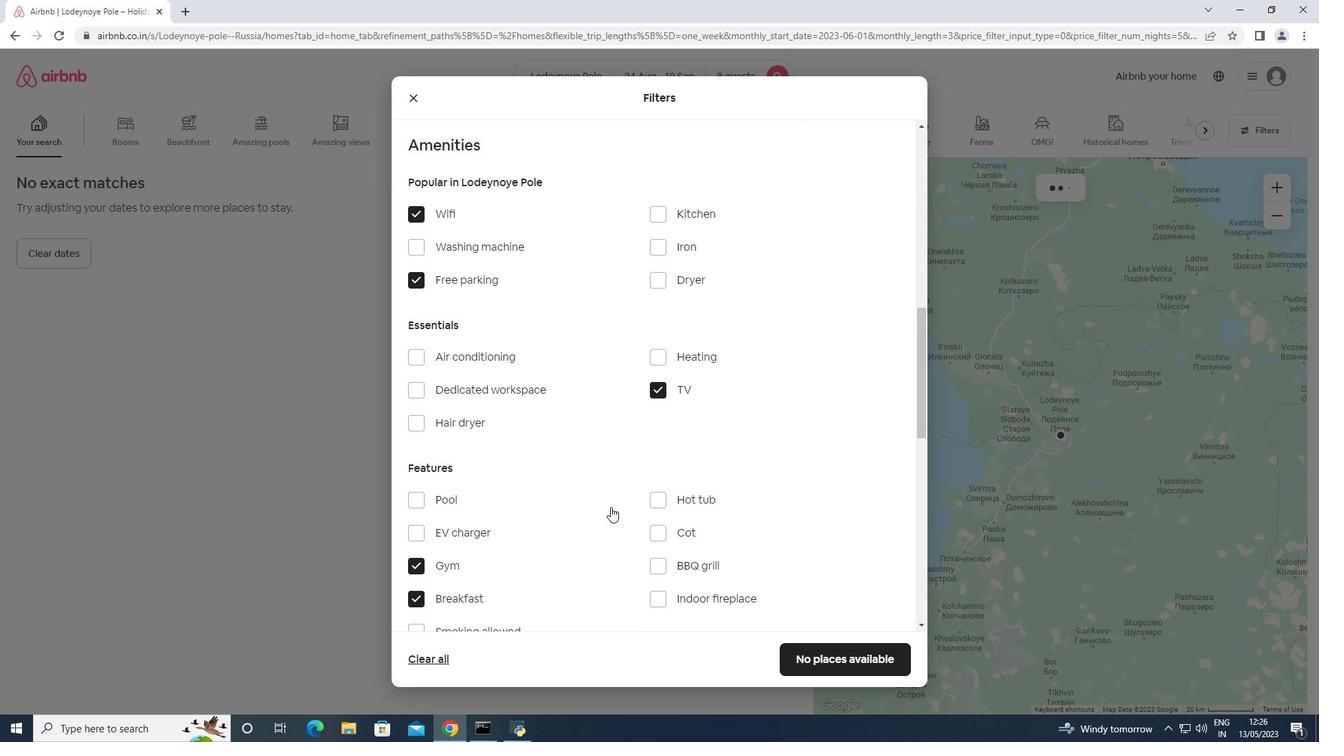 
Action: Mouse moved to (874, 488)
Screenshot: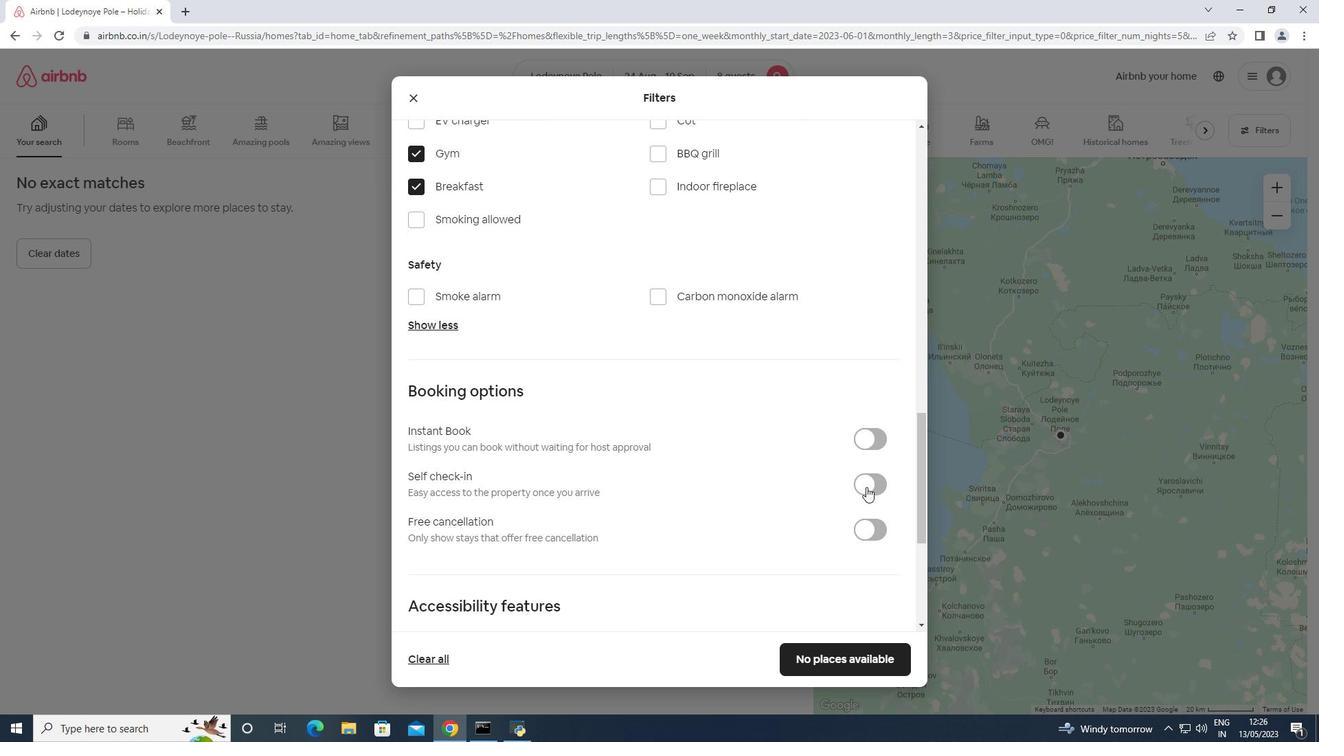 
Action: Mouse pressed left at (874, 488)
Screenshot: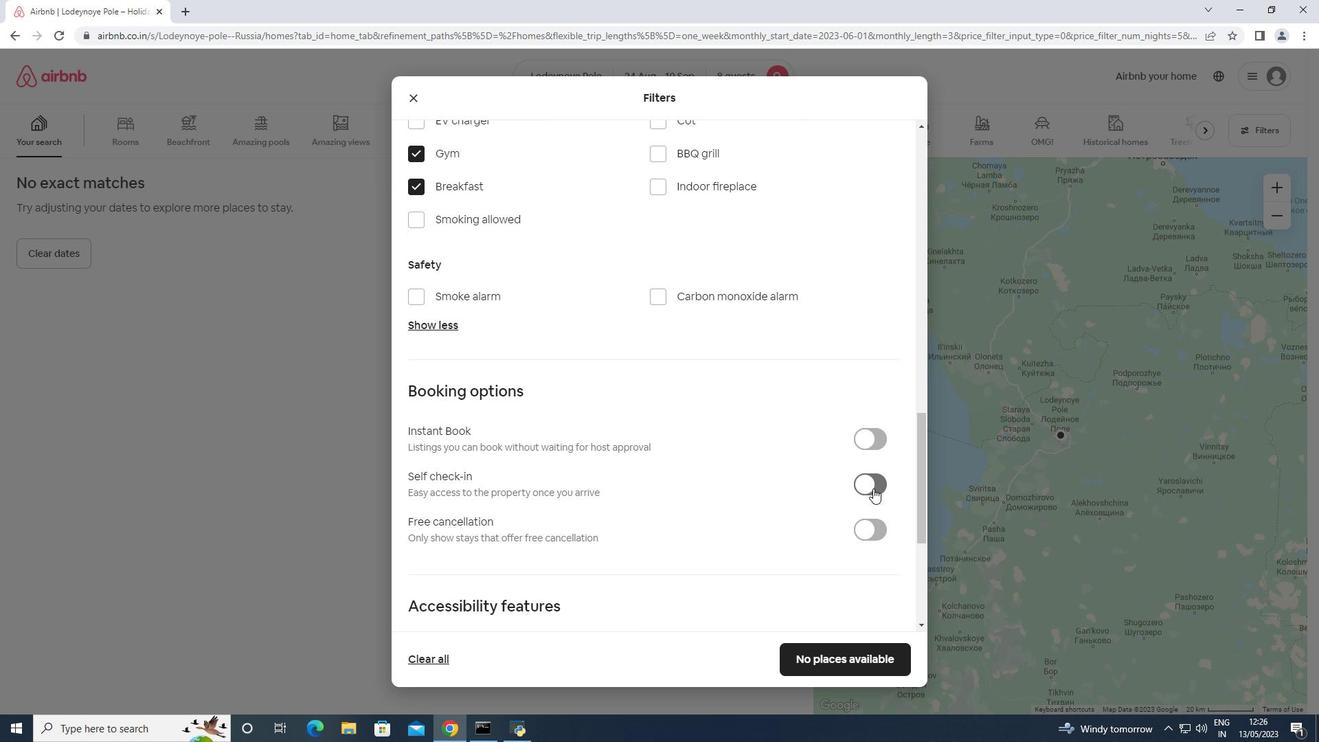 
Action: Mouse moved to (875, 488)
Screenshot: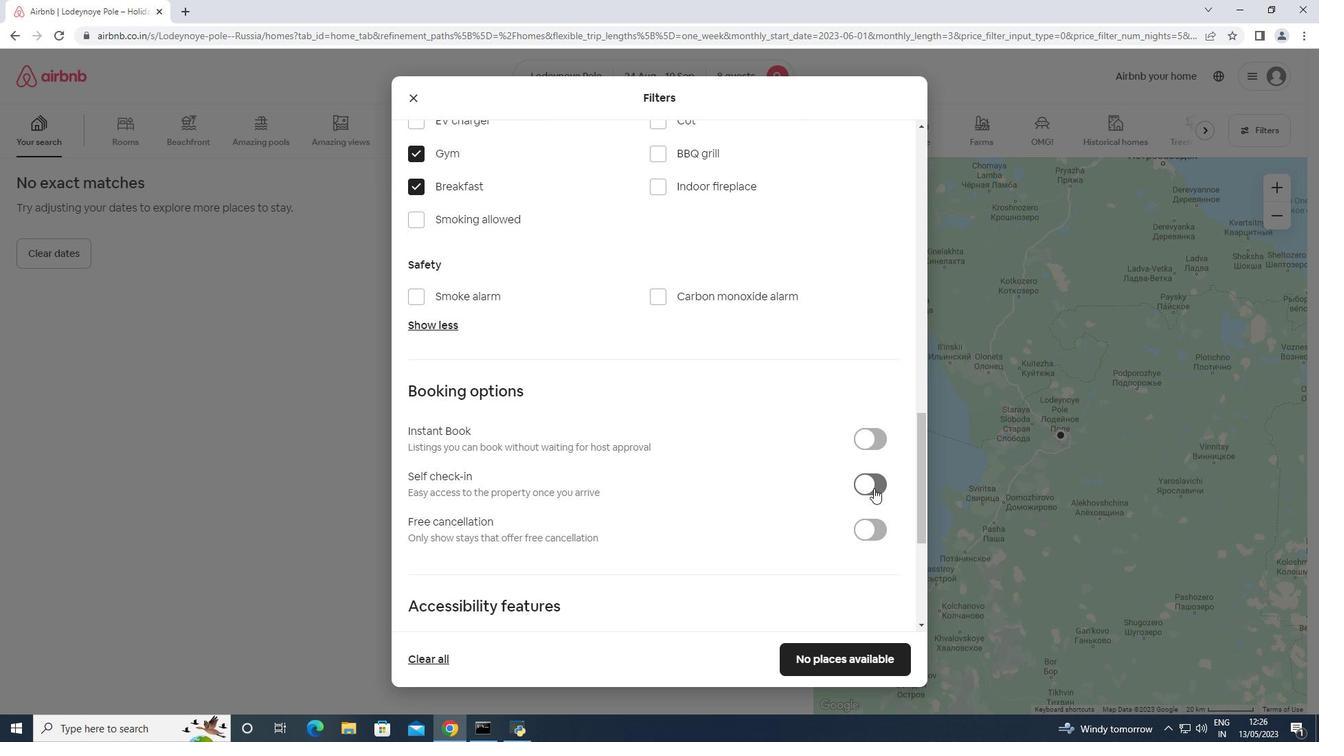 
Action: Mouse scrolled (875, 488) with delta (0, 0)
Screenshot: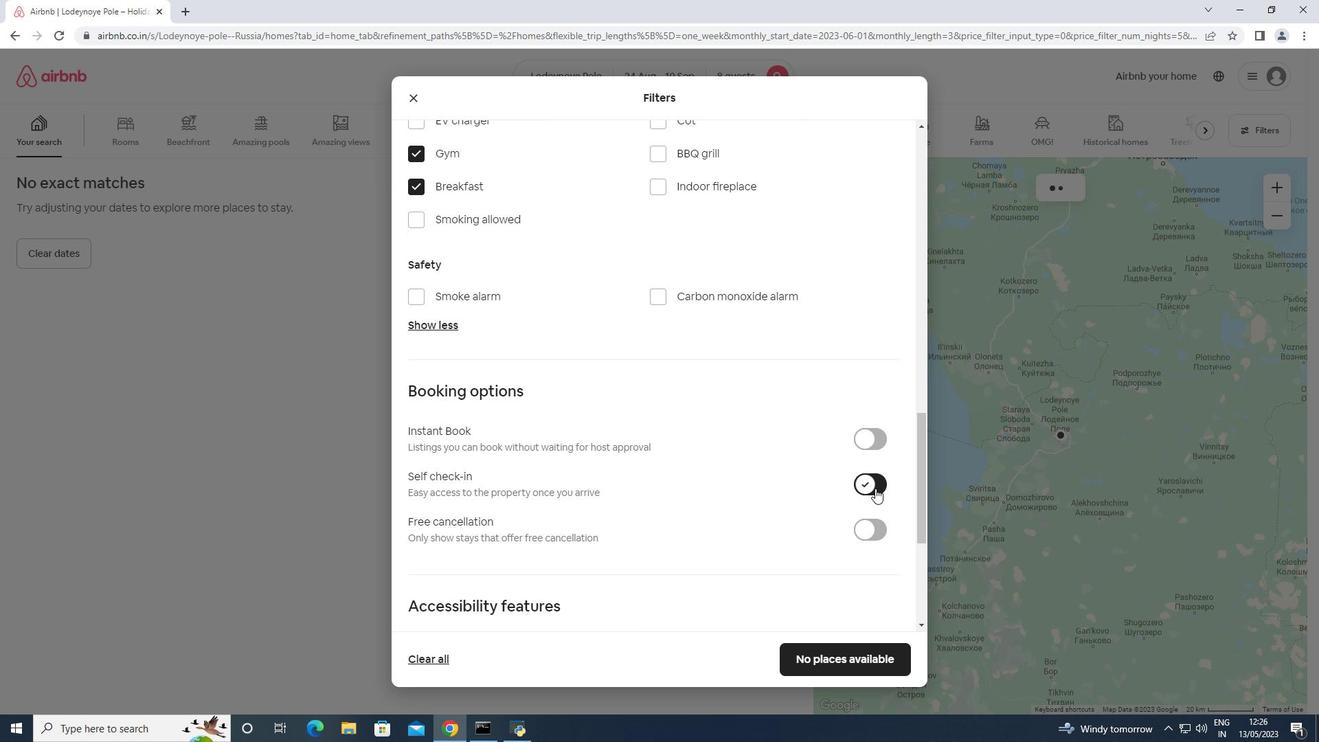 
Action: Mouse scrolled (875, 488) with delta (0, 0)
Screenshot: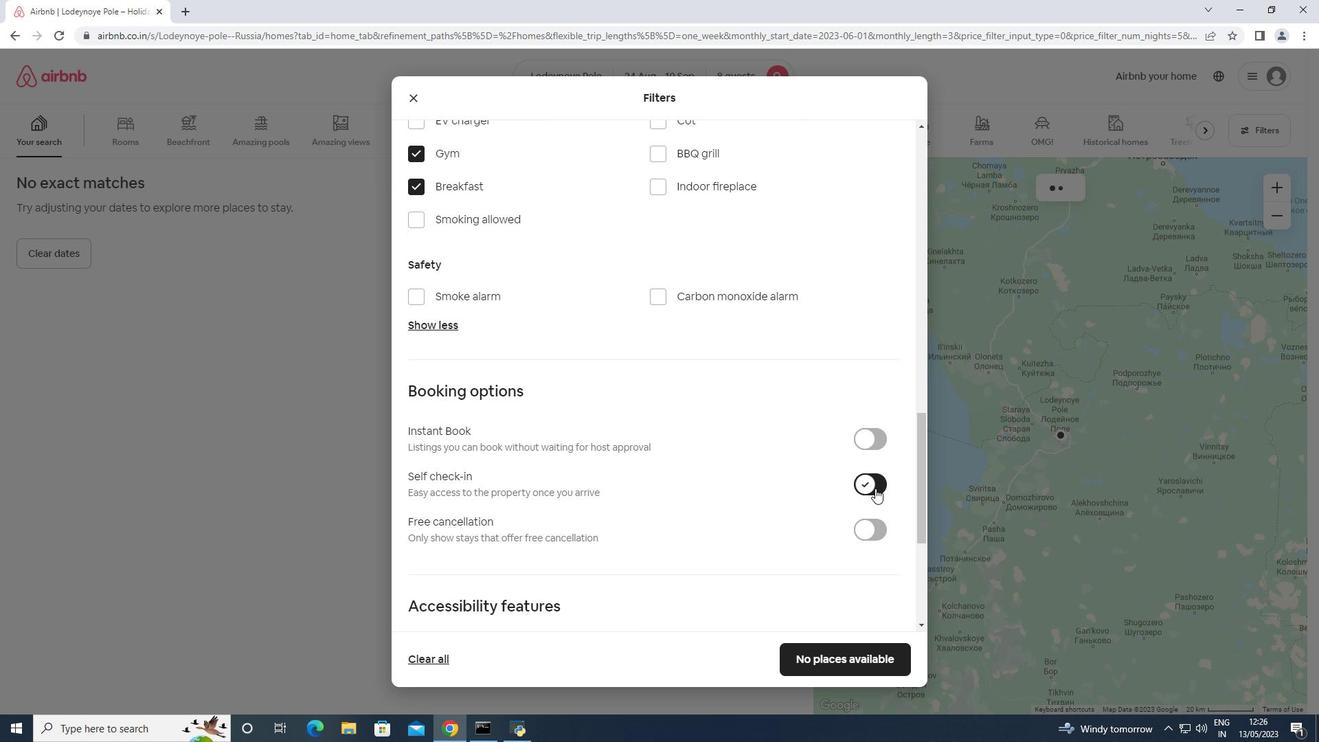 
Action: Mouse scrolled (875, 488) with delta (0, 0)
Screenshot: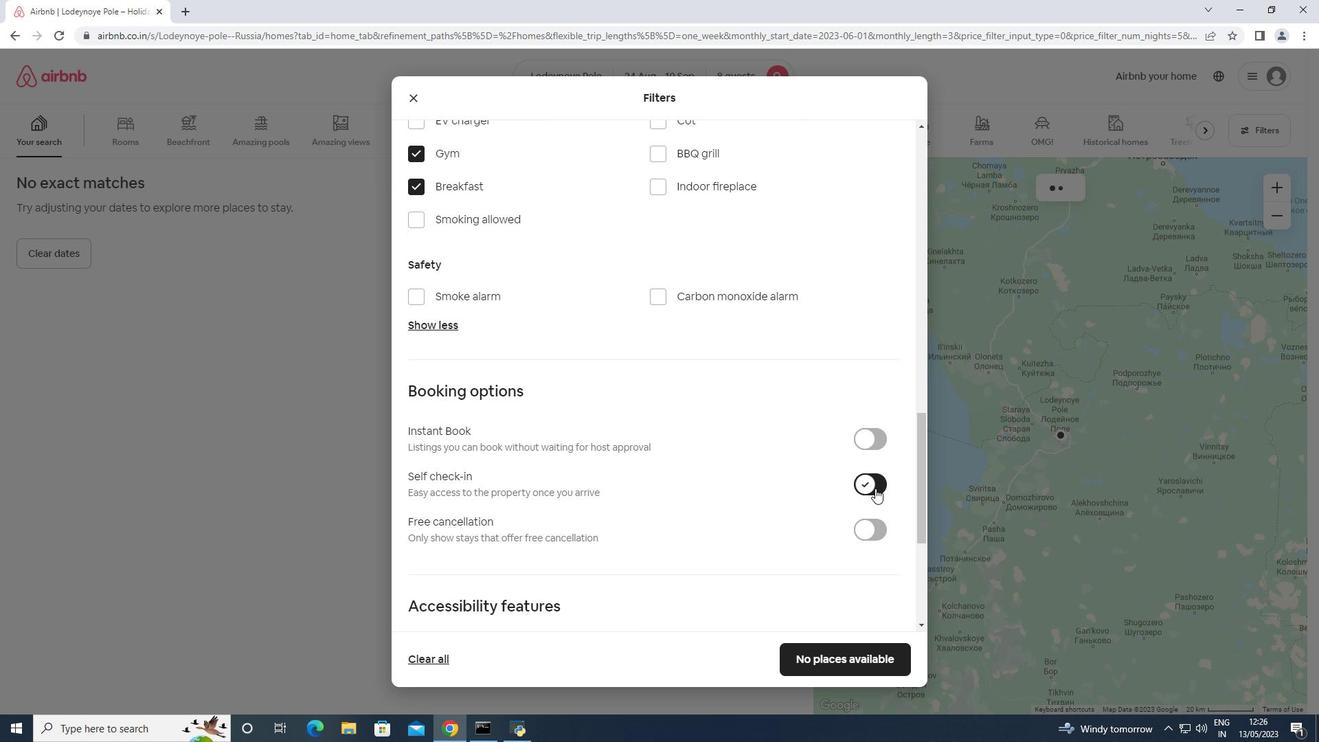 
Action: Mouse scrolled (875, 488) with delta (0, 0)
Screenshot: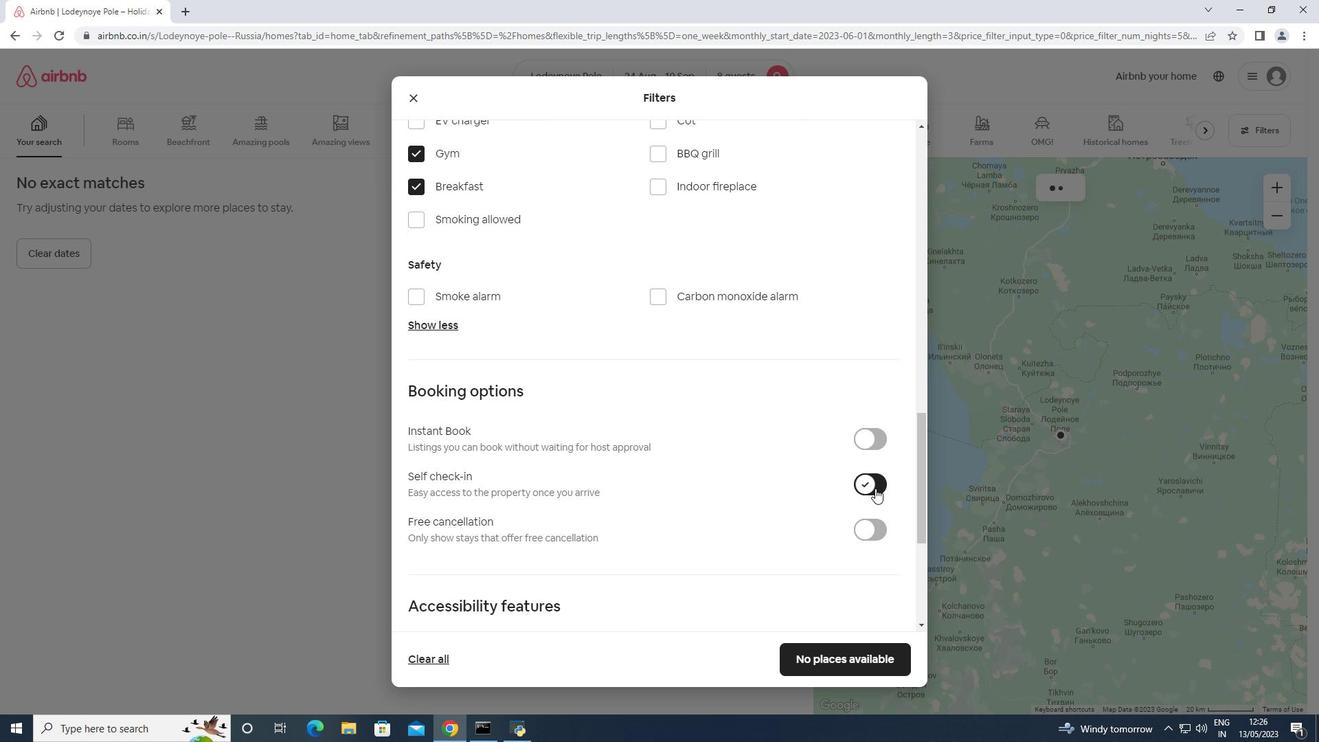 
Action: Mouse scrolled (875, 488) with delta (0, 0)
Screenshot: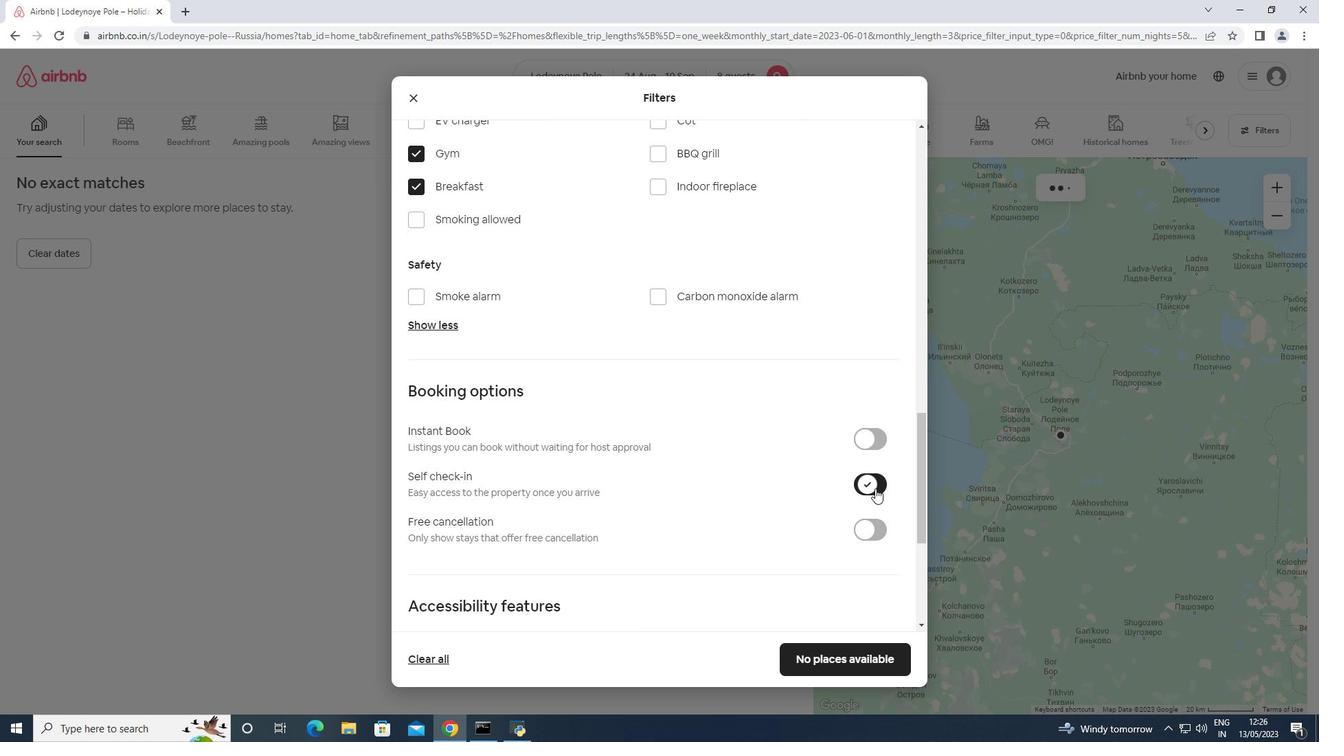 
Action: Mouse scrolled (875, 488) with delta (0, 0)
Screenshot: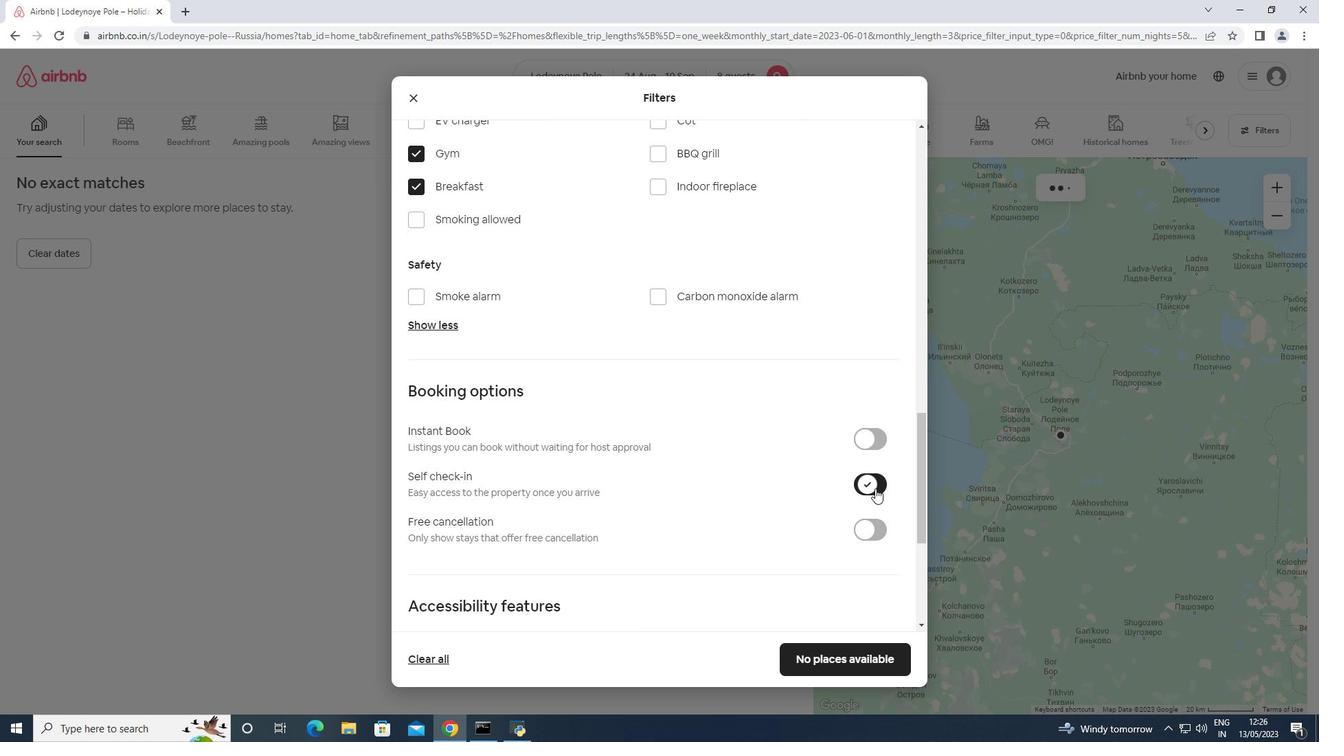 
Action: Mouse scrolled (875, 488) with delta (0, 0)
Screenshot: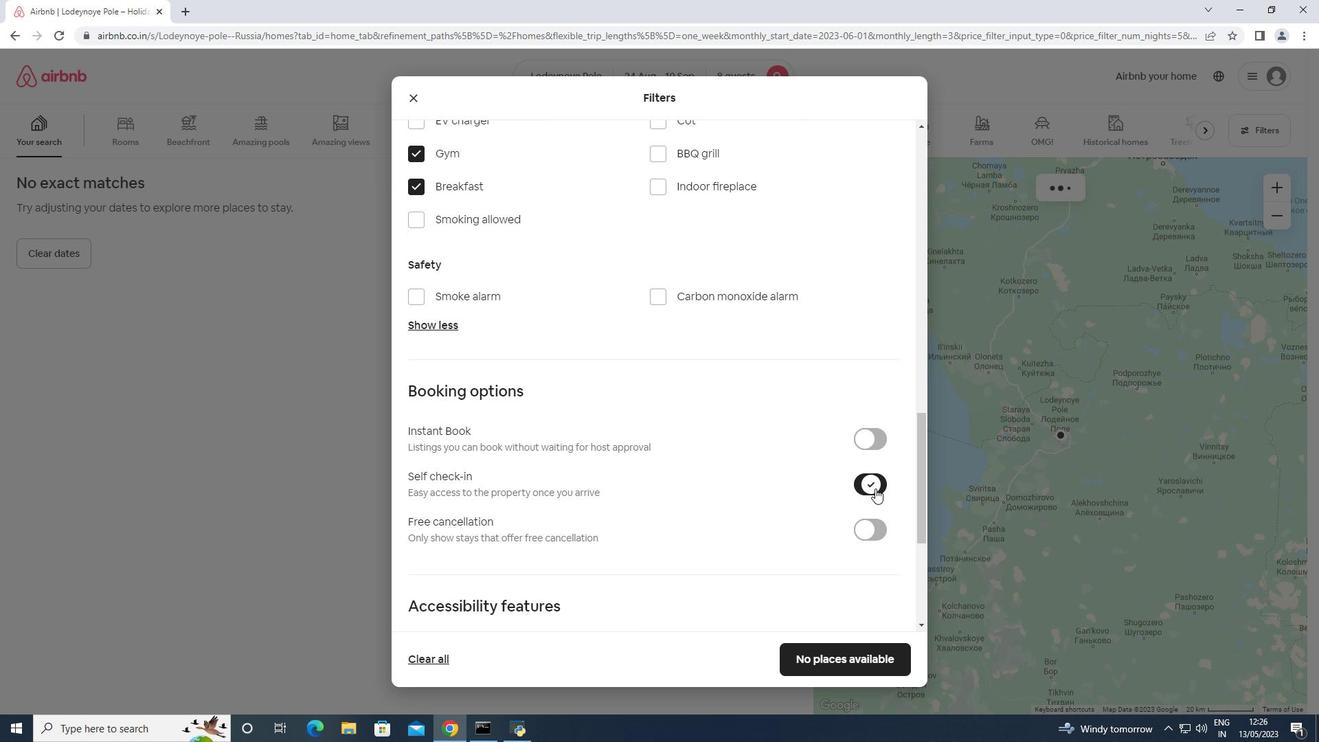
Action: Mouse moved to (828, 653)
Screenshot: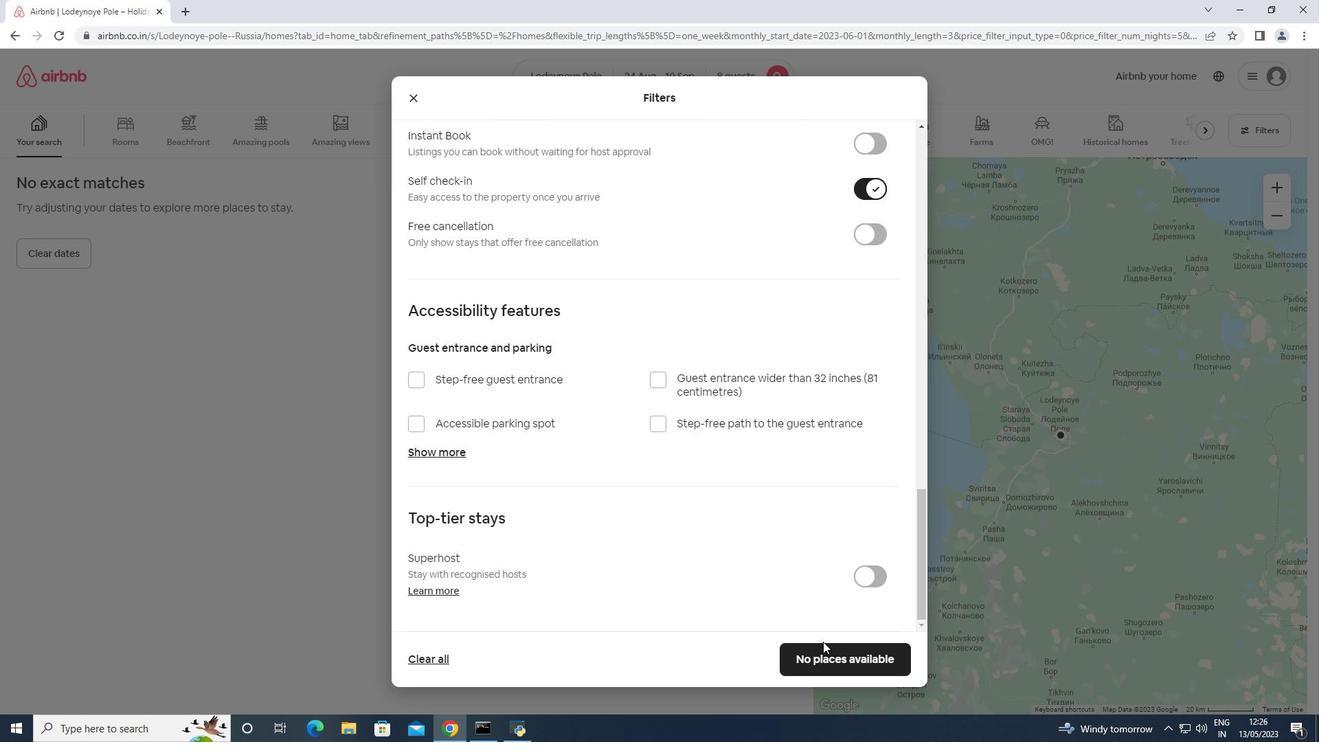 
Action: Mouse pressed left at (828, 653)
Screenshot: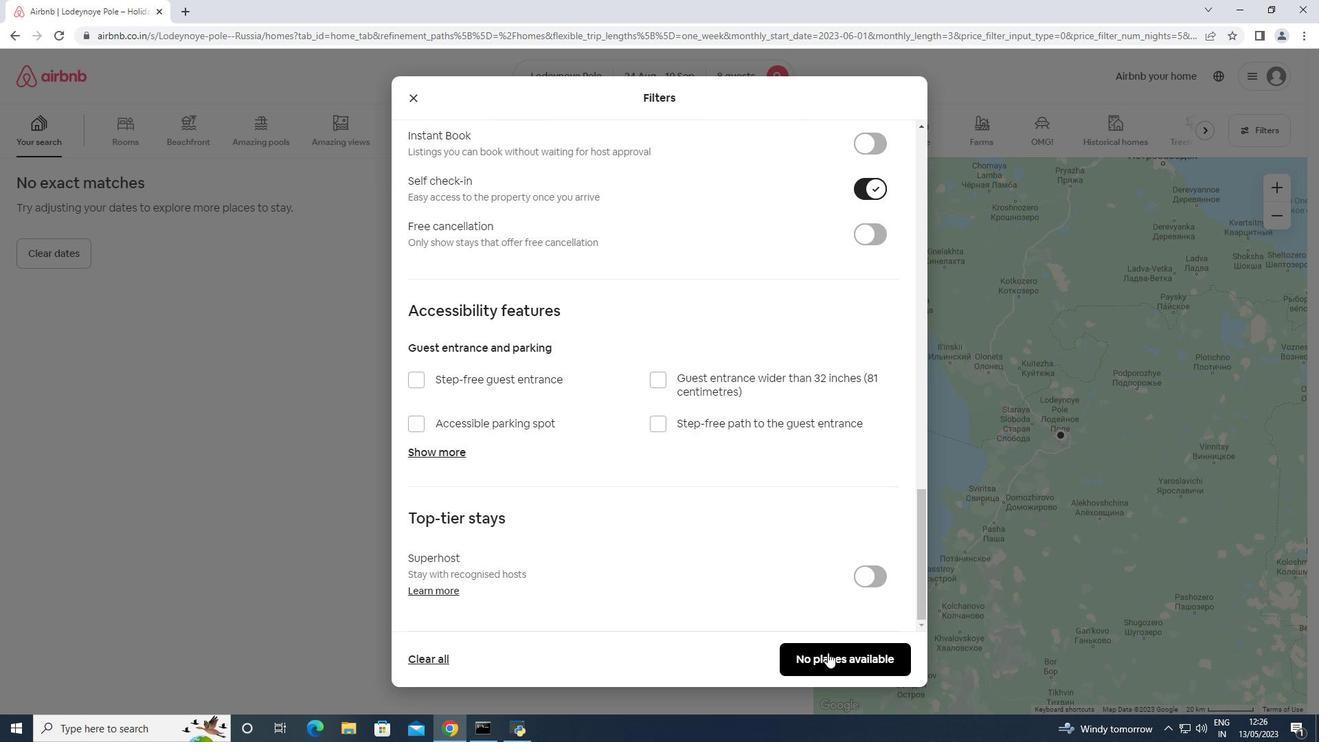 
Action: Mouse moved to (652, 317)
Screenshot: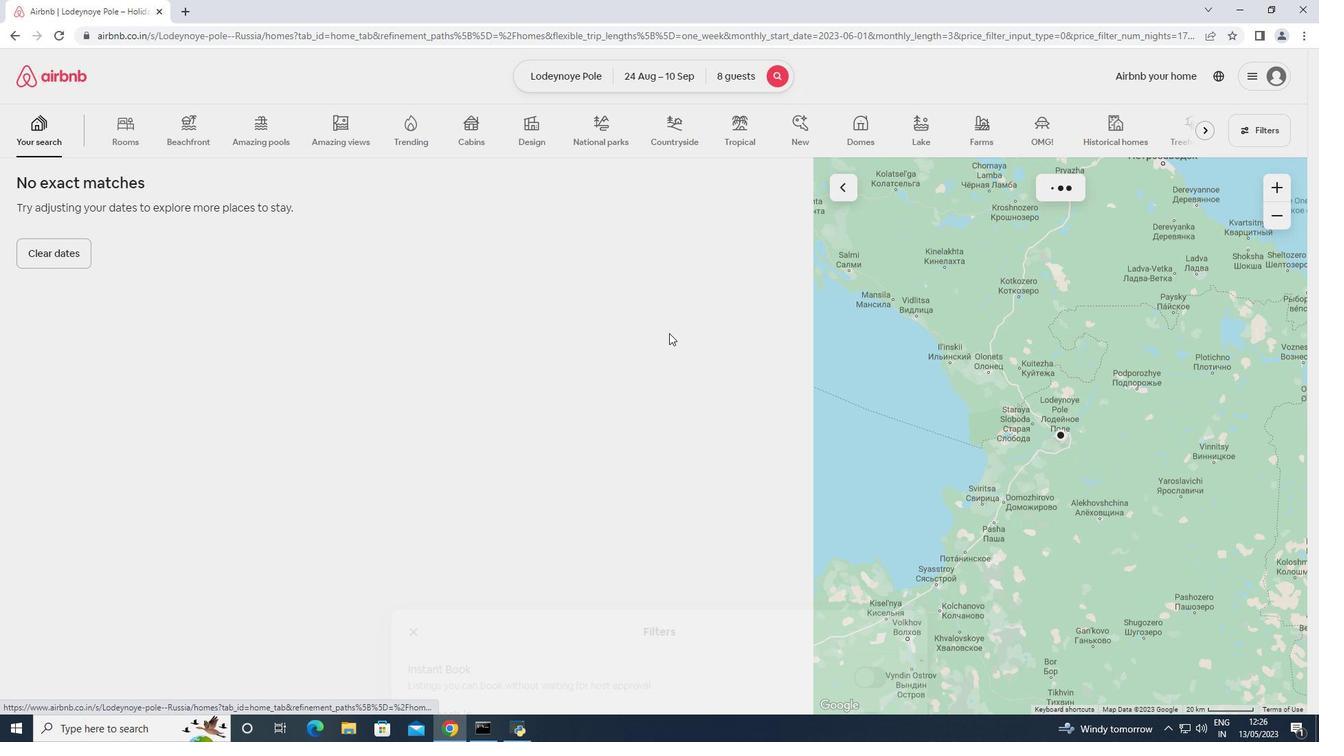 
